 Task: Find connections with filter location Channapatna with filter topic #jobwith filter profile language Spanish with filter current company Quantiphi with filter school Abeda Inamdar Senior College - India with filter industry Freight and Package Transportation with filter service category Human Resources with filter keywords title Molecular Scientist
Action: Mouse moved to (735, 93)
Screenshot: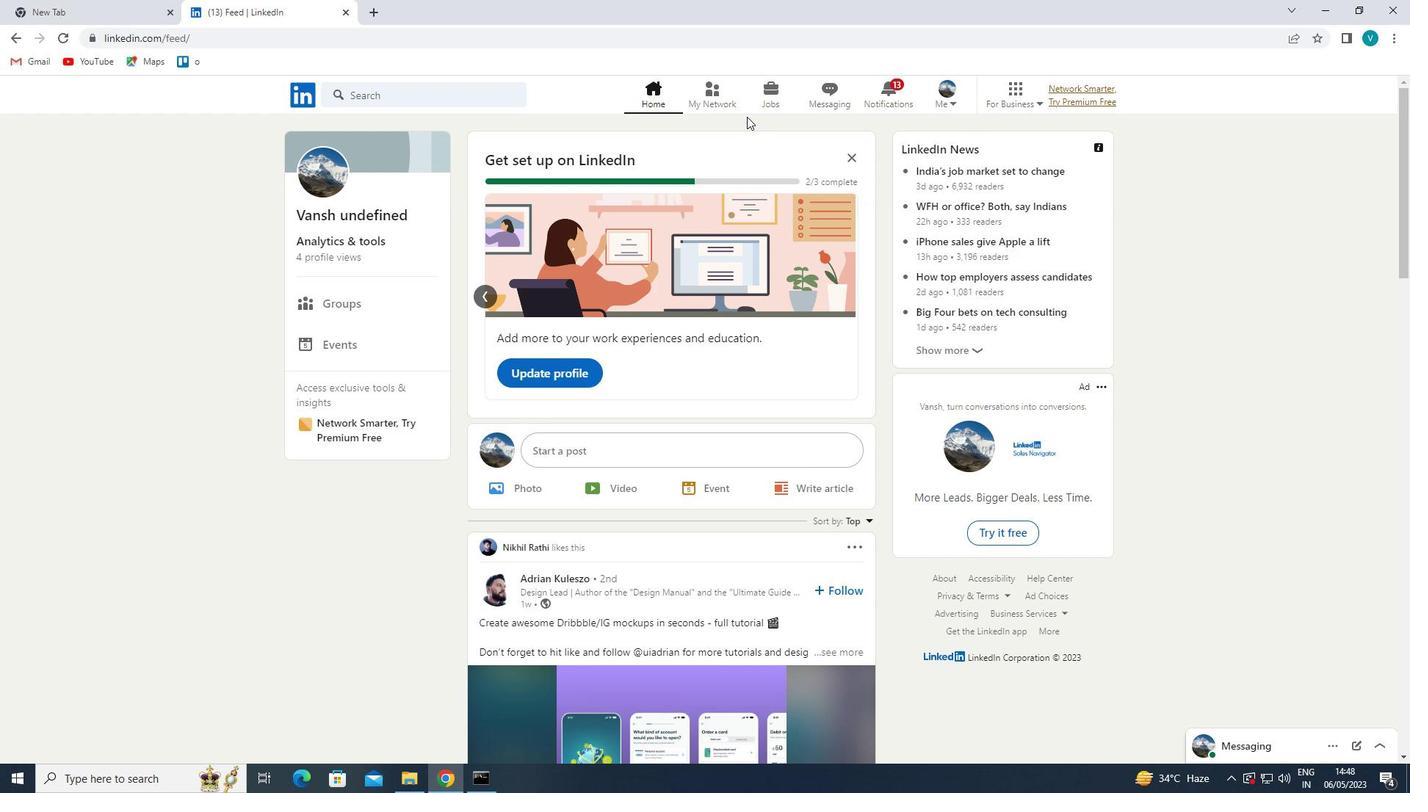 
Action: Mouse pressed left at (735, 93)
Screenshot: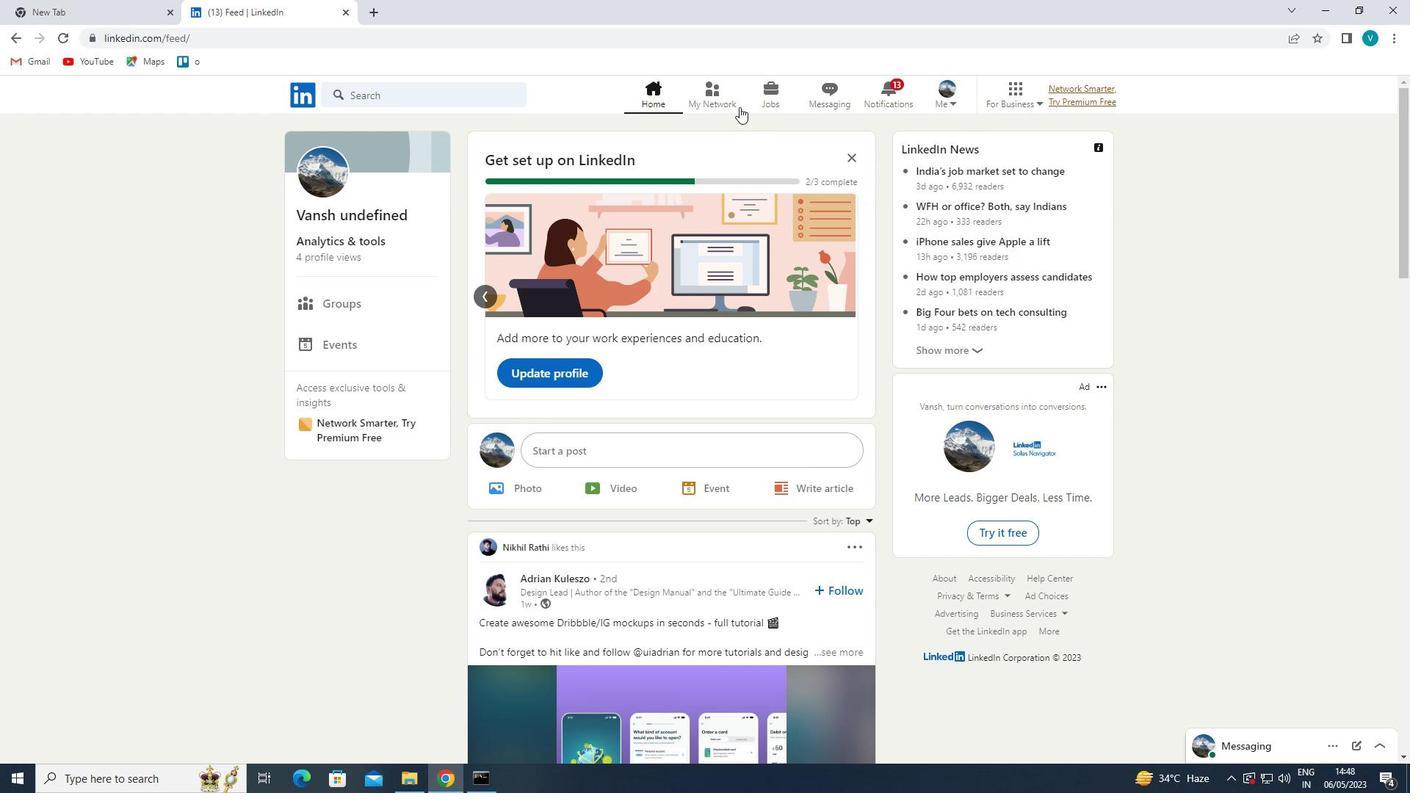 
Action: Mouse moved to (380, 182)
Screenshot: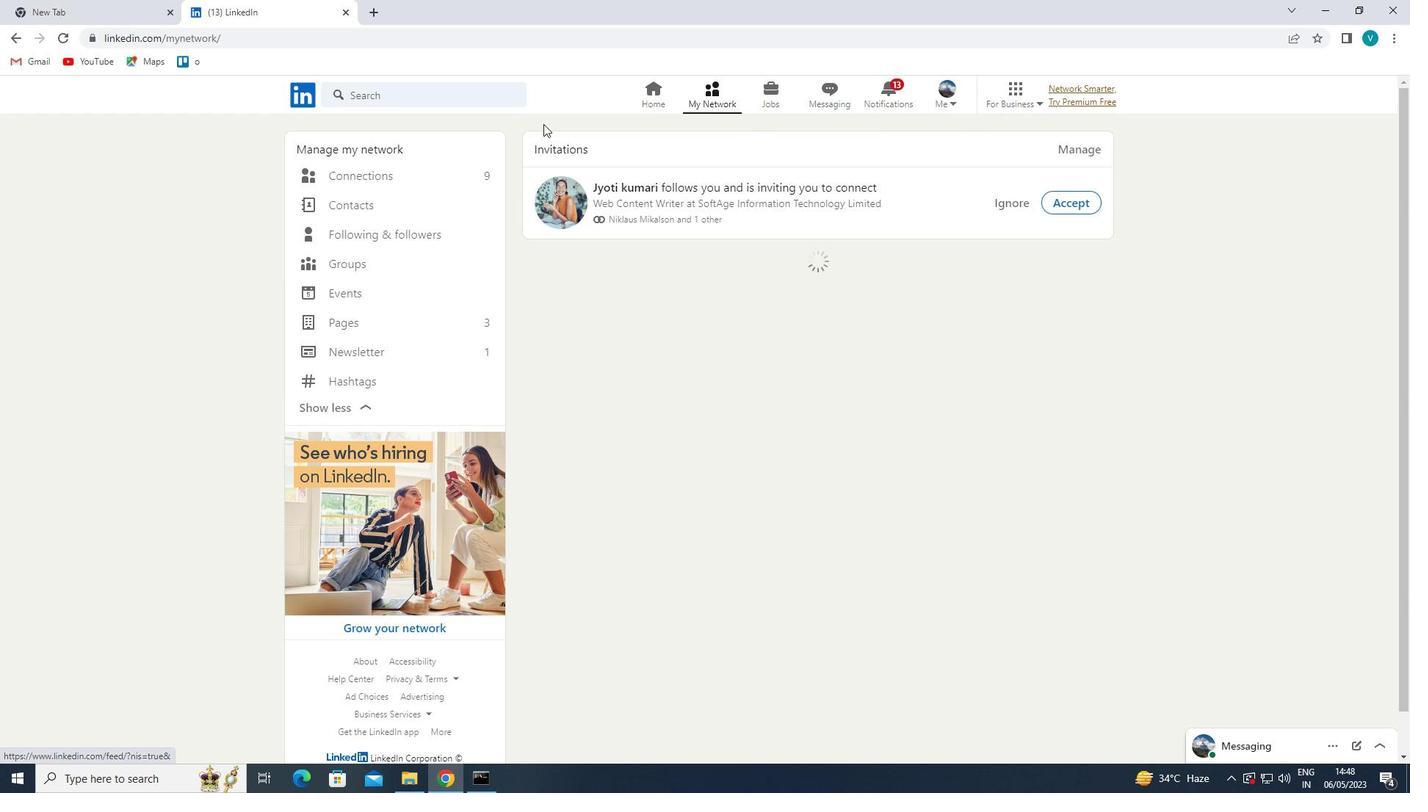 
Action: Mouse pressed left at (380, 182)
Screenshot: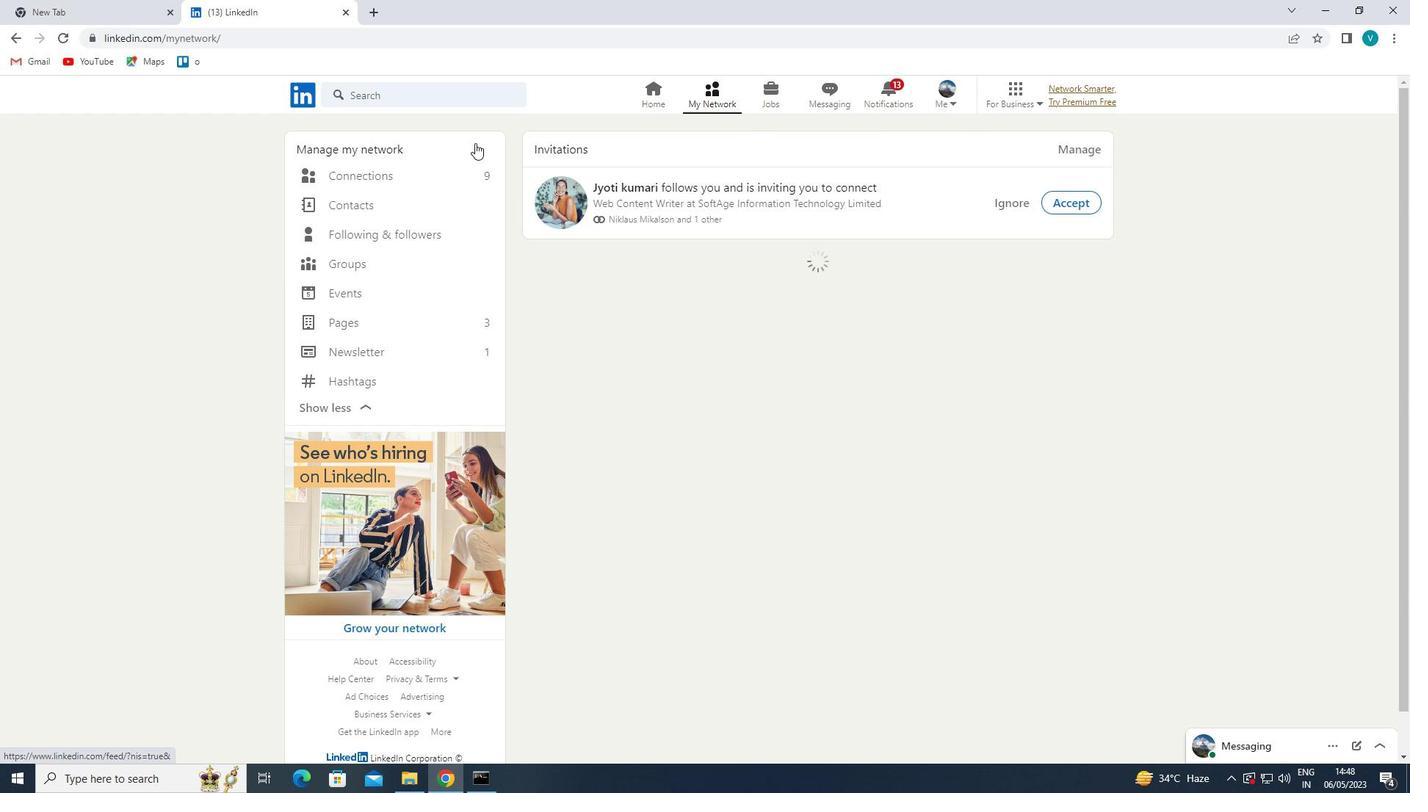 
Action: Mouse moved to (826, 166)
Screenshot: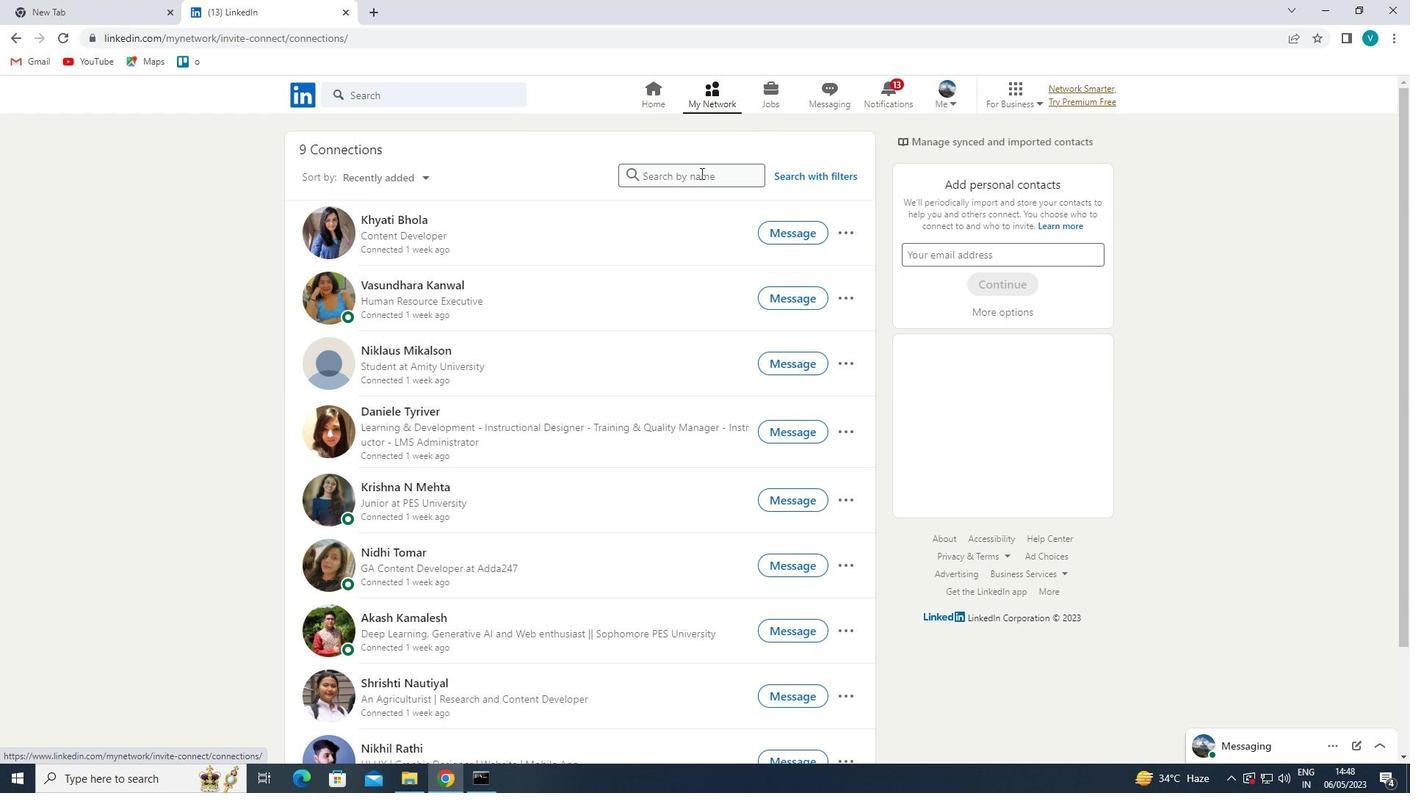 
Action: Mouse pressed left at (826, 166)
Screenshot: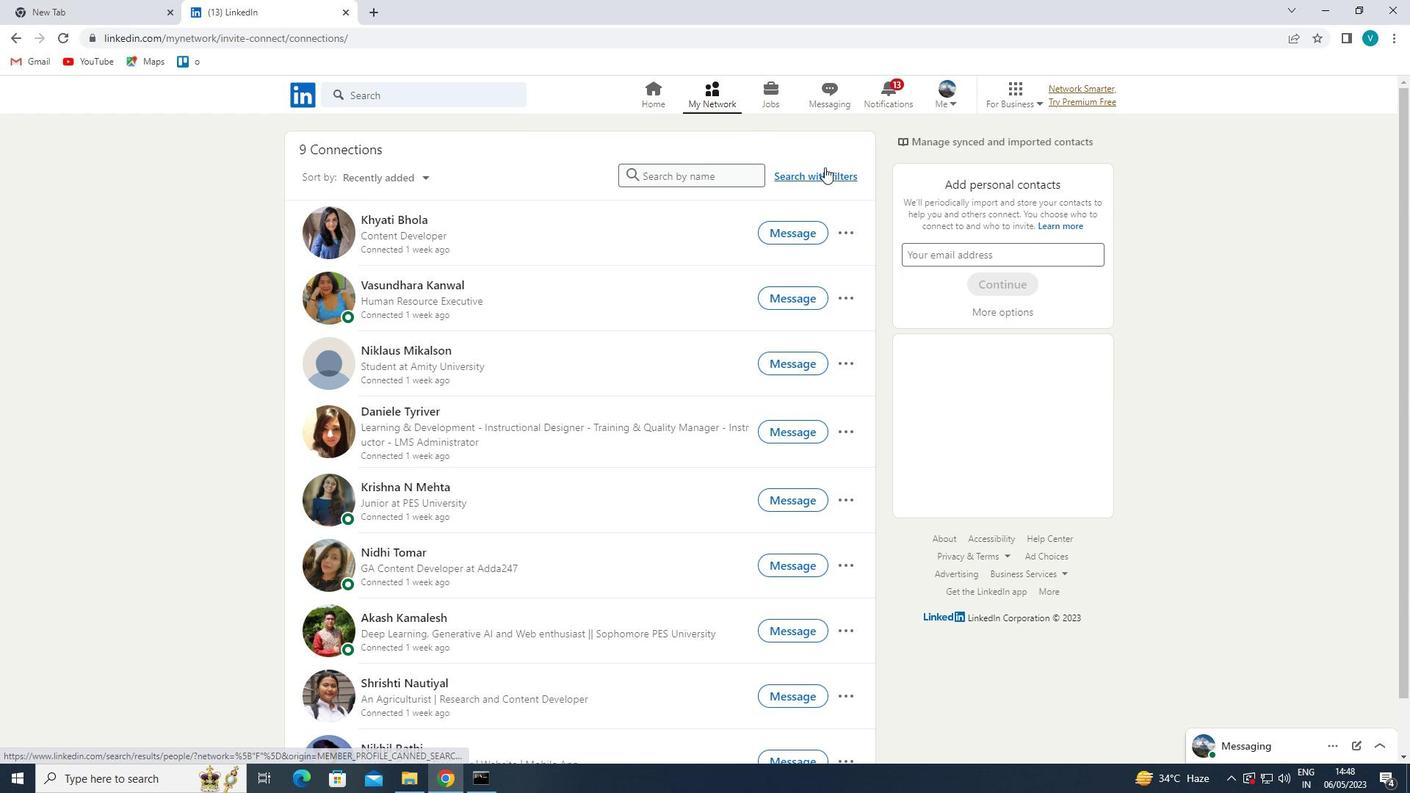 
Action: Mouse moved to (824, 172)
Screenshot: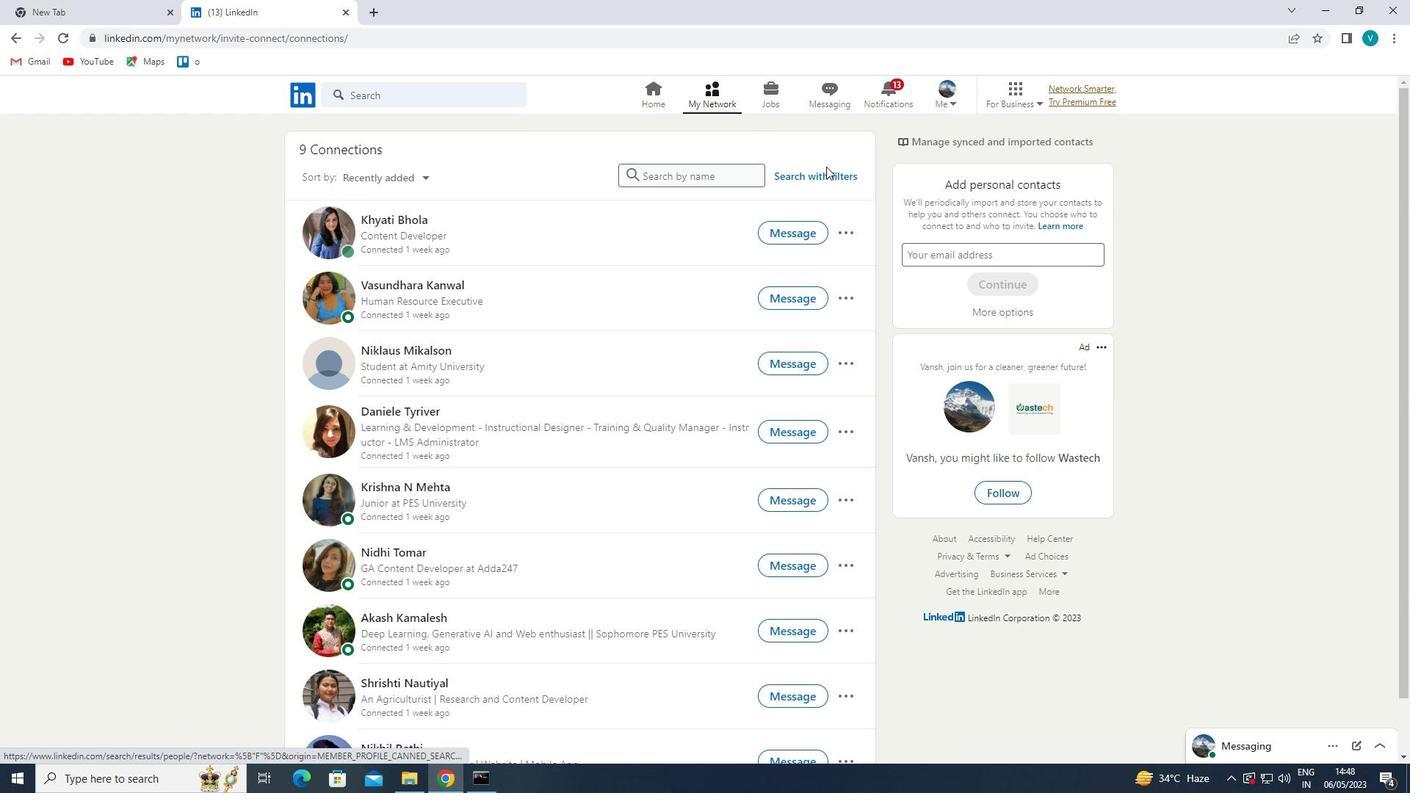 
Action: Mouse pressed left at (824, 172)
Screenshot: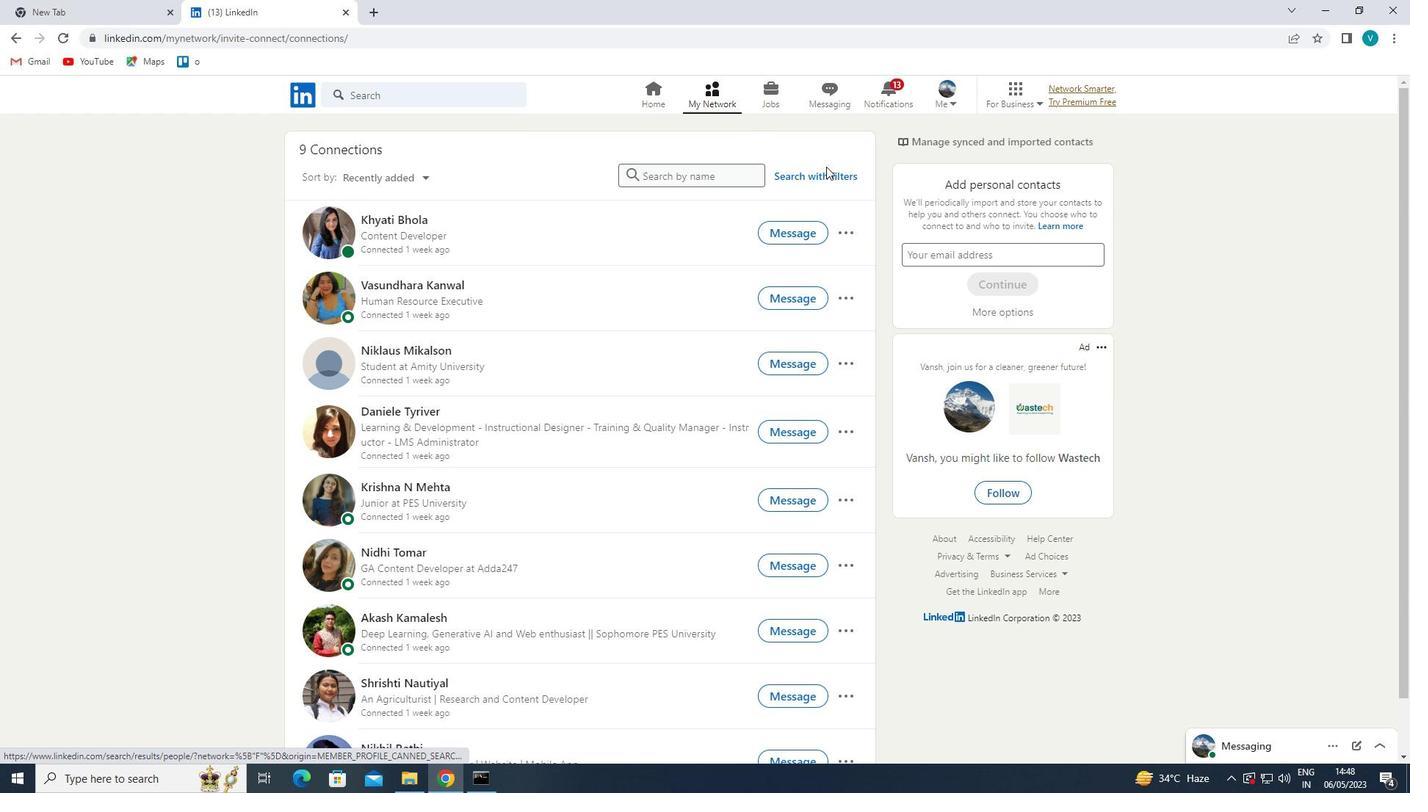 
Action: Mouse moved to (708, 138)
Screenshot: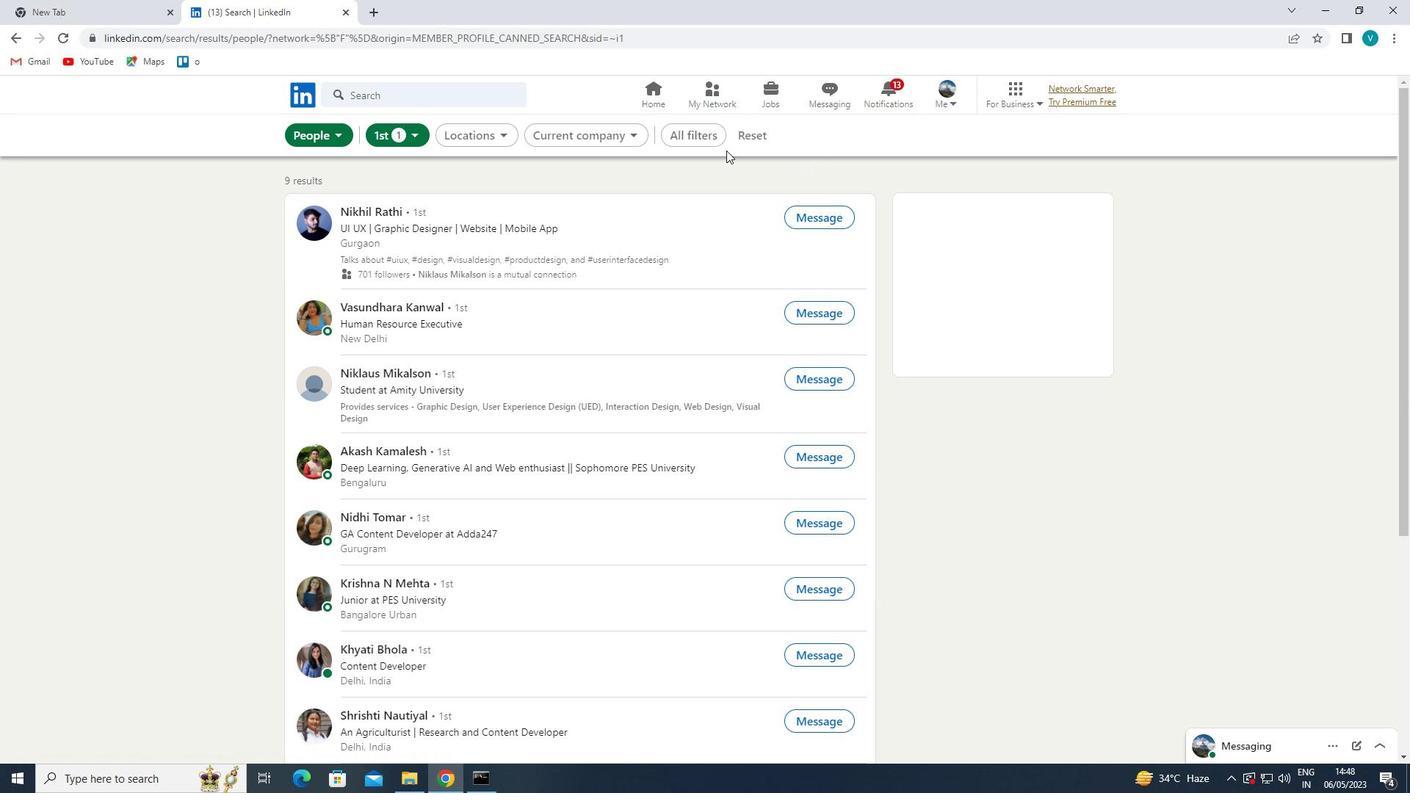 
Action: Mouse pressed left at (708, 138)
Screenshot: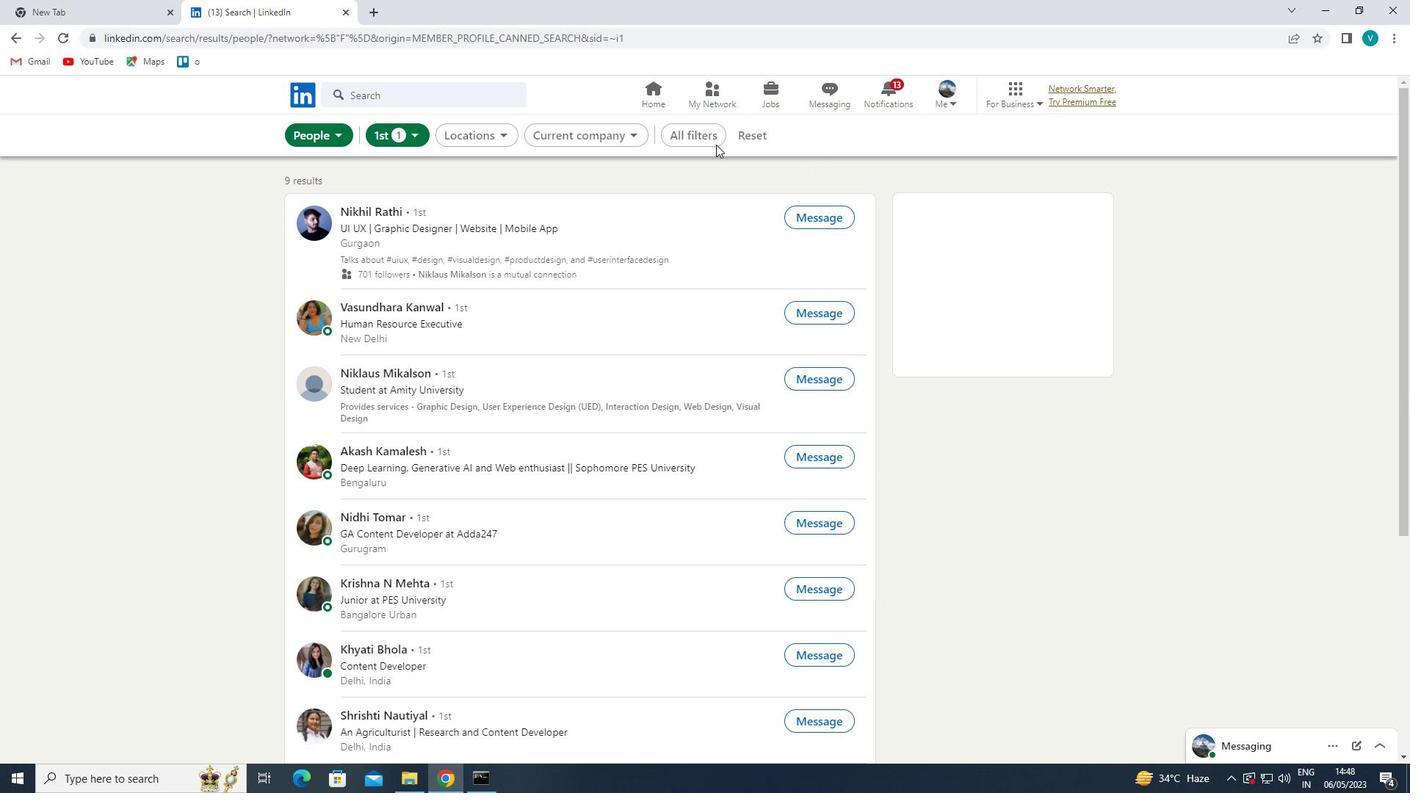 
Action: Mouse moved to (1180, 310)
Screenshot: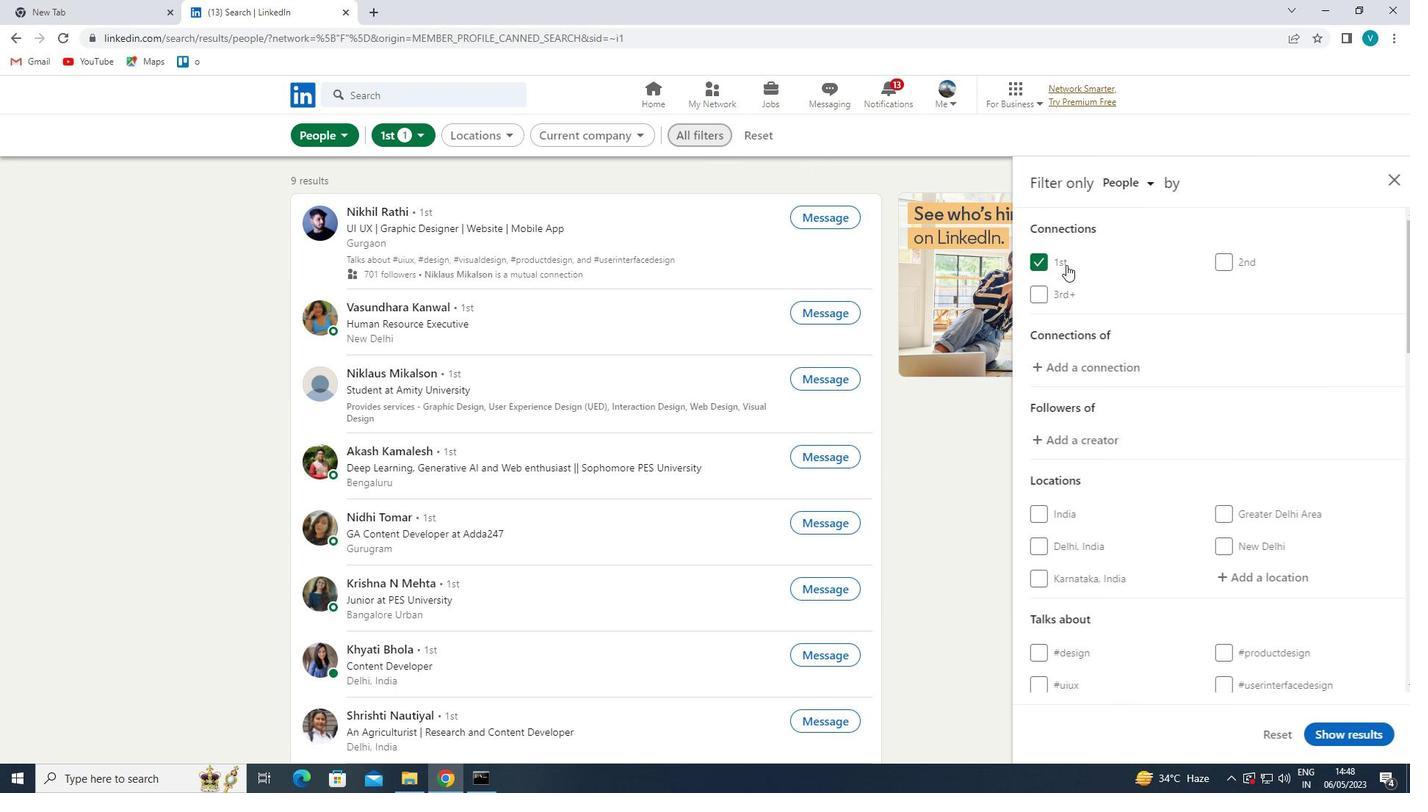 
Action: Mouse scrolled (1180, 309) with delta (0, 0)
Screenshot: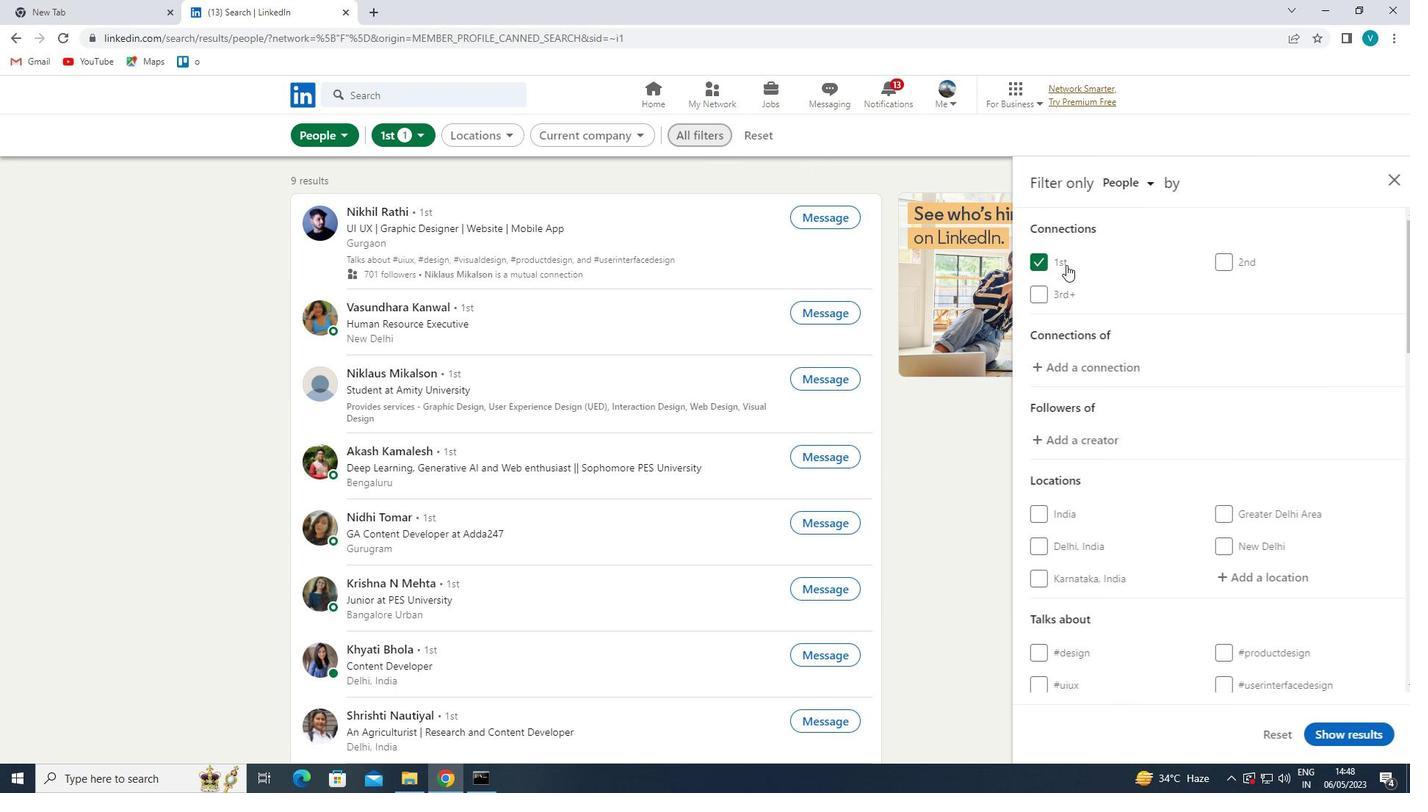 
Action: Mouse moved to (1190, 315)
Screenshot: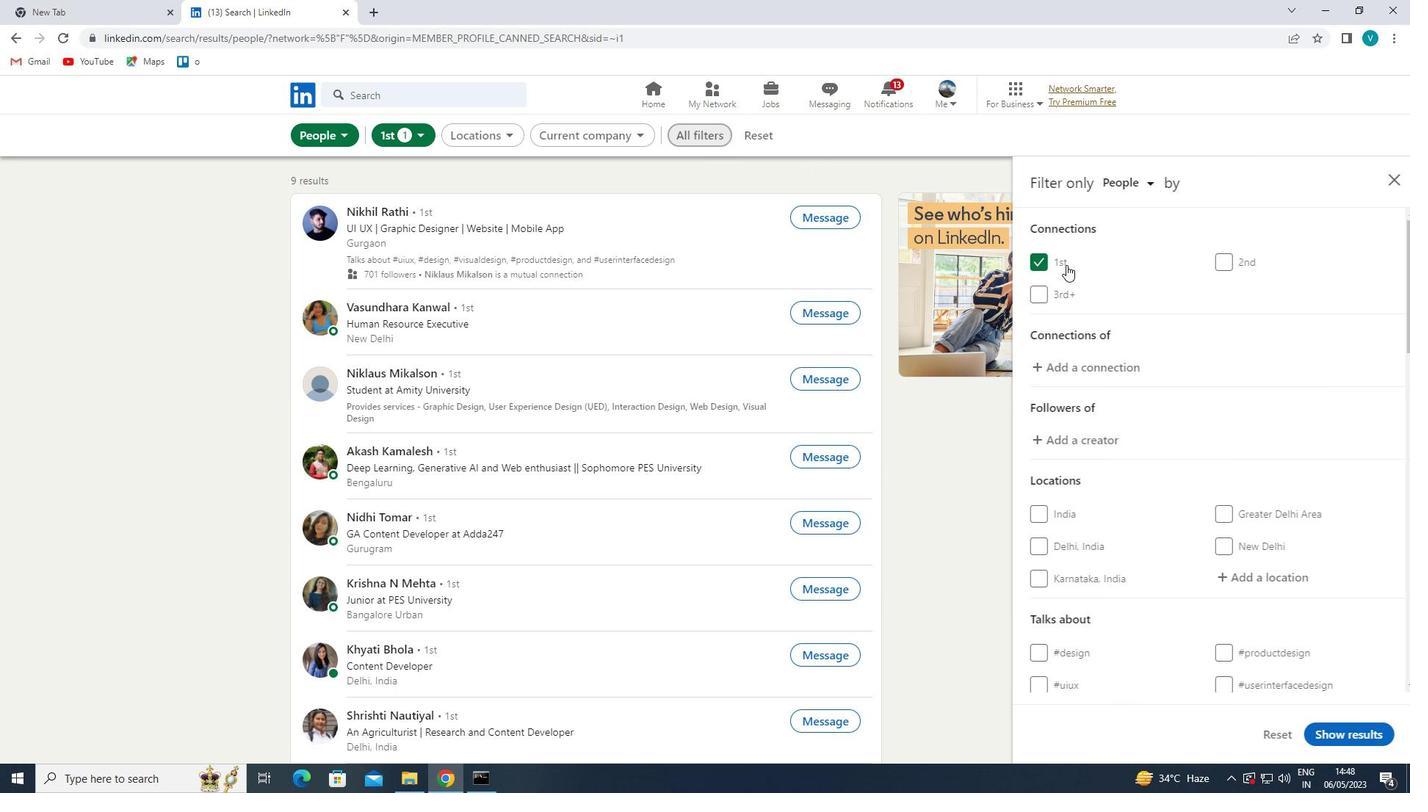 
Action: Mouse scrolled (1190, 315) with delta (0, 0)
Screenshot: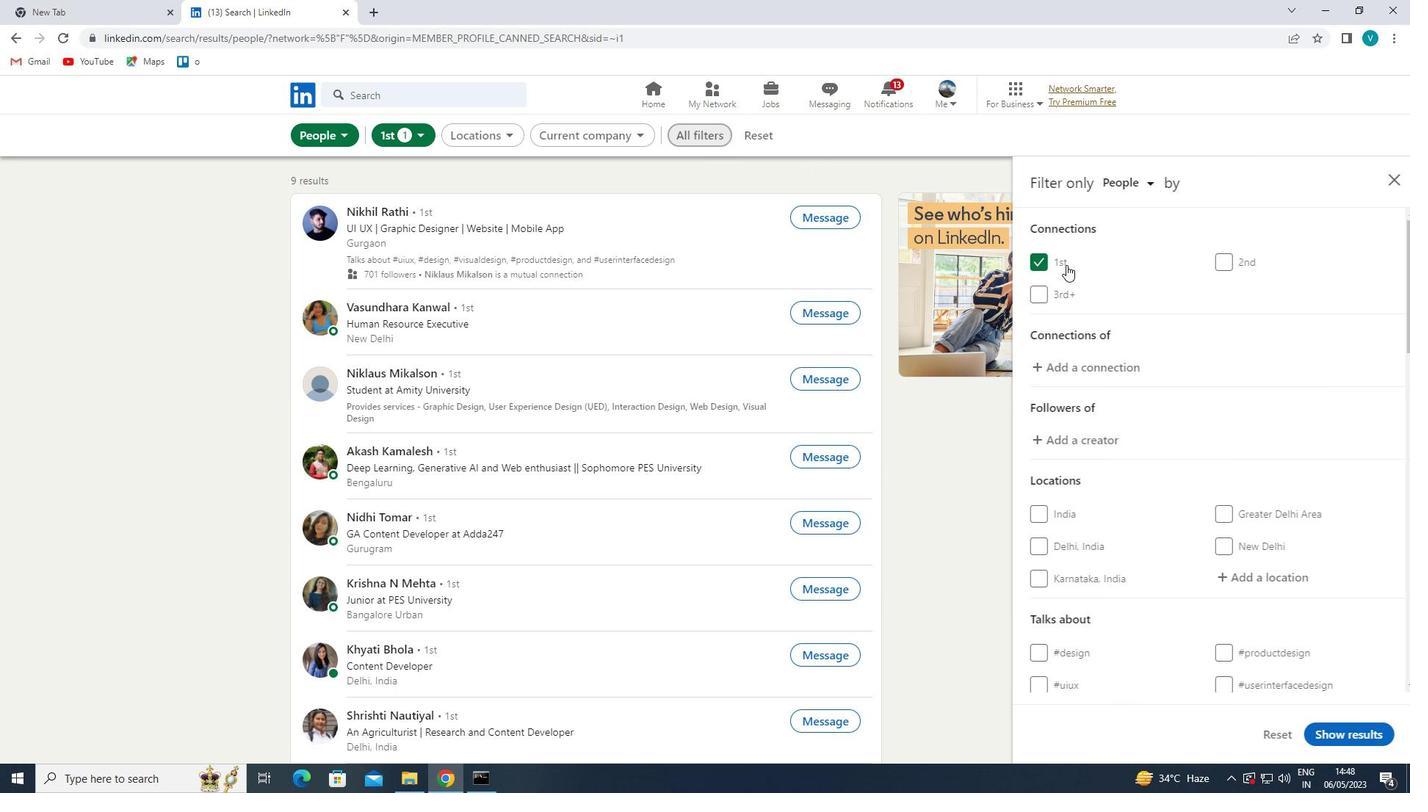 
Action: Mouse moved to (1249, 426)
Screenshot: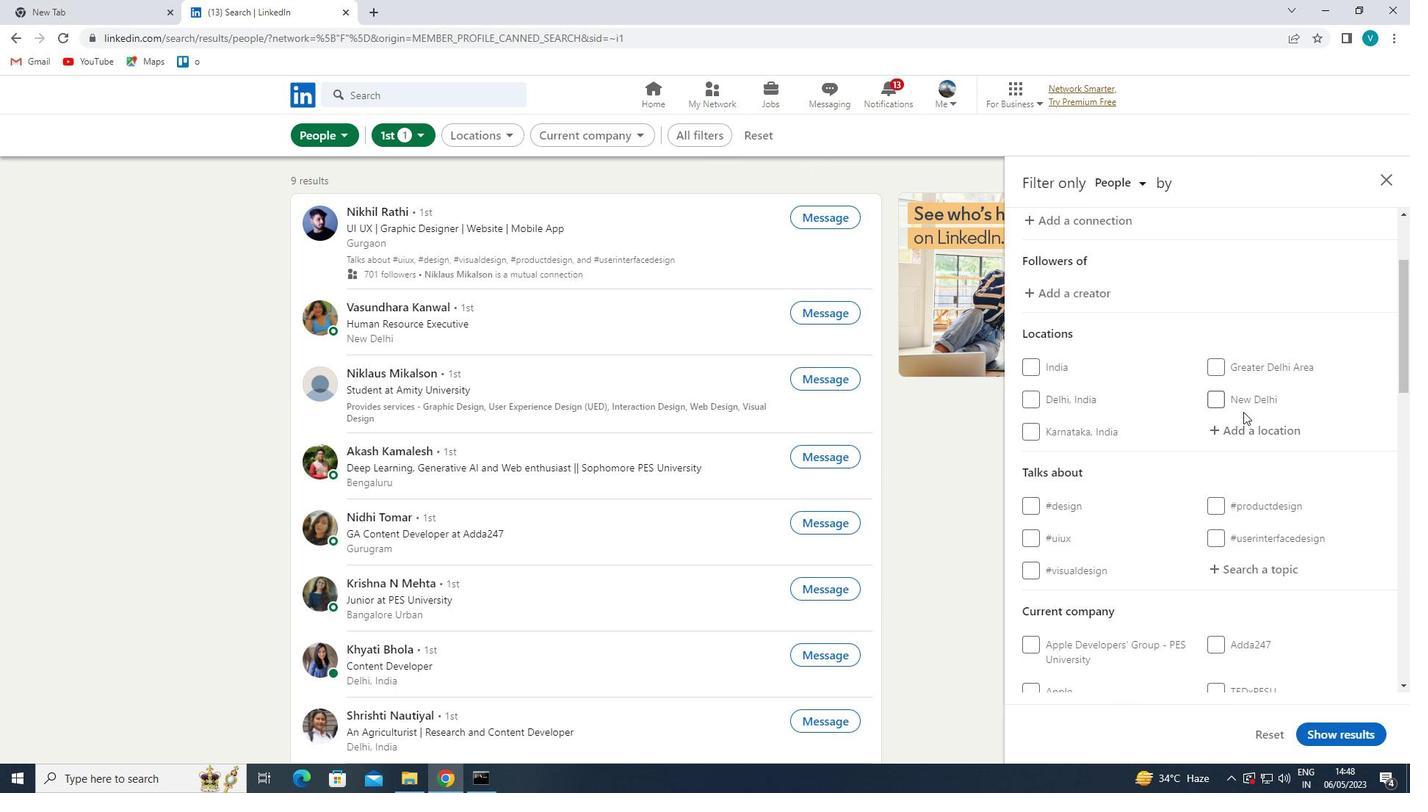 
Action: Mouse pressed left at (1249, 426)
Screenshot: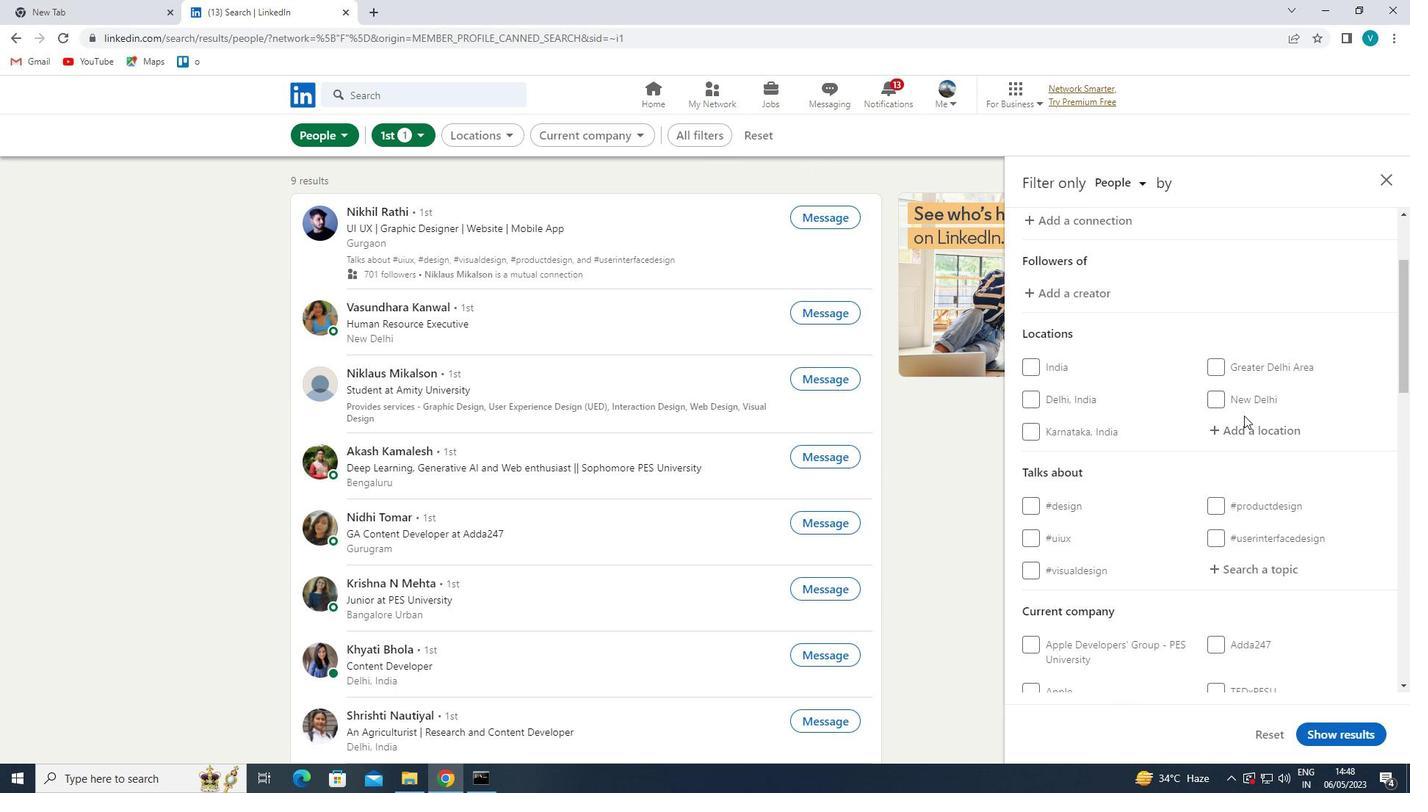 
Action: Mouse moved to (897, 224)
Screenshot: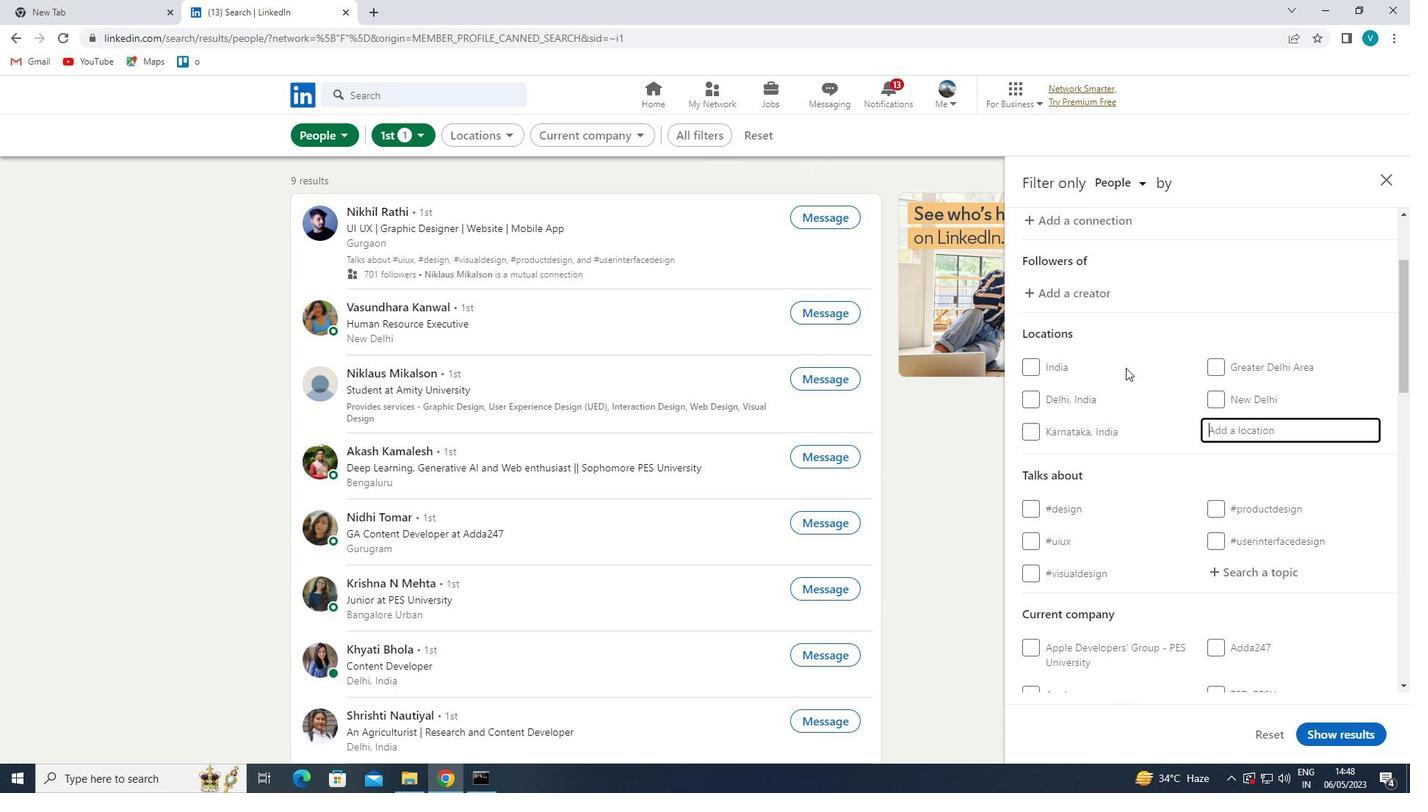 
Action: Key pressed <Key.shift>CHANNAPATNA
Screenshot: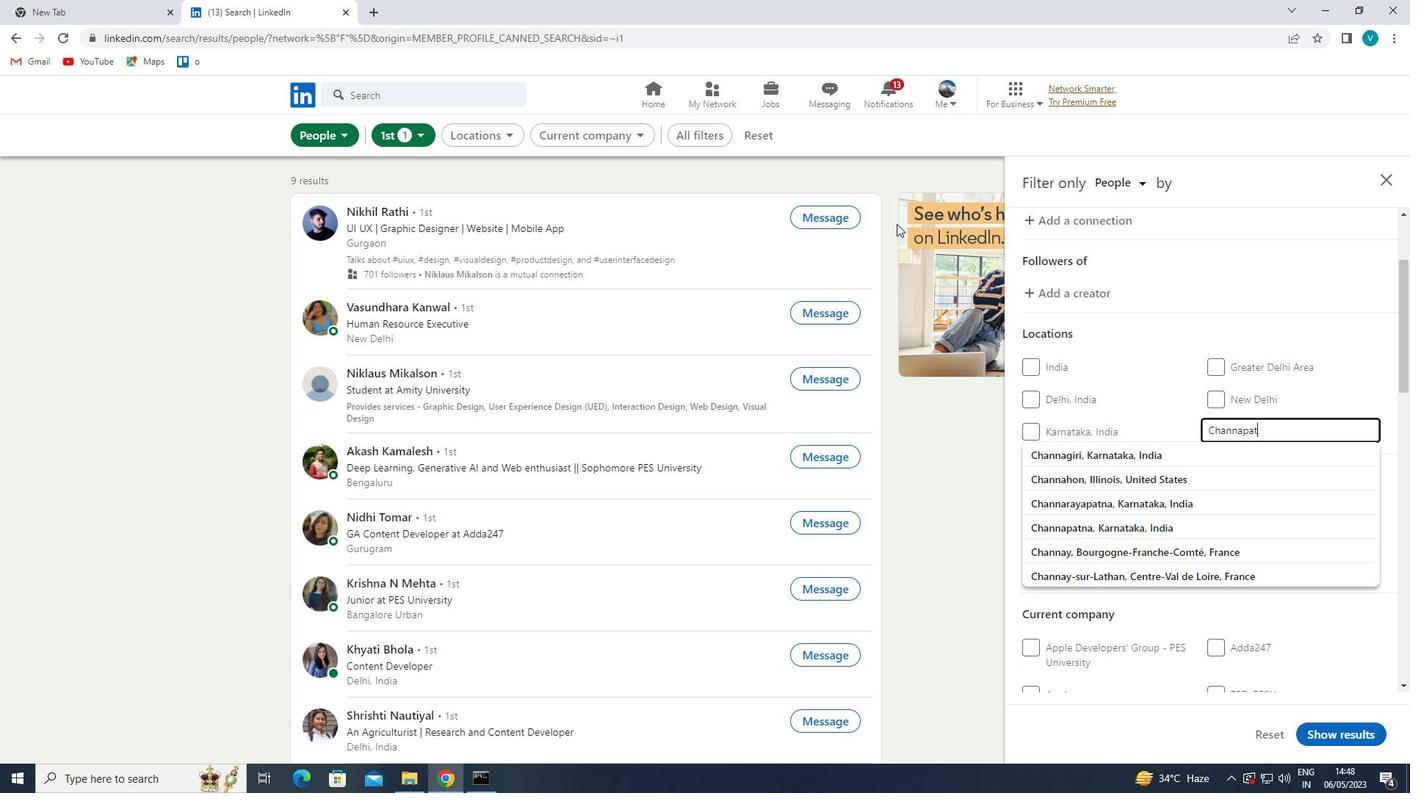 
Action: Mouse moved to (1202, 460)
Screenshot: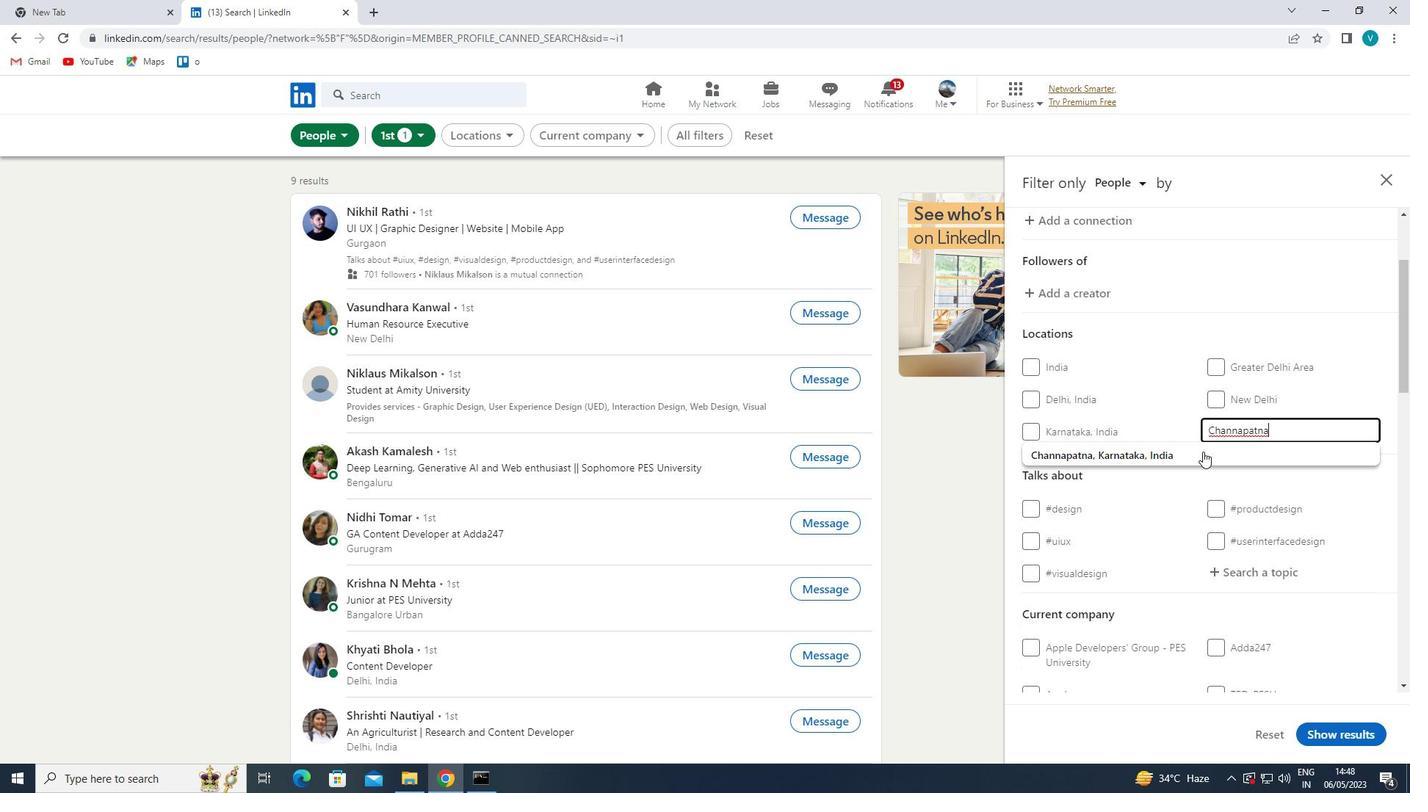 
Action: Mouse pressed left at (1202, 460)
Screenshot: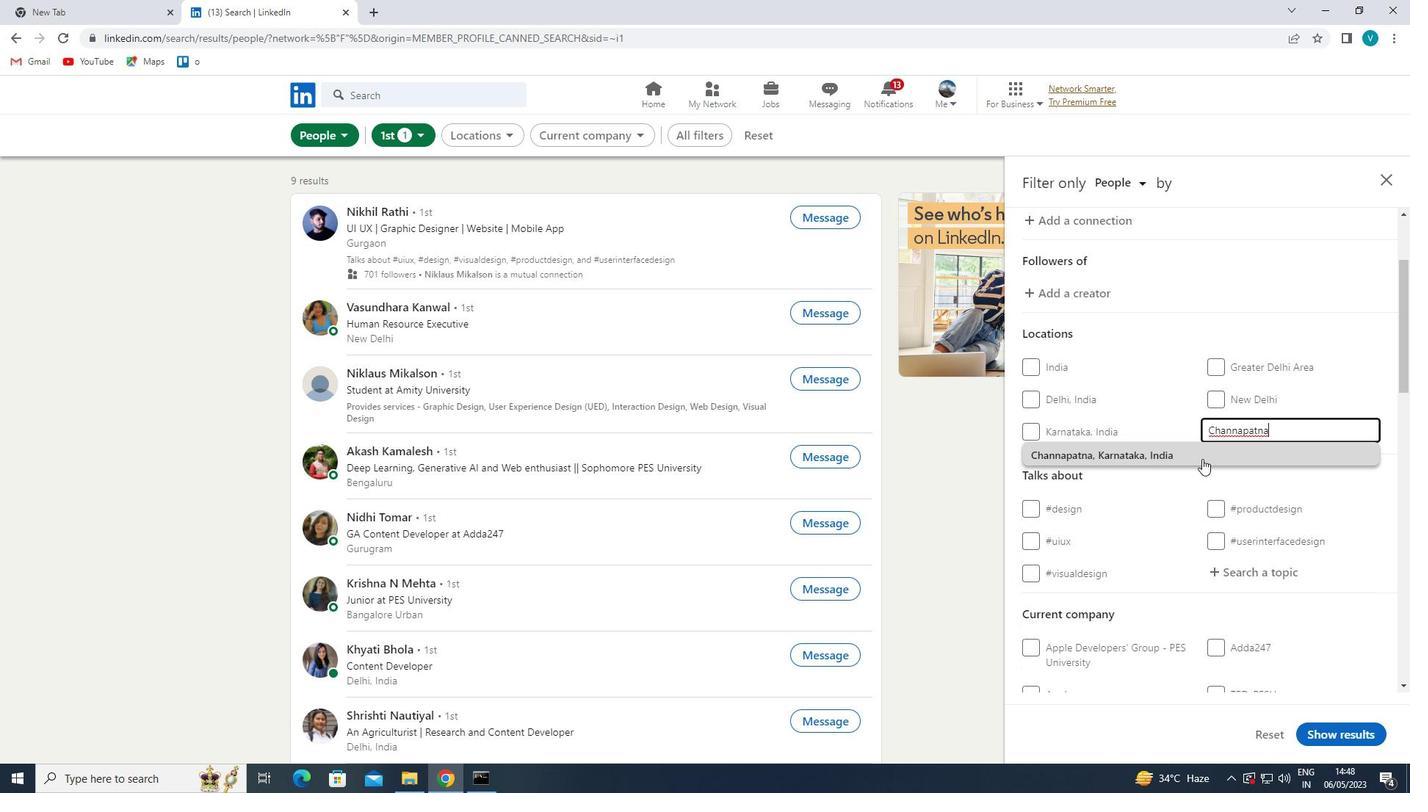 
Action: Mouse moved to (1214, 468)
Screenshot: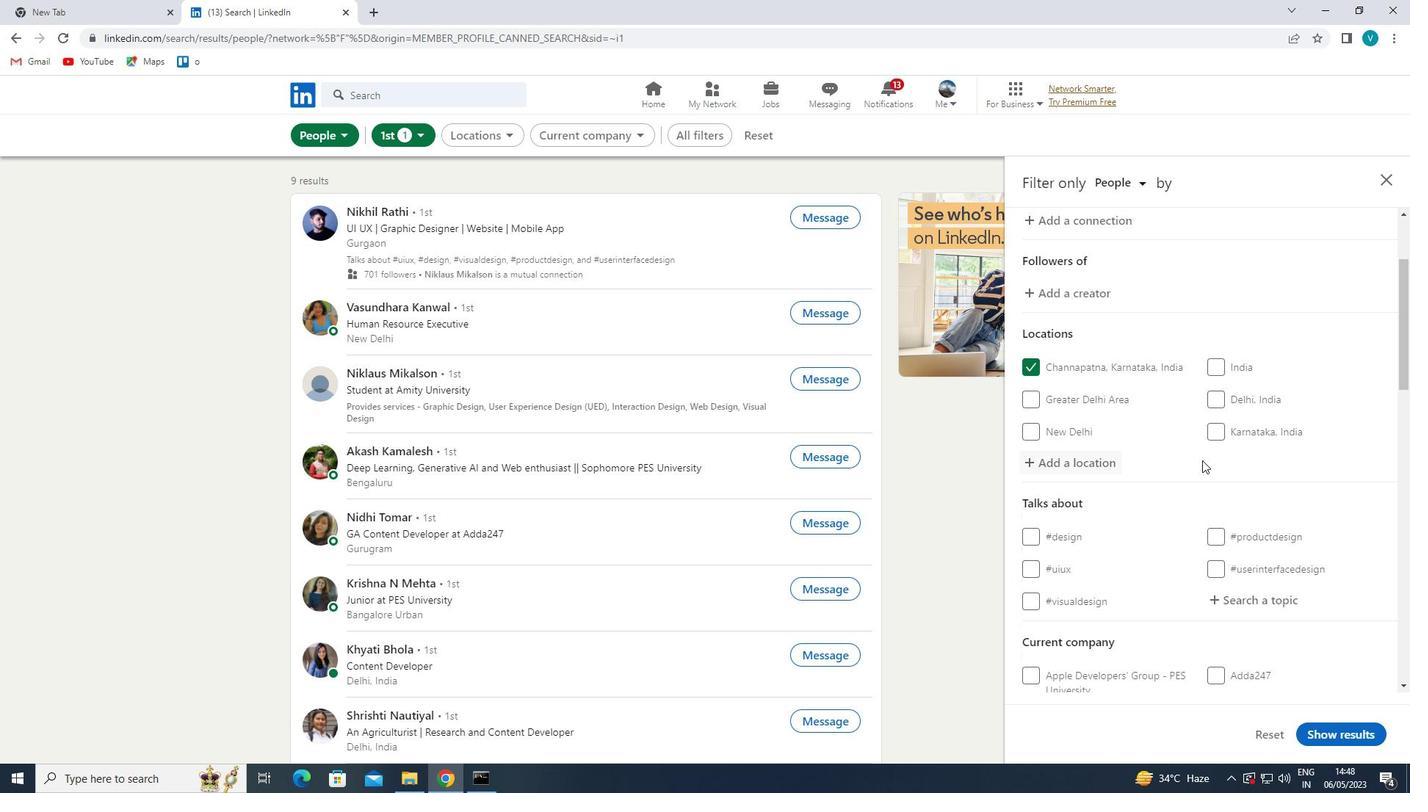 
Action: Mouse scrolled (1214, 468) with delta (0, 0)
Screenshot: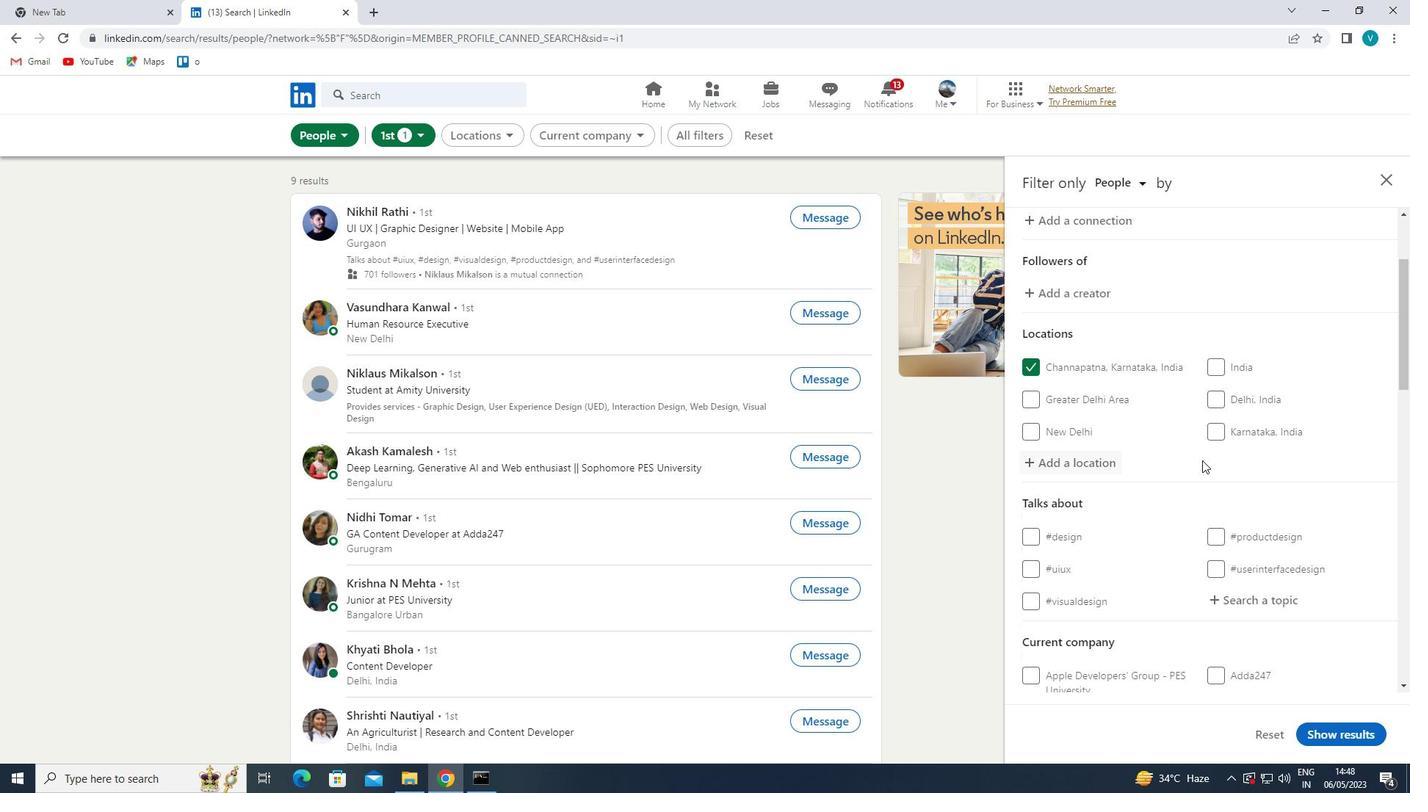 
Action: Mouse moved to (1219, 471)
Screenshot: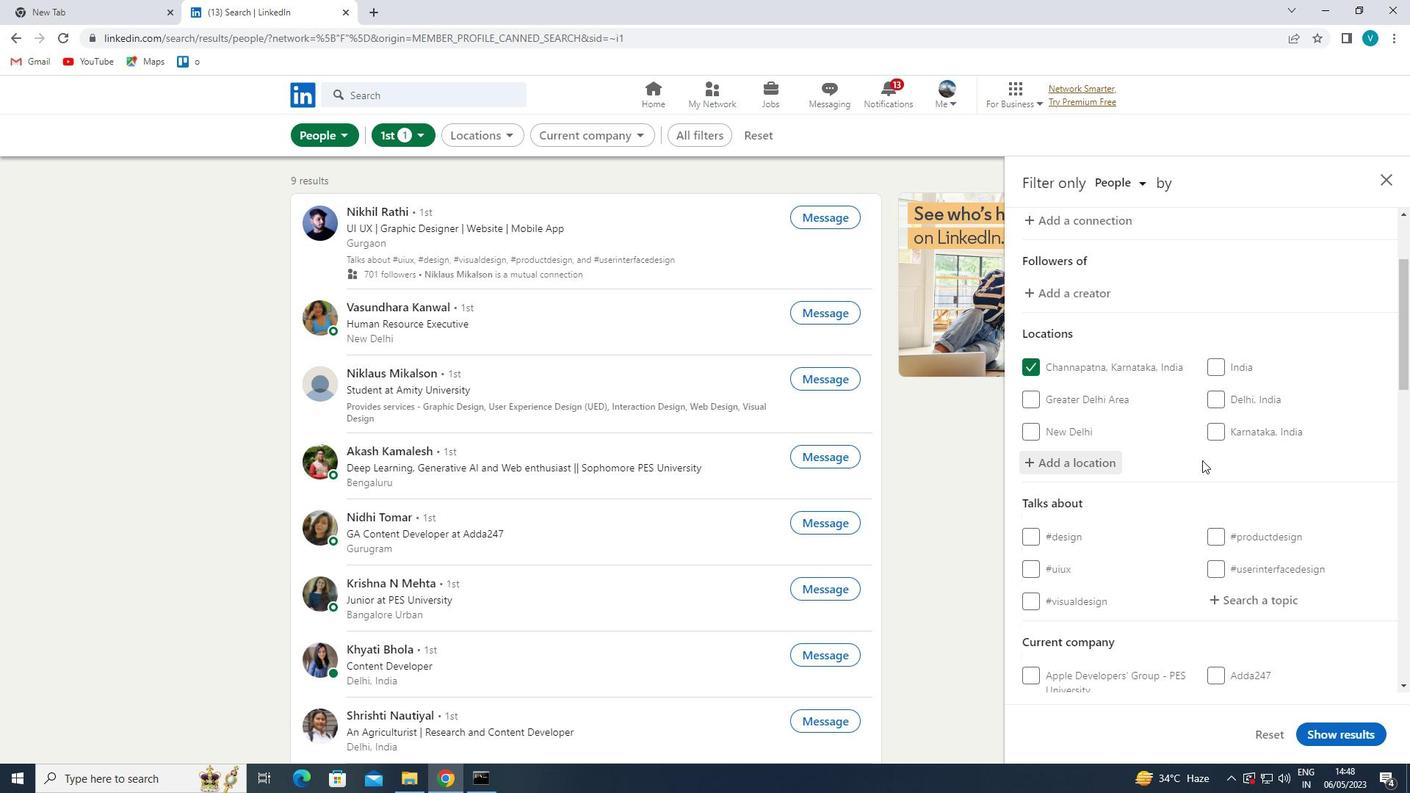 
Action: Mouse scrolled (1219, 471) with delta (0, 0)
Screenshot: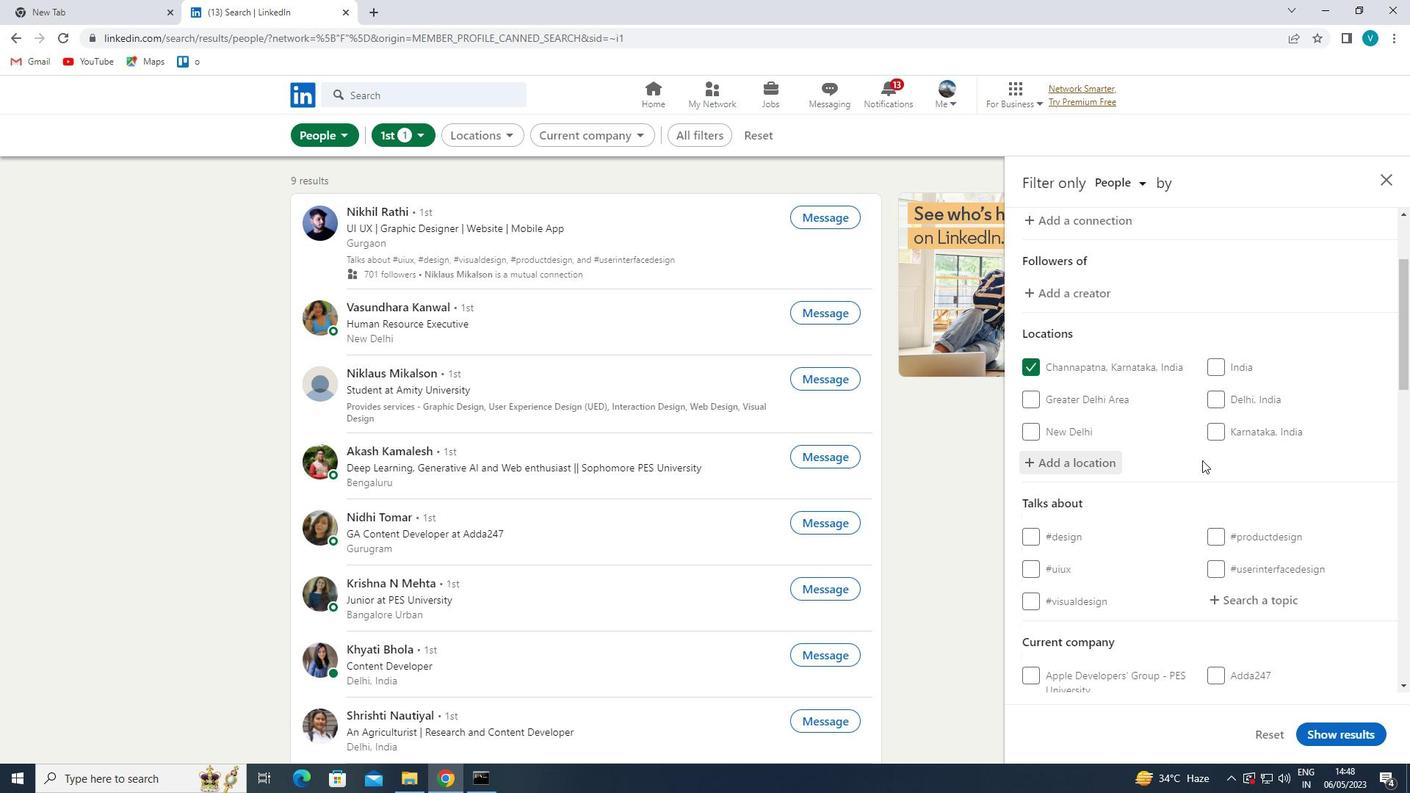
Action: Mouse moved to (1253, 453)
Screenshot: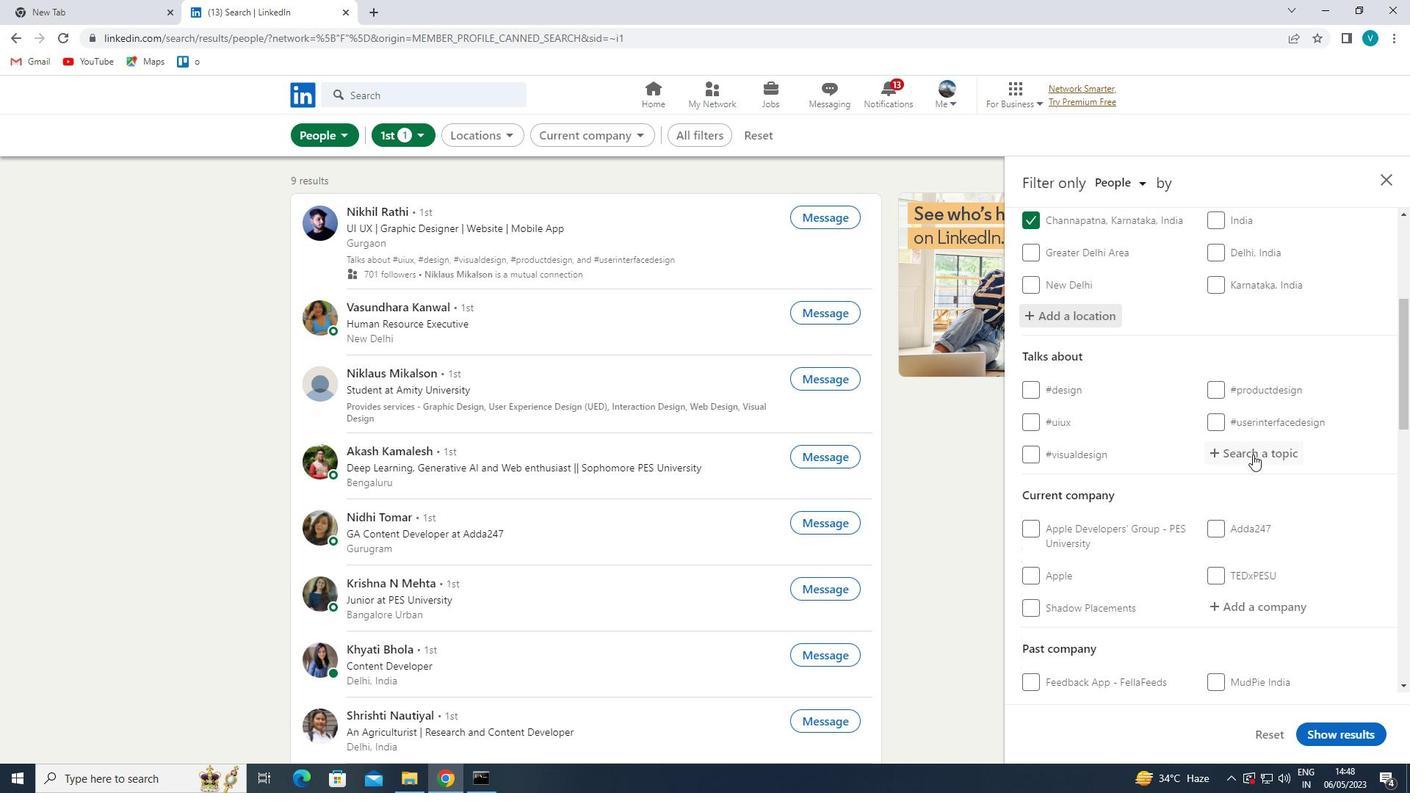 
Action: Mouse pressed left at (1253, 453)
Screenshot: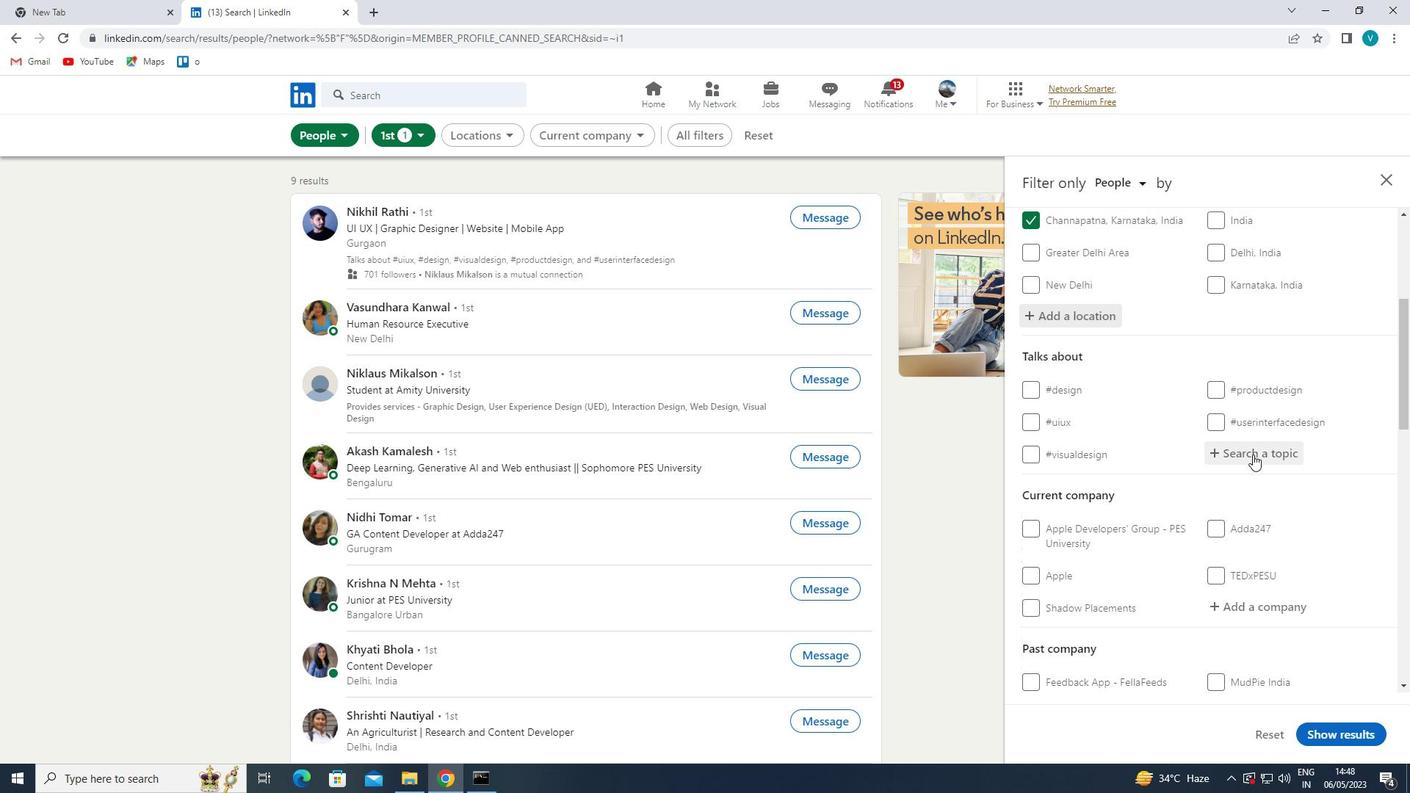 
Action: Mouse moved to (973, 260)
Screenshot: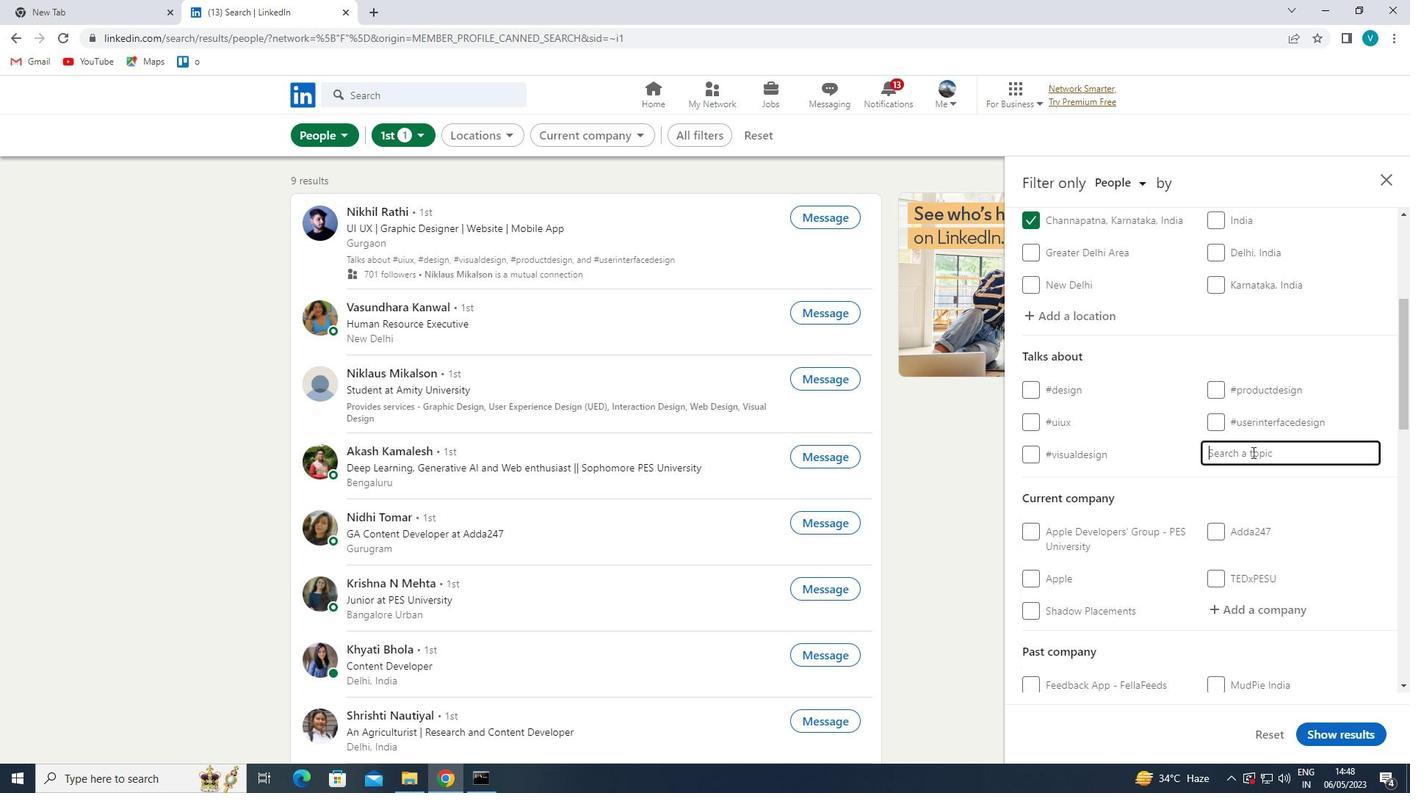 
Action: Key pressed JOB
Screenshot: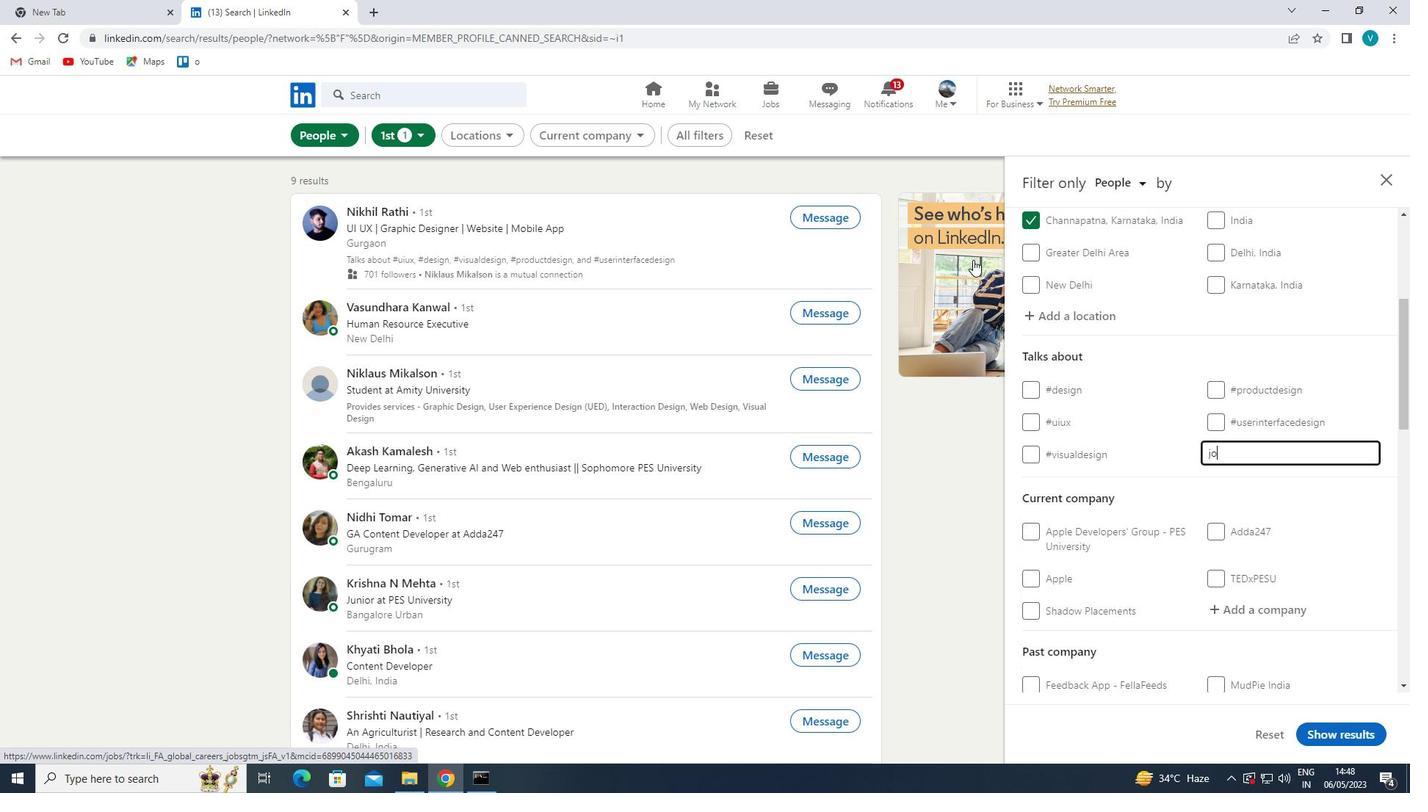 
Action: Mouse moved to (1089, 482)
Screenshot: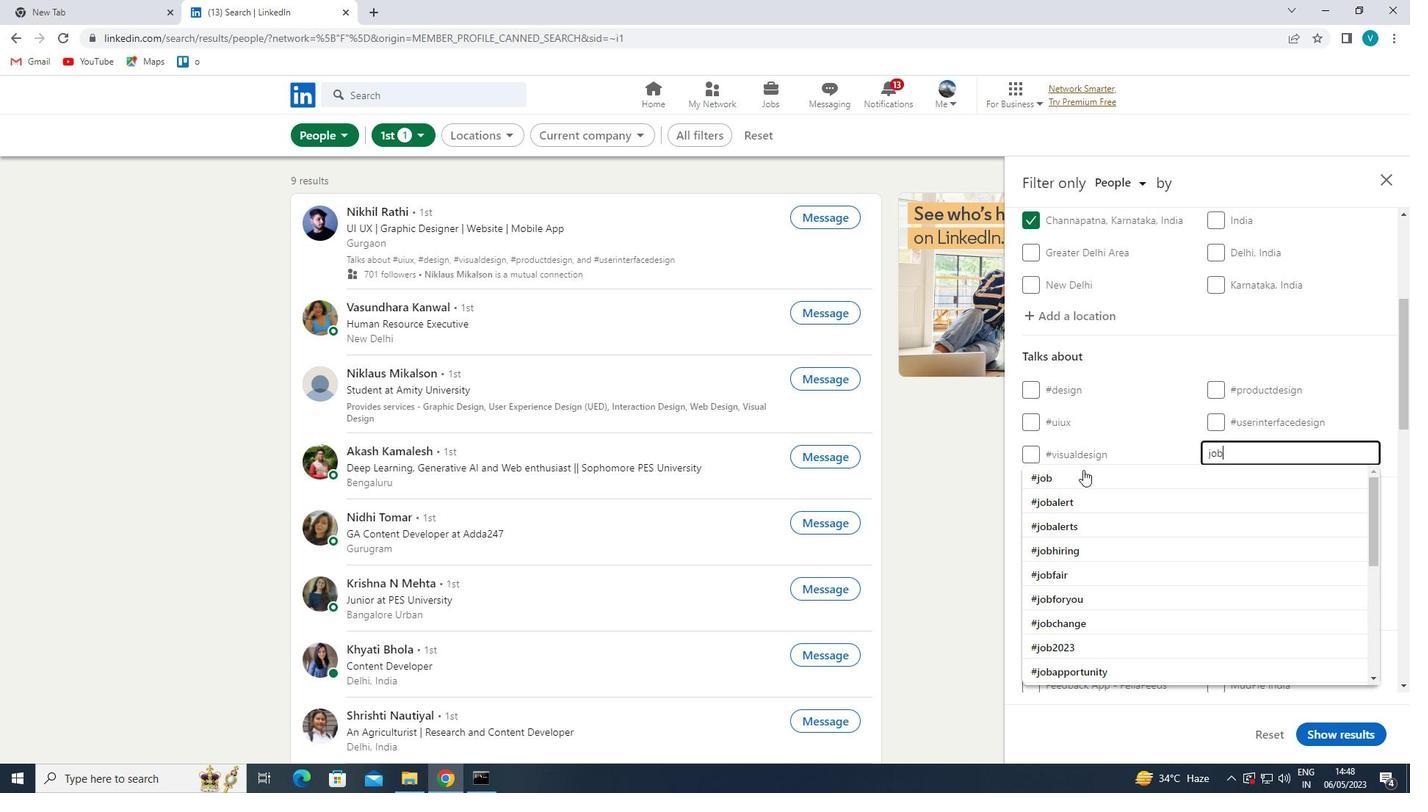 
Action: Mouse pressed left at (1089, 482)
Screenshot: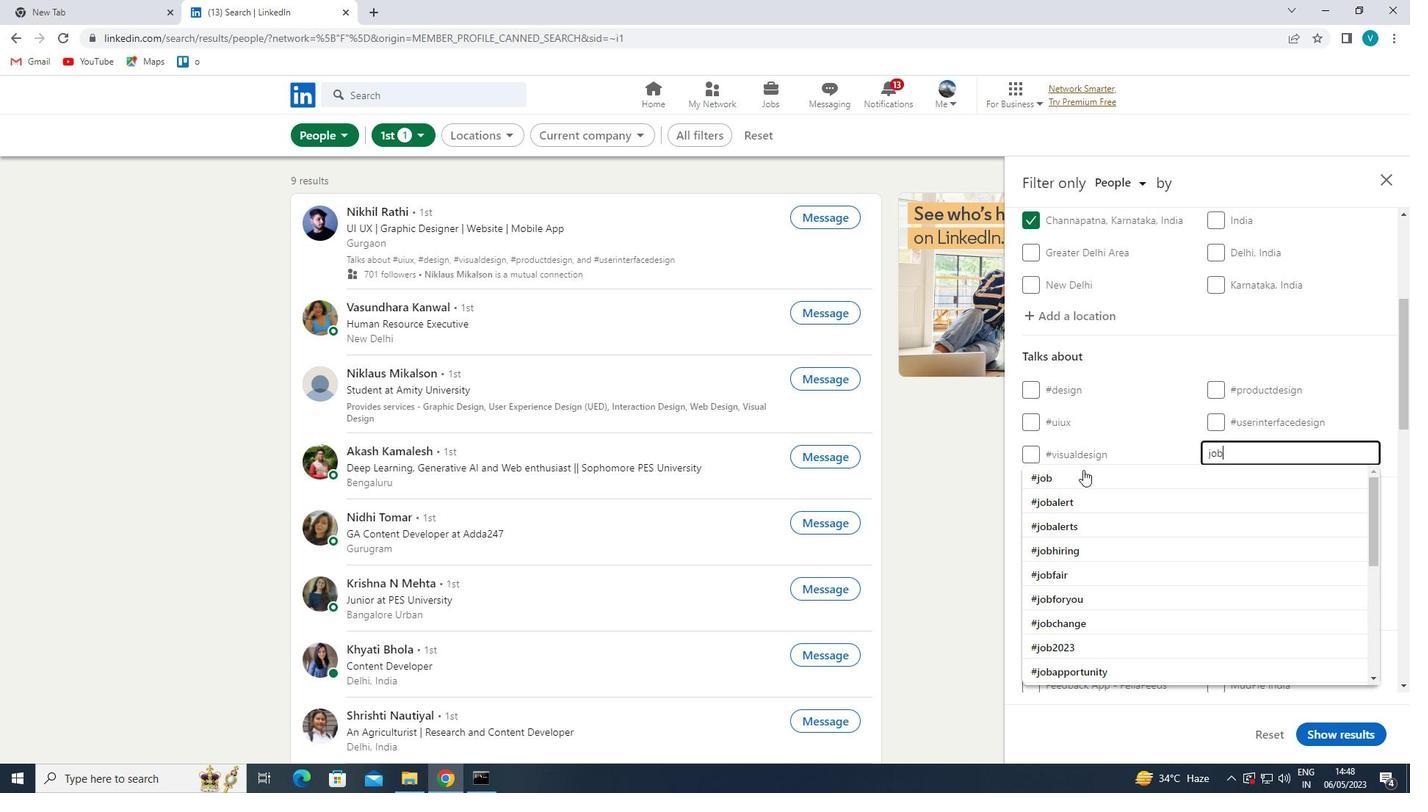 
Action: Mouse moved to (1139, 510)
Screenshot: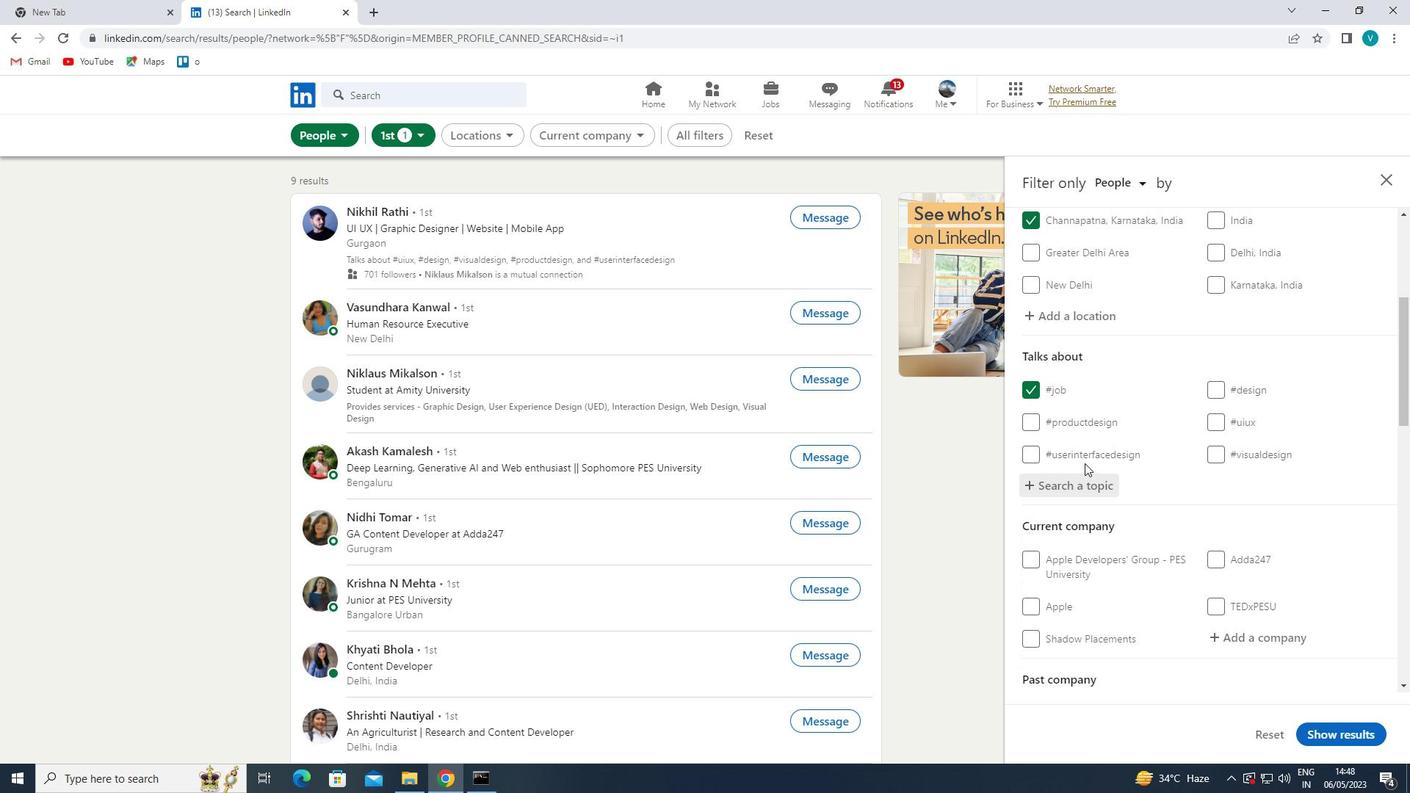 
Action: Mouse scrolled (1139, 510) with delta (0, 0)
Screenshot: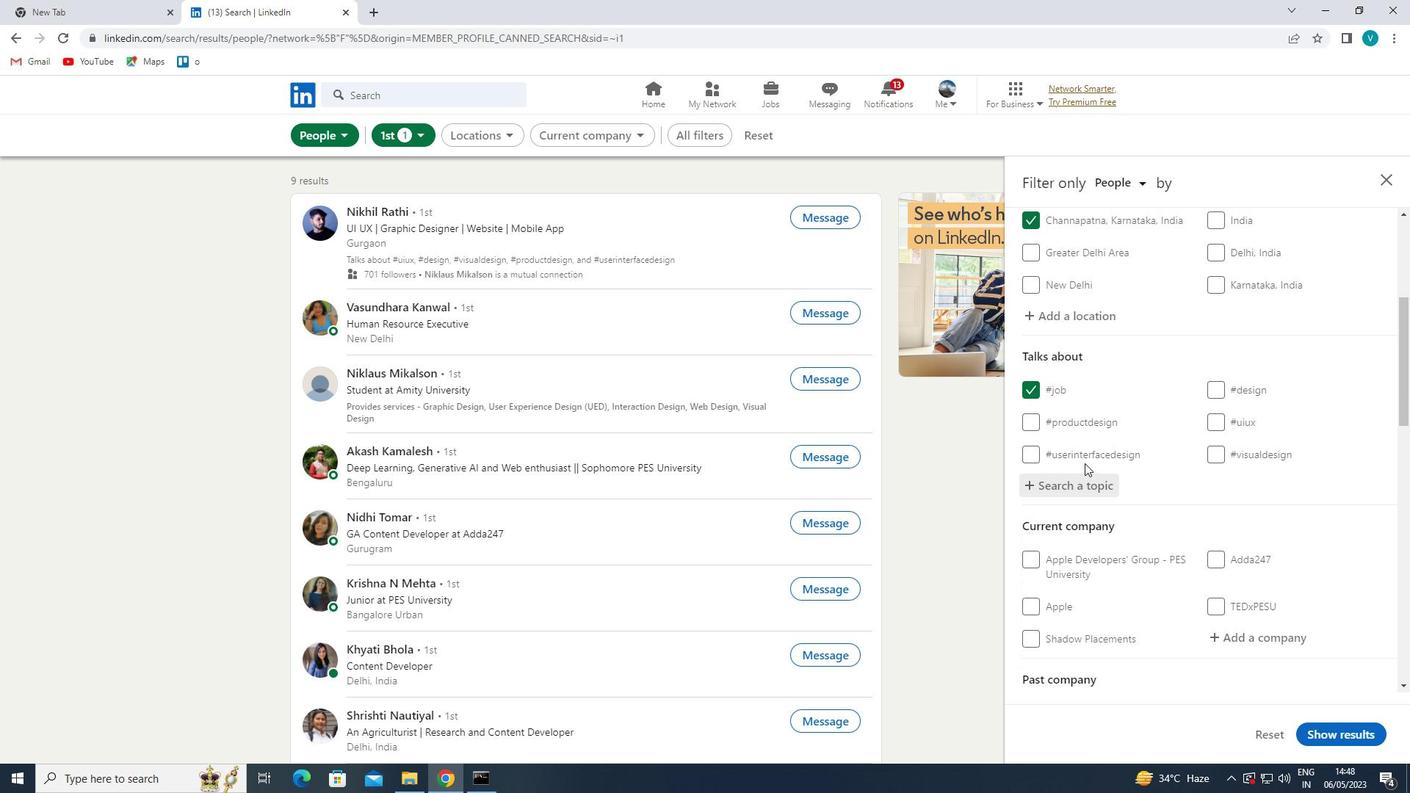 
Action: Mouse moved to (1191, 543)
Screenshot: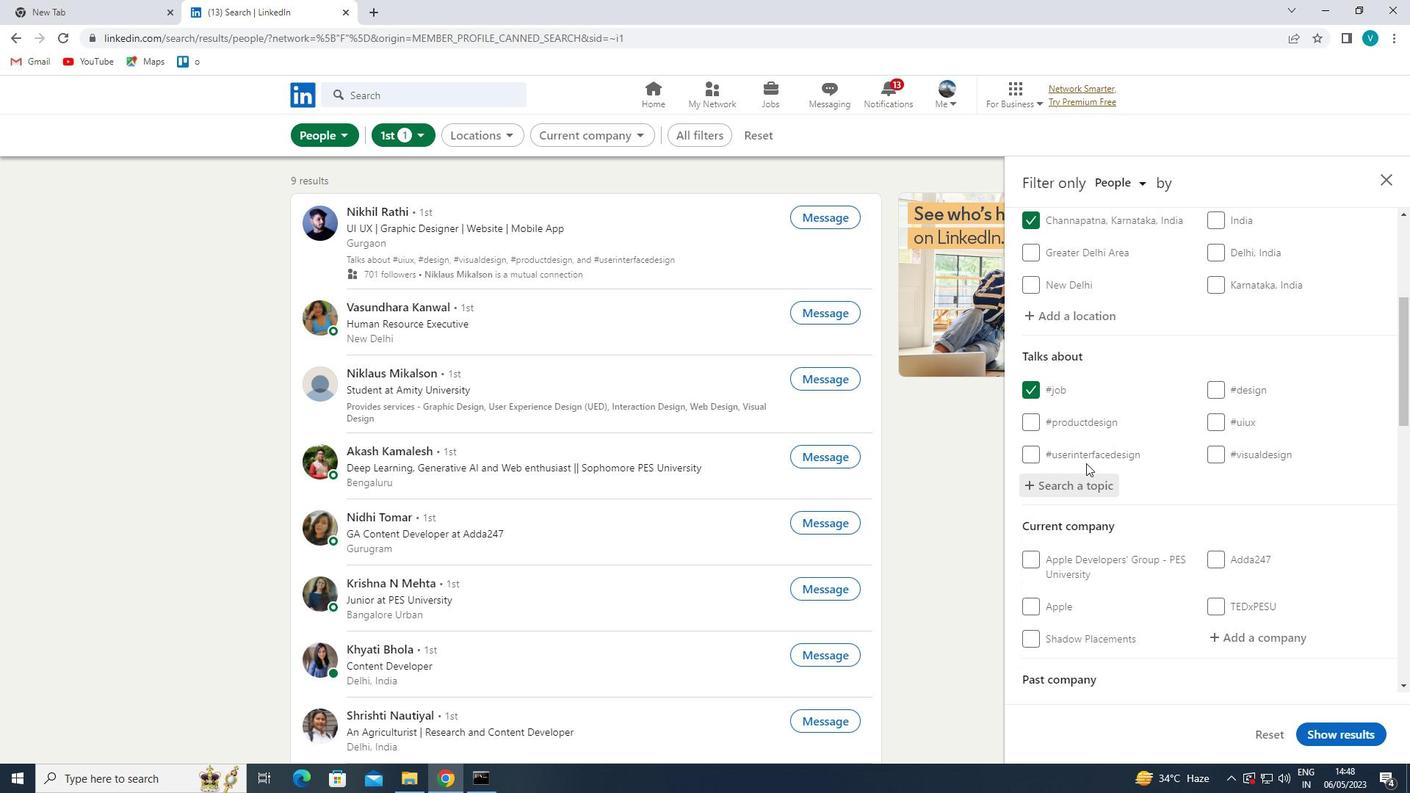 
Action: Mouse scrolled (1191, 542) with delta (0, 0)
Screenshot: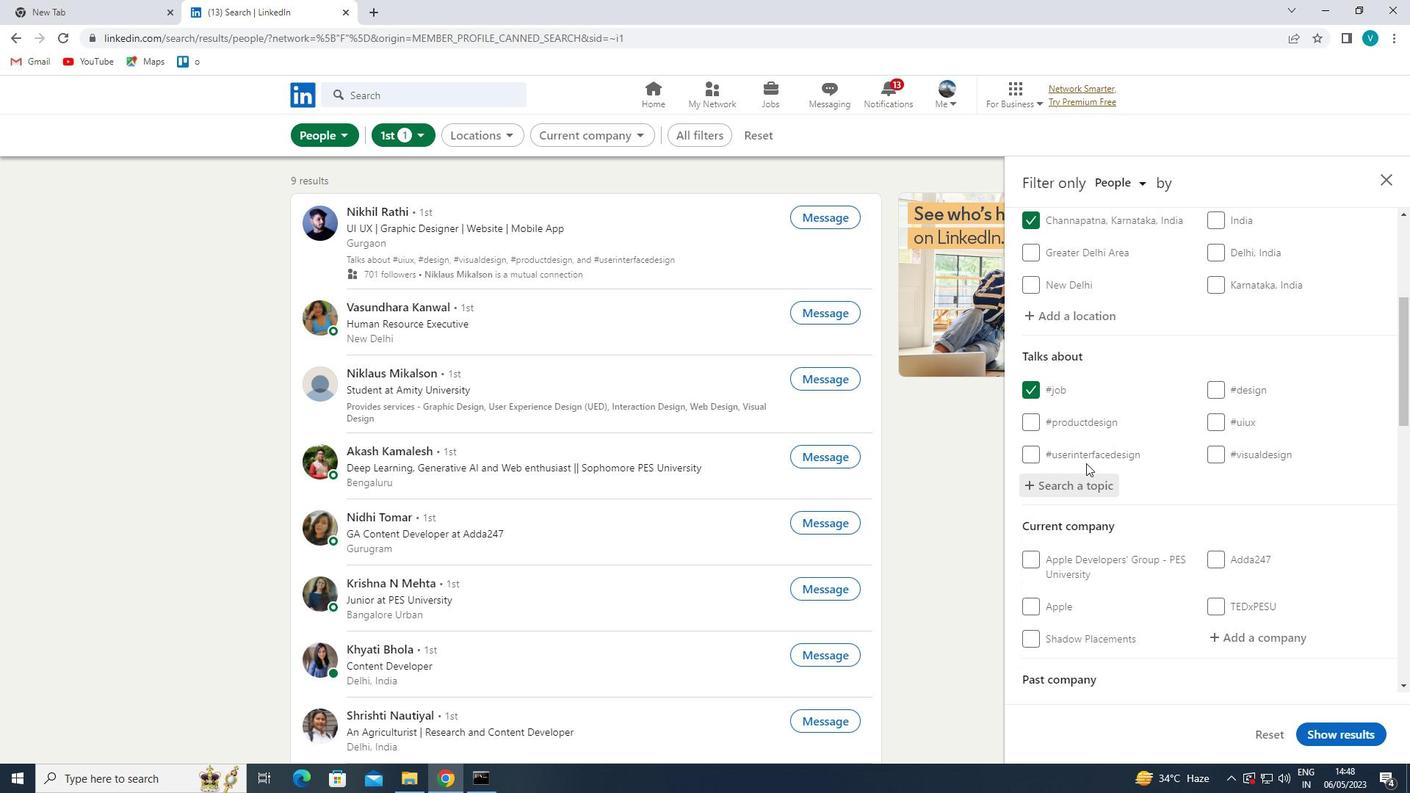 
Action: Mouse moved to (1266, 497)
Screenshot: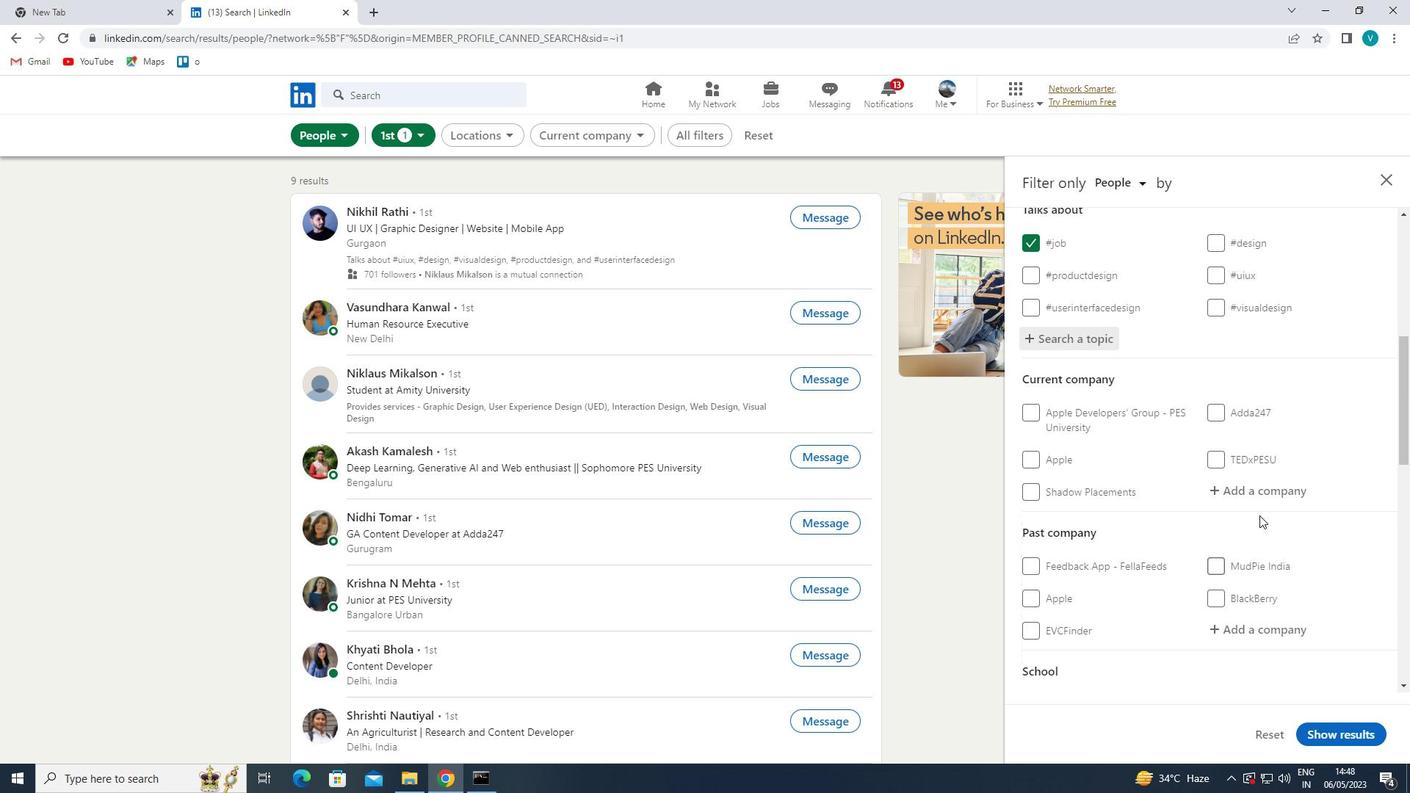 
Action: Mouse pressed left at (1266, 497)
Screenshot: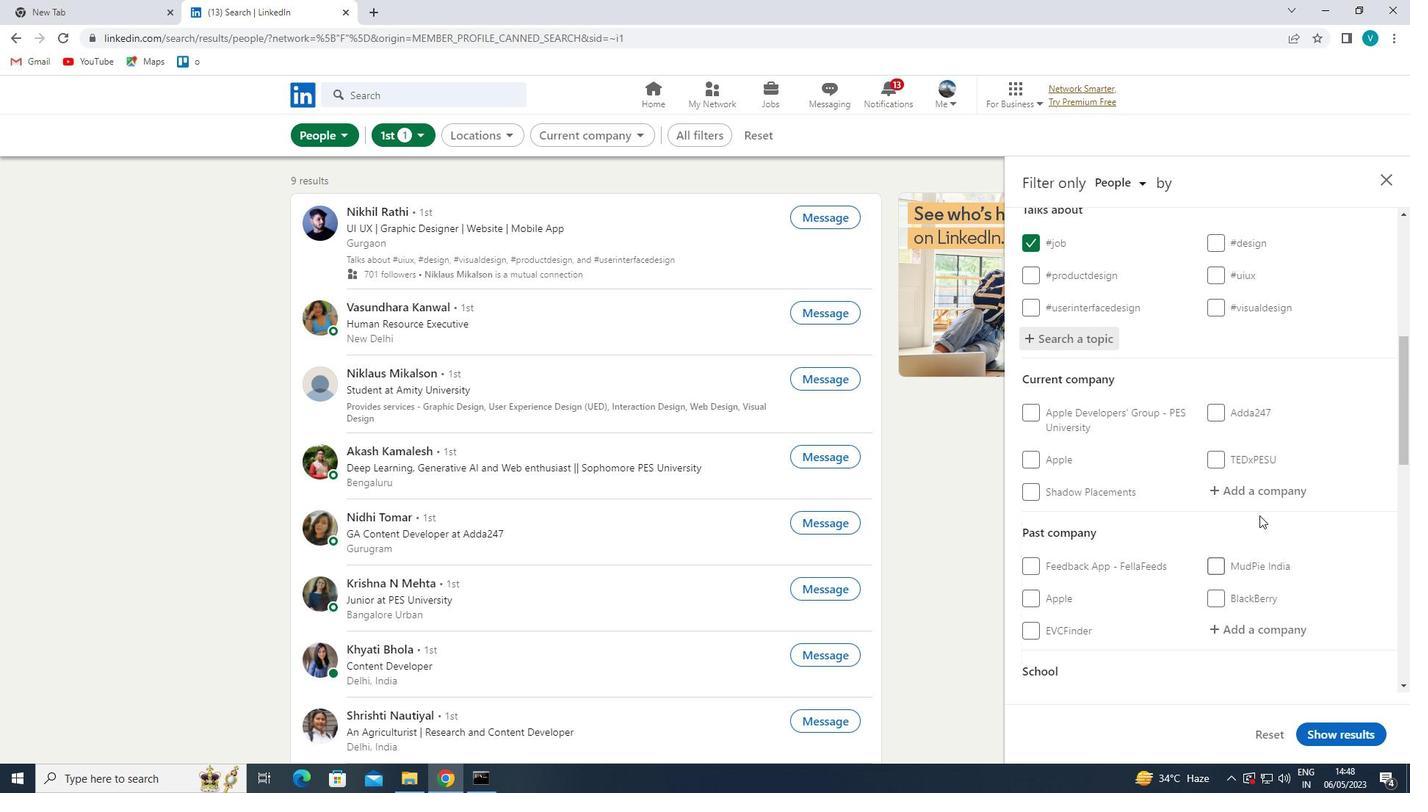 
Action: Mouse moved to (1173, 440)
Screenshot: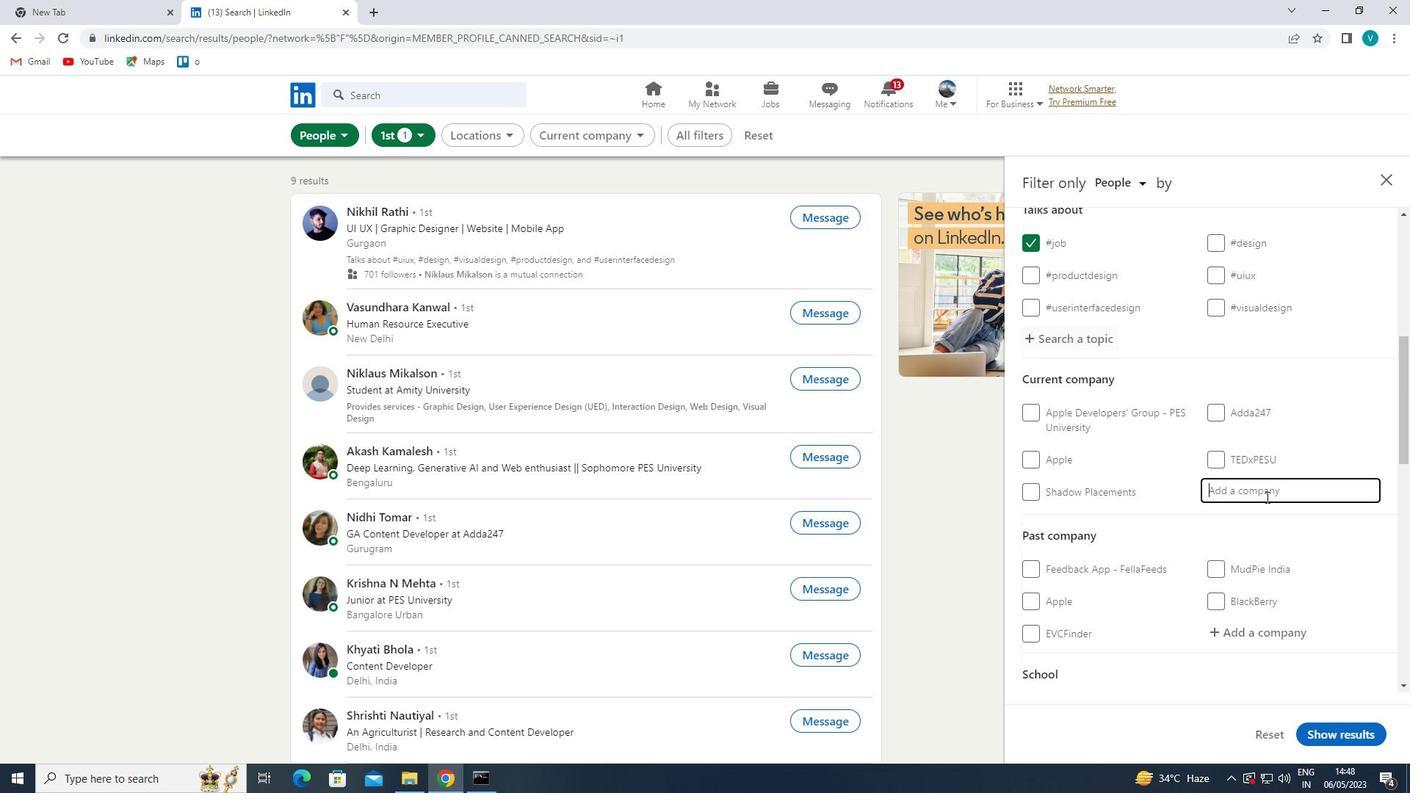 
Action: Key pressed <Key.shift>QUANTIPHI
Screenshot: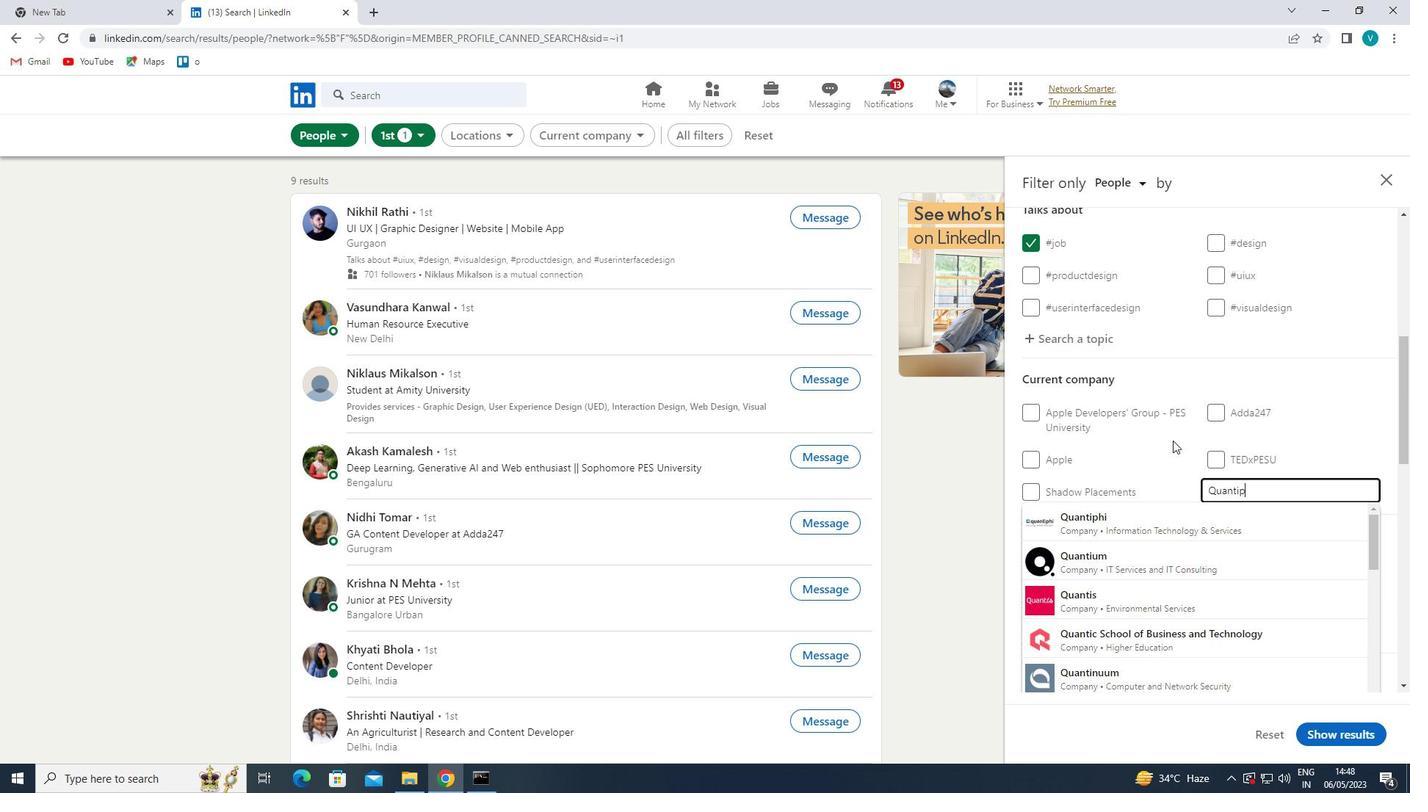 
Action: Mouse moved to (1177, 514)
Screenshot: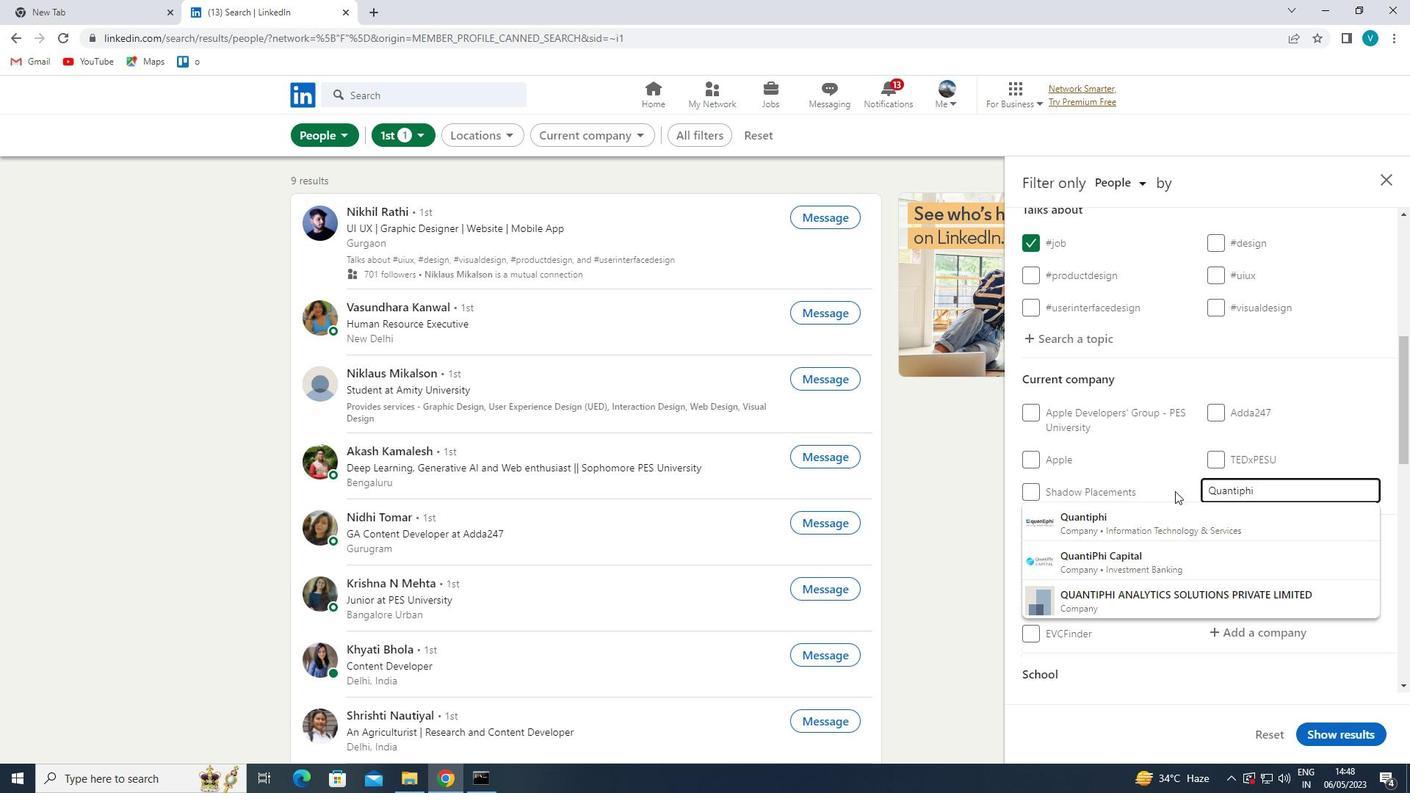 
Action: Mouse pressed left at (1177, 514)
Screenshot: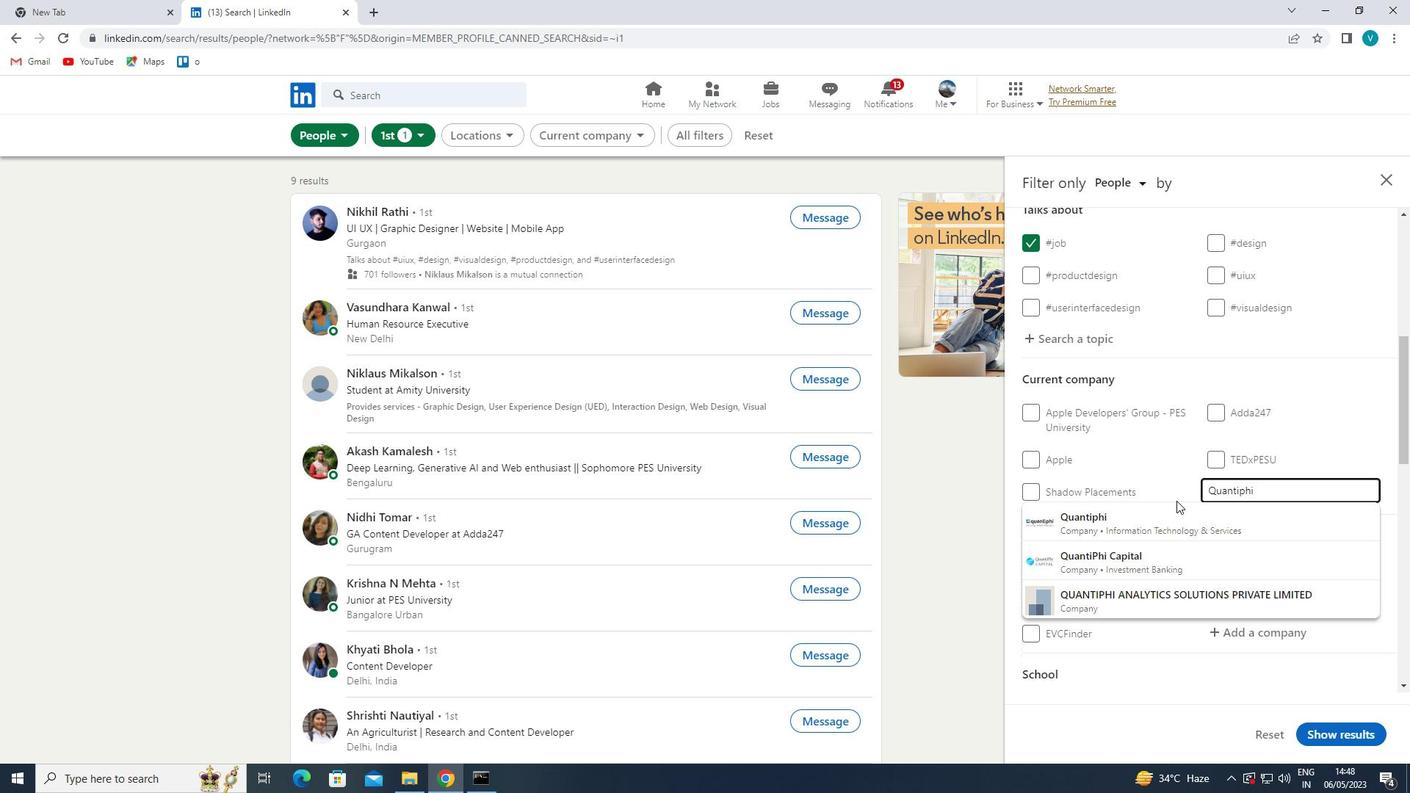 
Action: Mouse scrolled (1177, 513) with delta (0, 0)
Screenshot: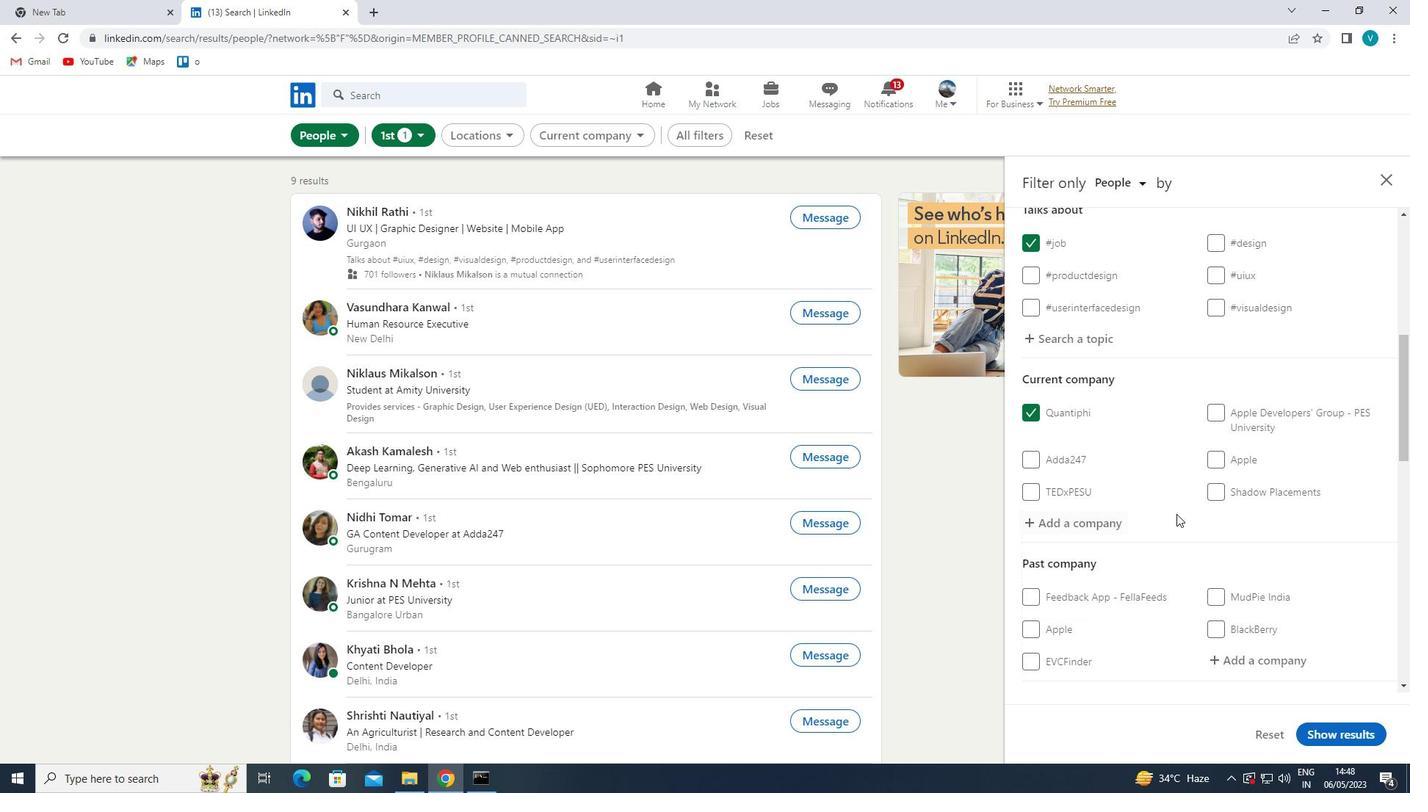 
Action: Mouse scrolled (1177, 513) with delta (0, 0)
Screenshot: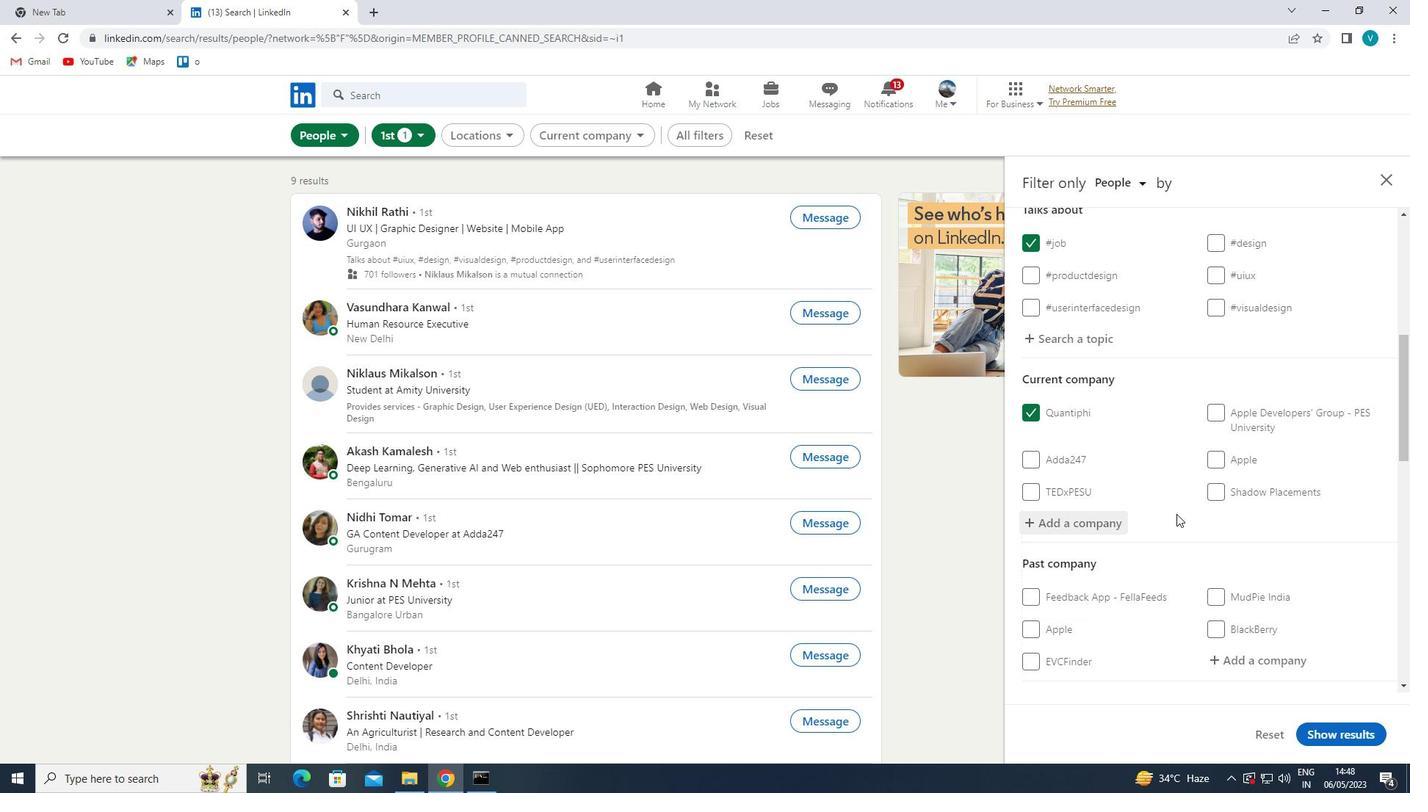 
Action: Mouse moved to (1177, 514)
Screenshot: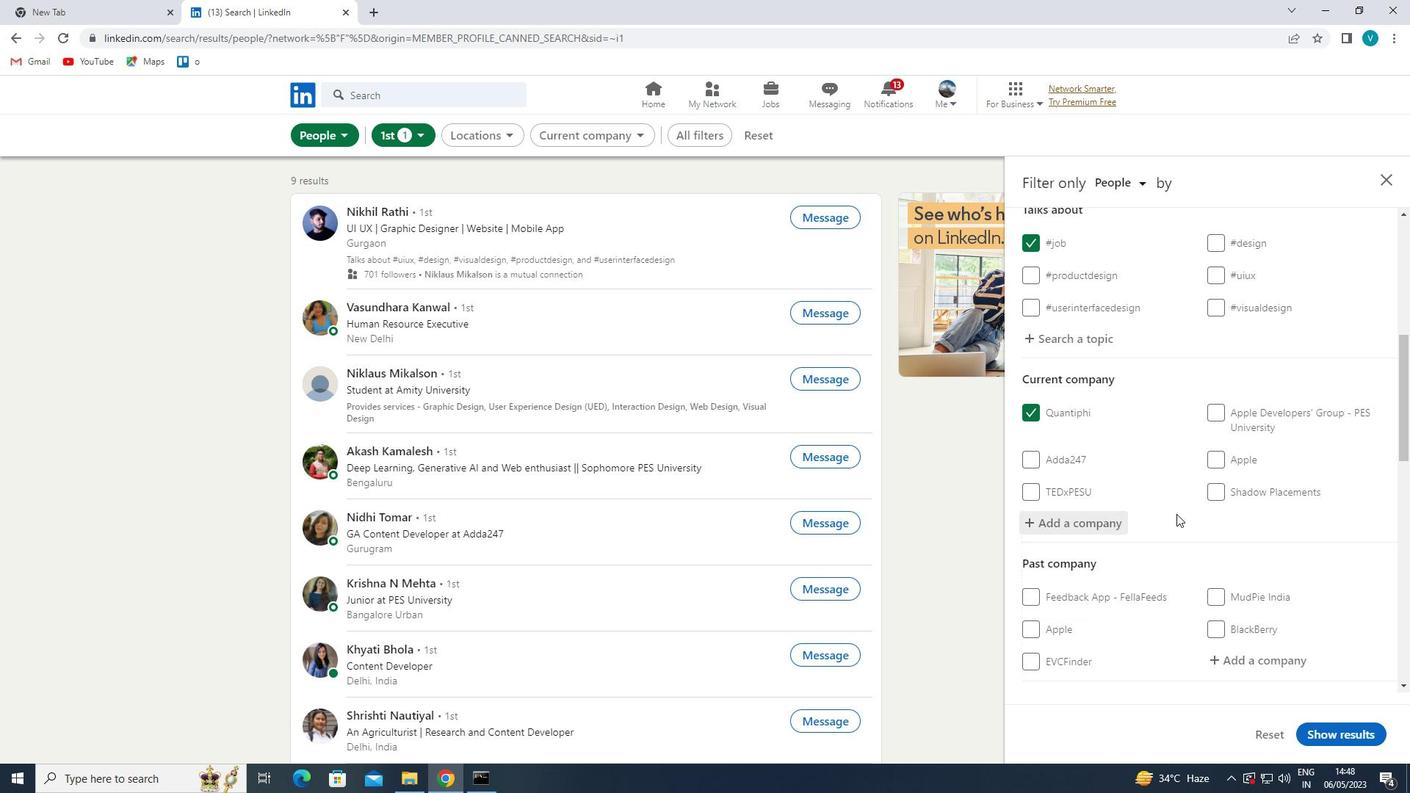 
Action: Mouse scrolled (1177, 513) with delta (0, 0)
Screenshot: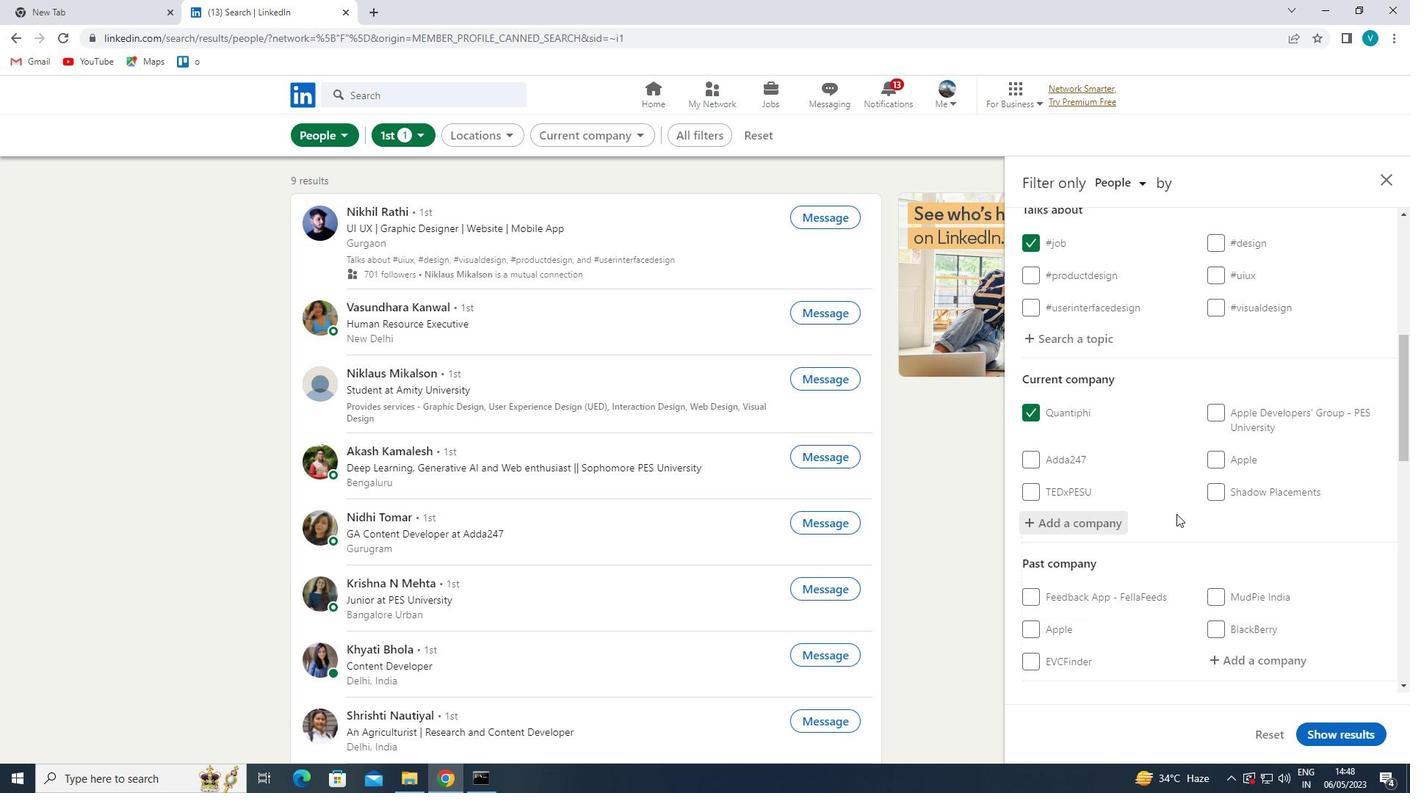 
Action: Mouse moved to (1178, 515)
Screenshot: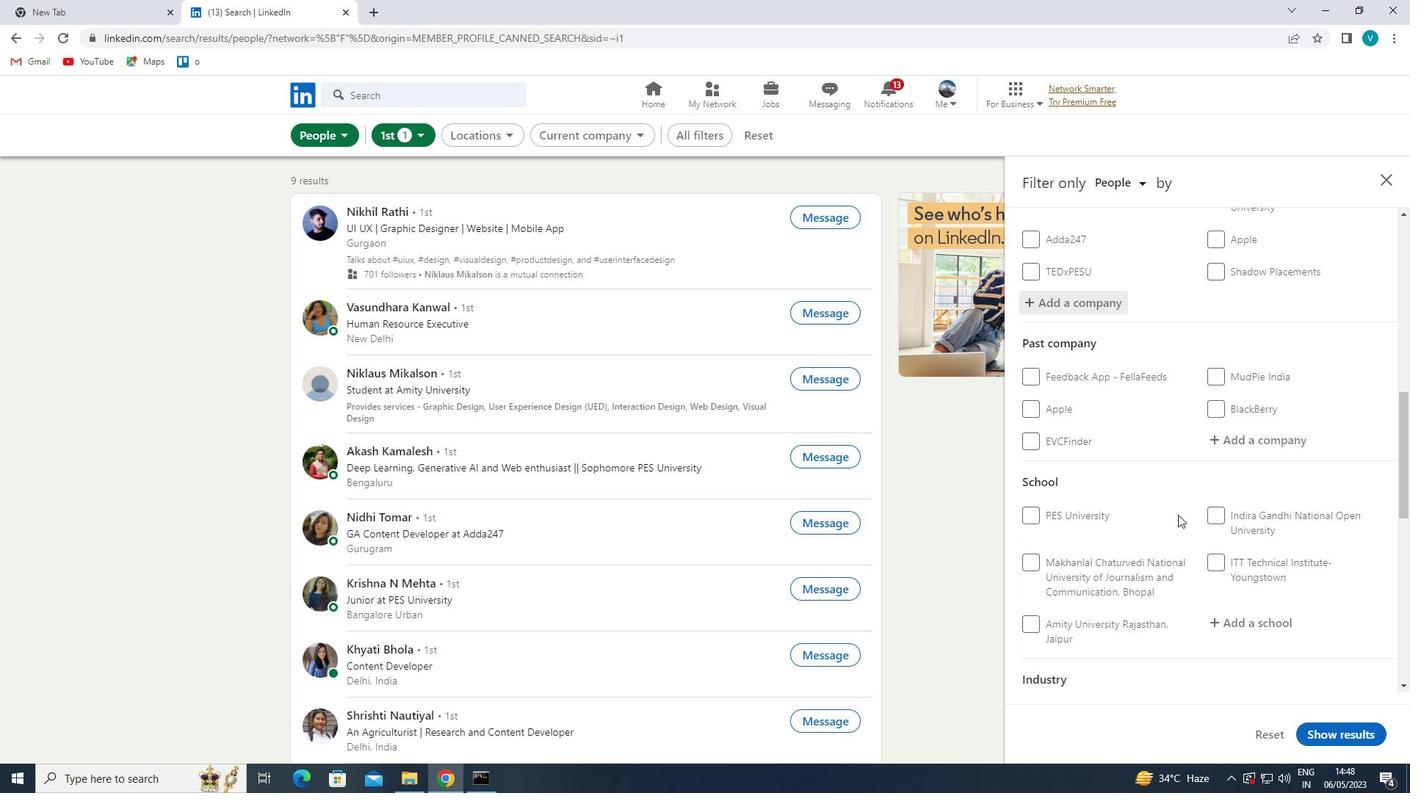 
Action: Mouse scrolled (1178, 514) with delta (0, 0)
Screenshot: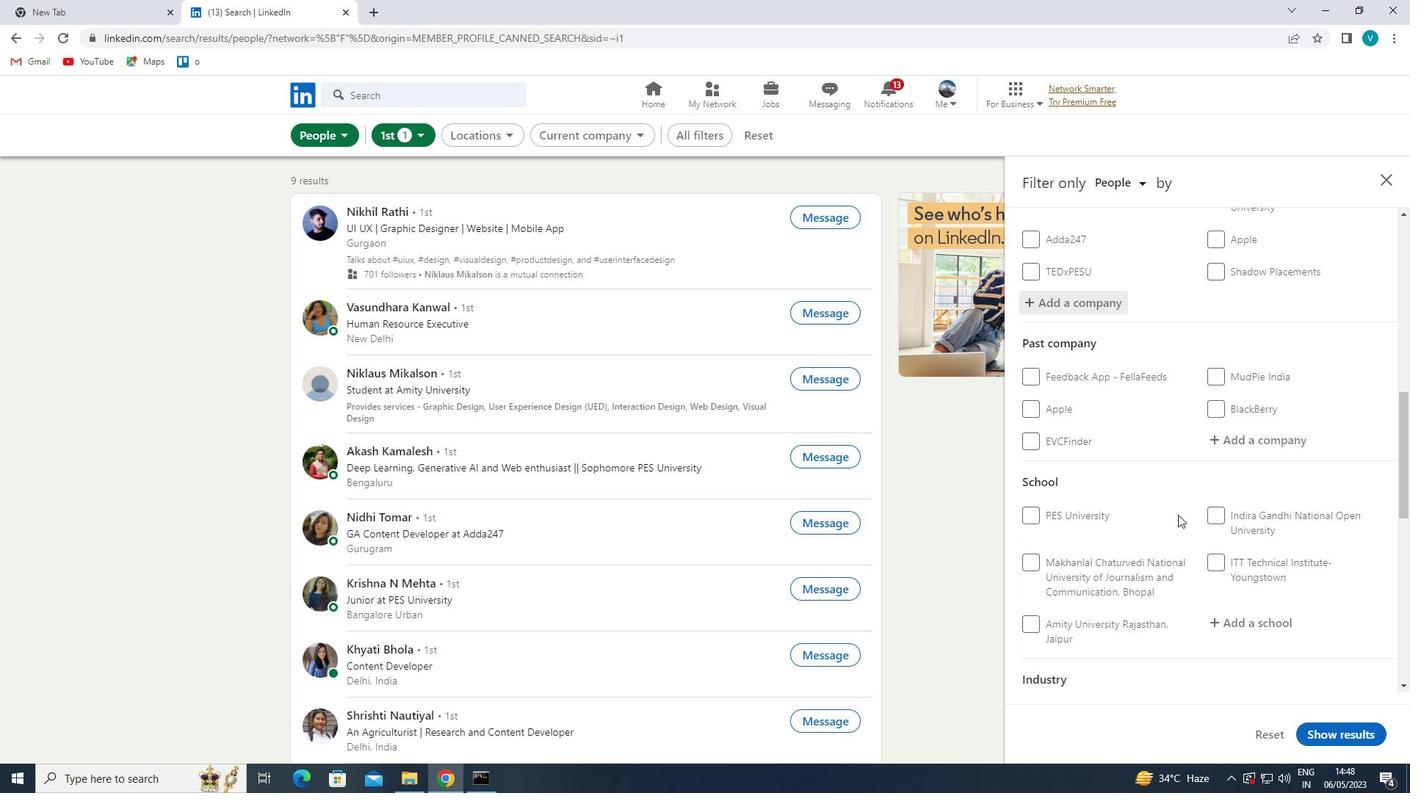 
Action: Mouse moved to (1246, 547)
Screenshot: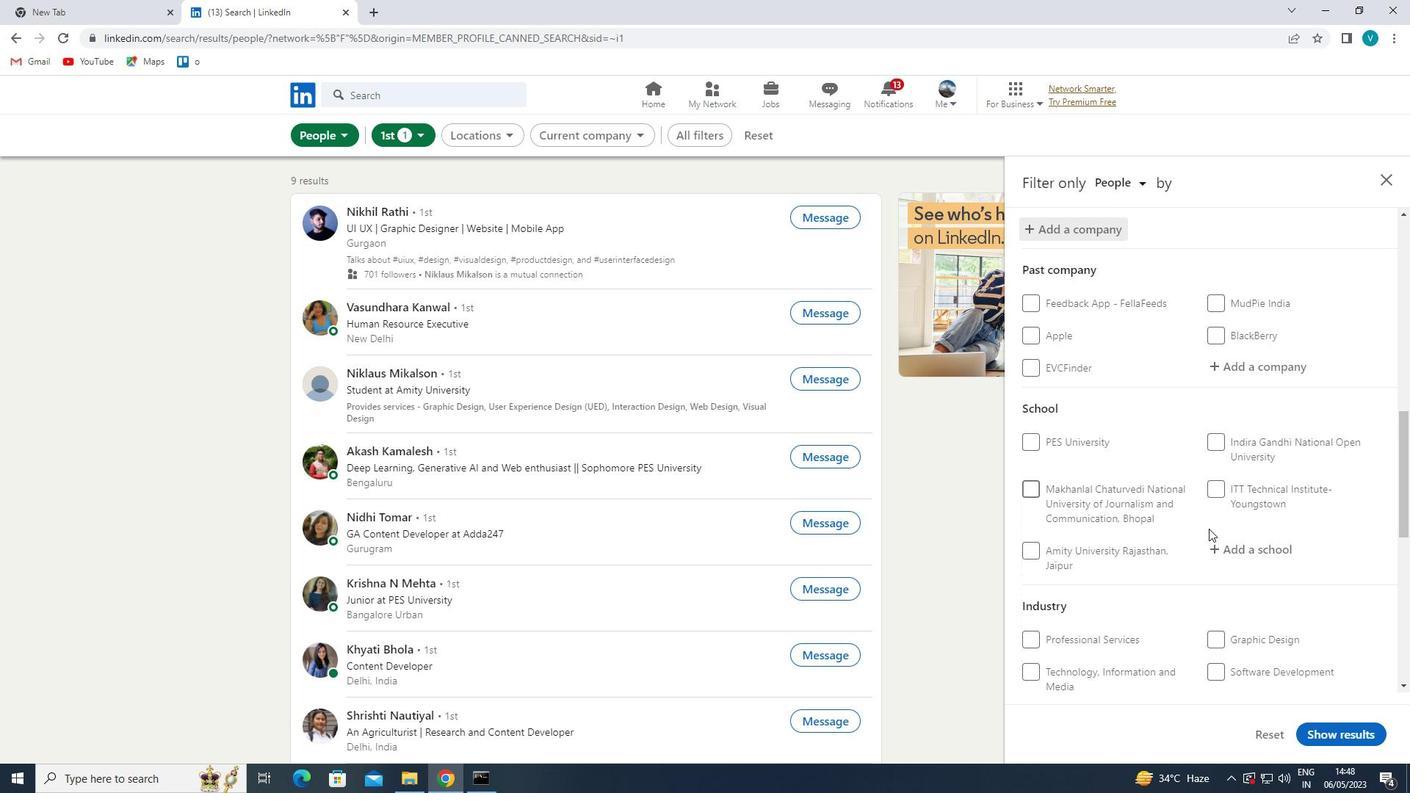 
Action: Mouse pressed left at (1246, 547)
Screenshot: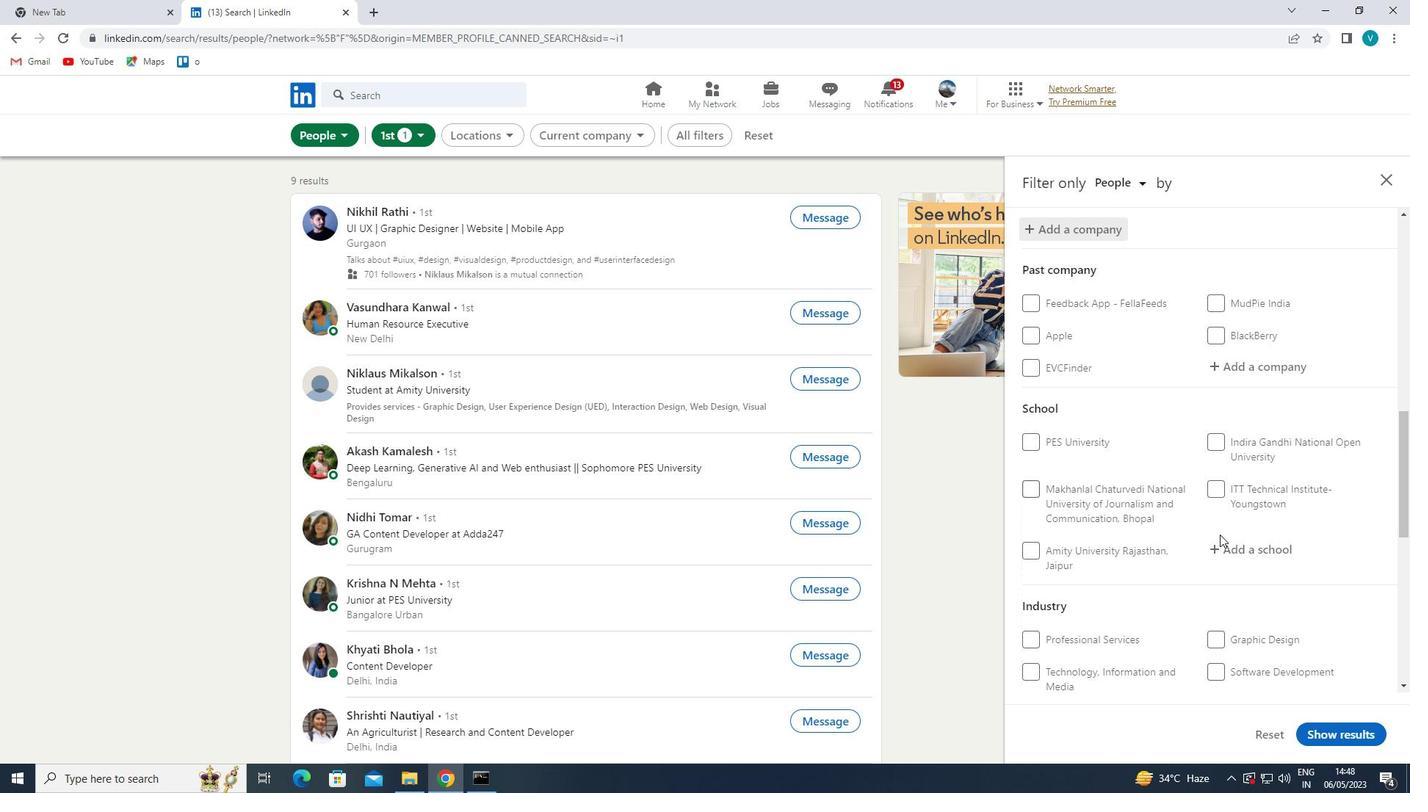
Action: Key pressed <Key.shift>A
Screenshot: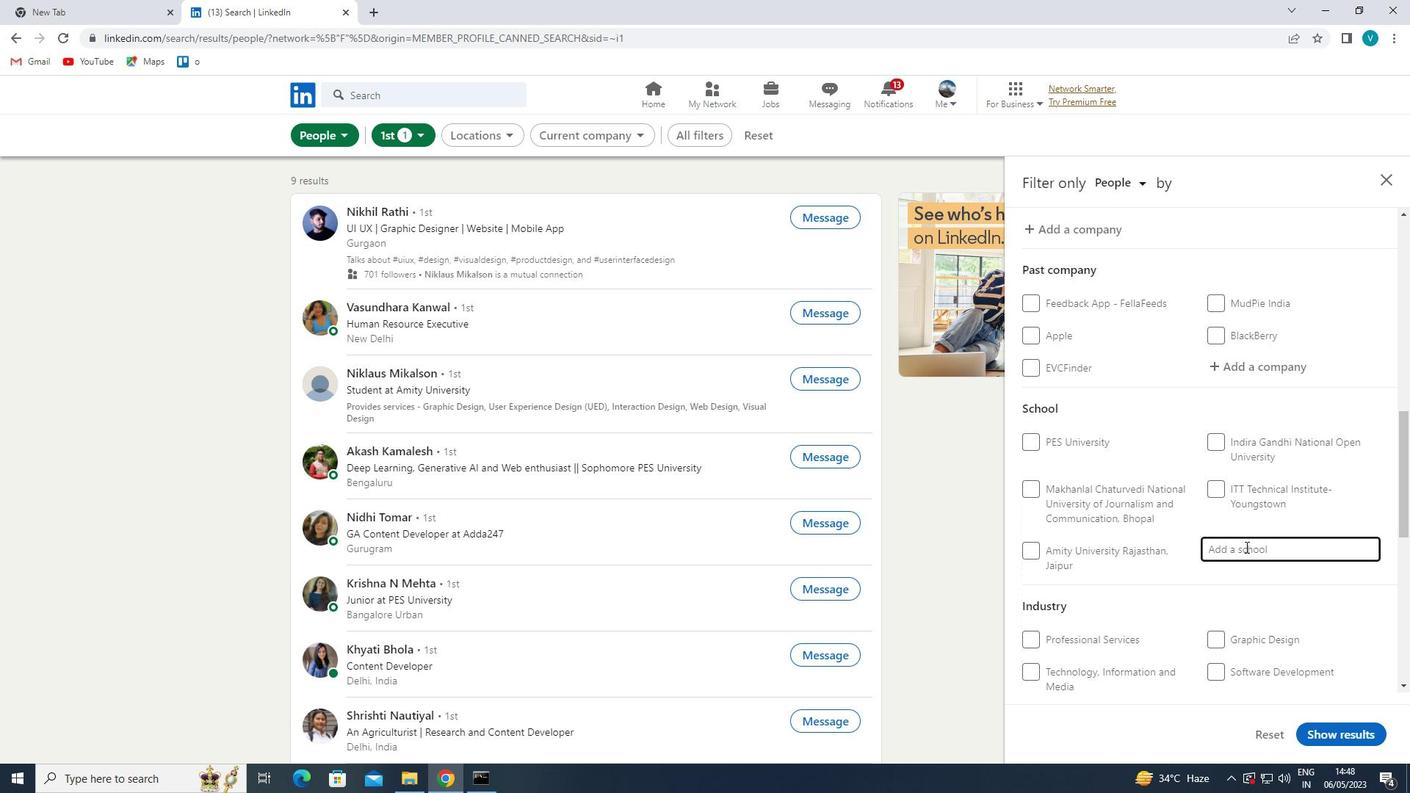 
Action: Mouse moved to (1243, 546)
Screenshot: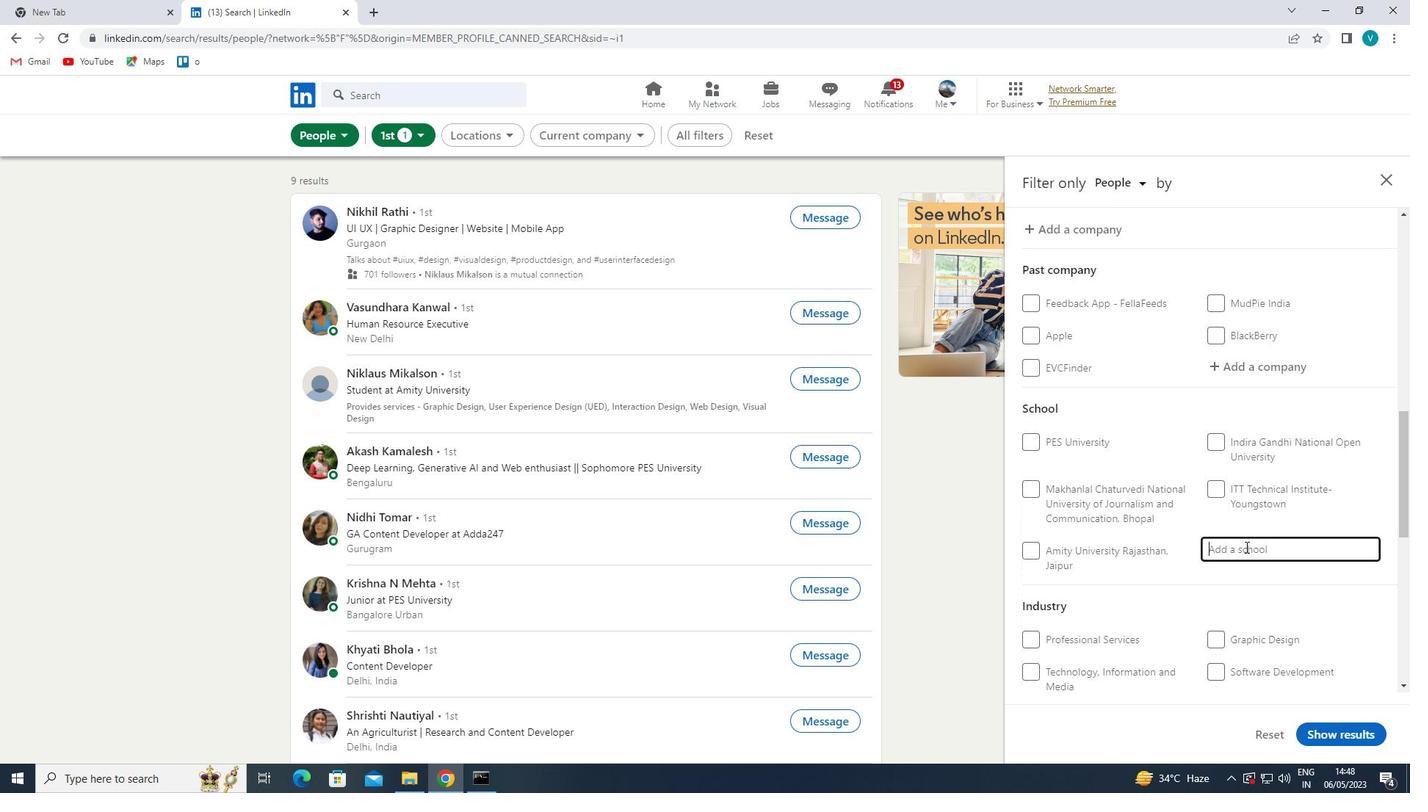 
Action: Key pressed BE
Screenshot: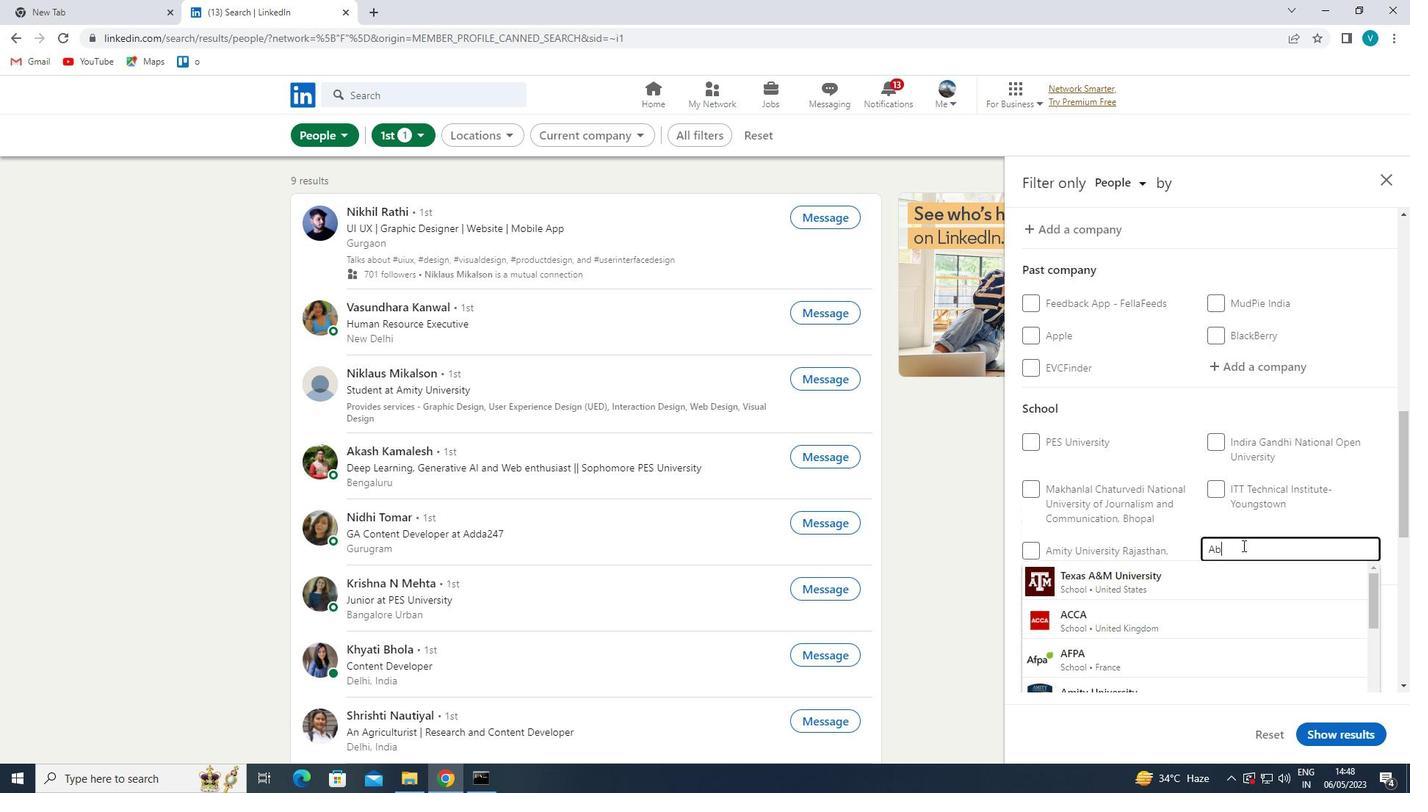 
Action: Mouse moved to (1242, 545)
Screenshot: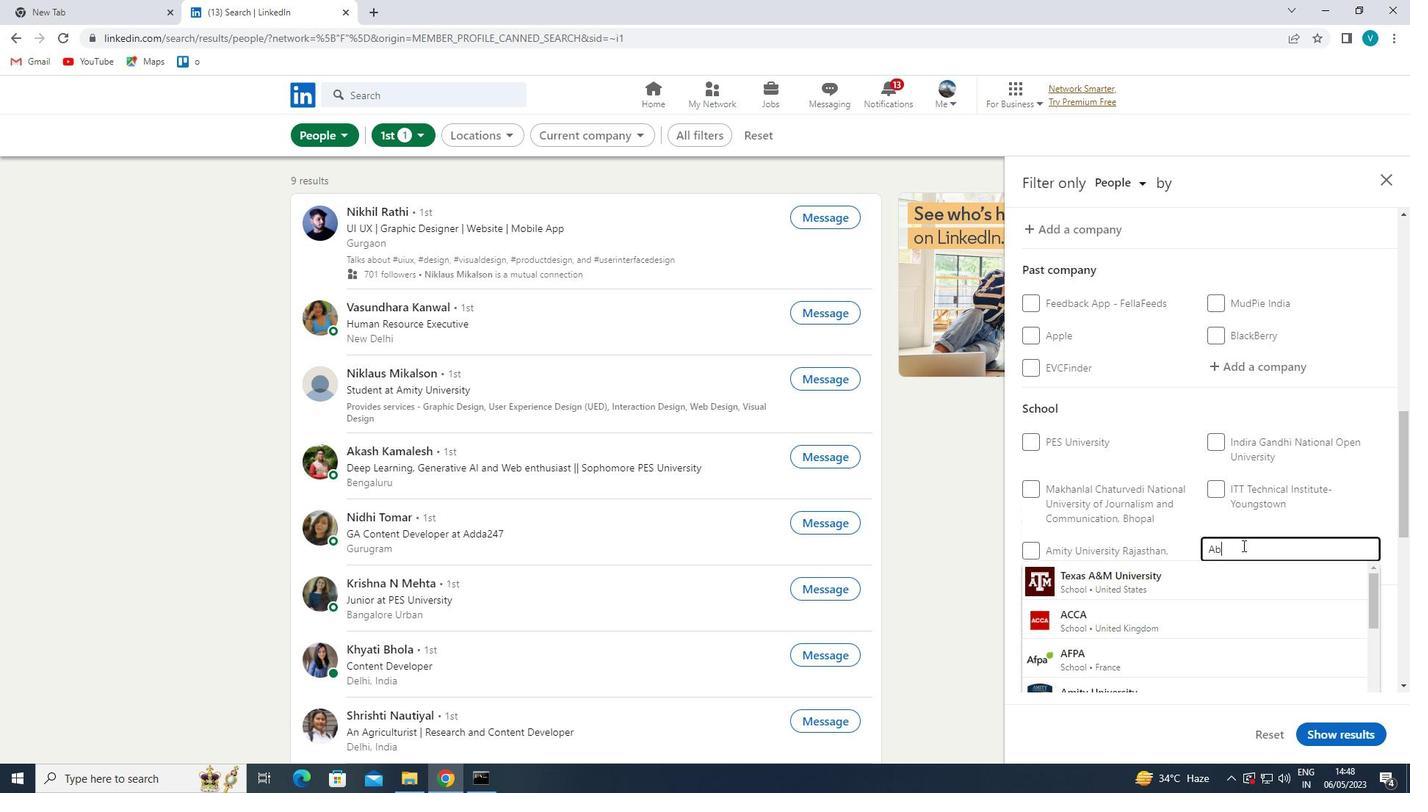 
Action: Key pressed D
Screenshot: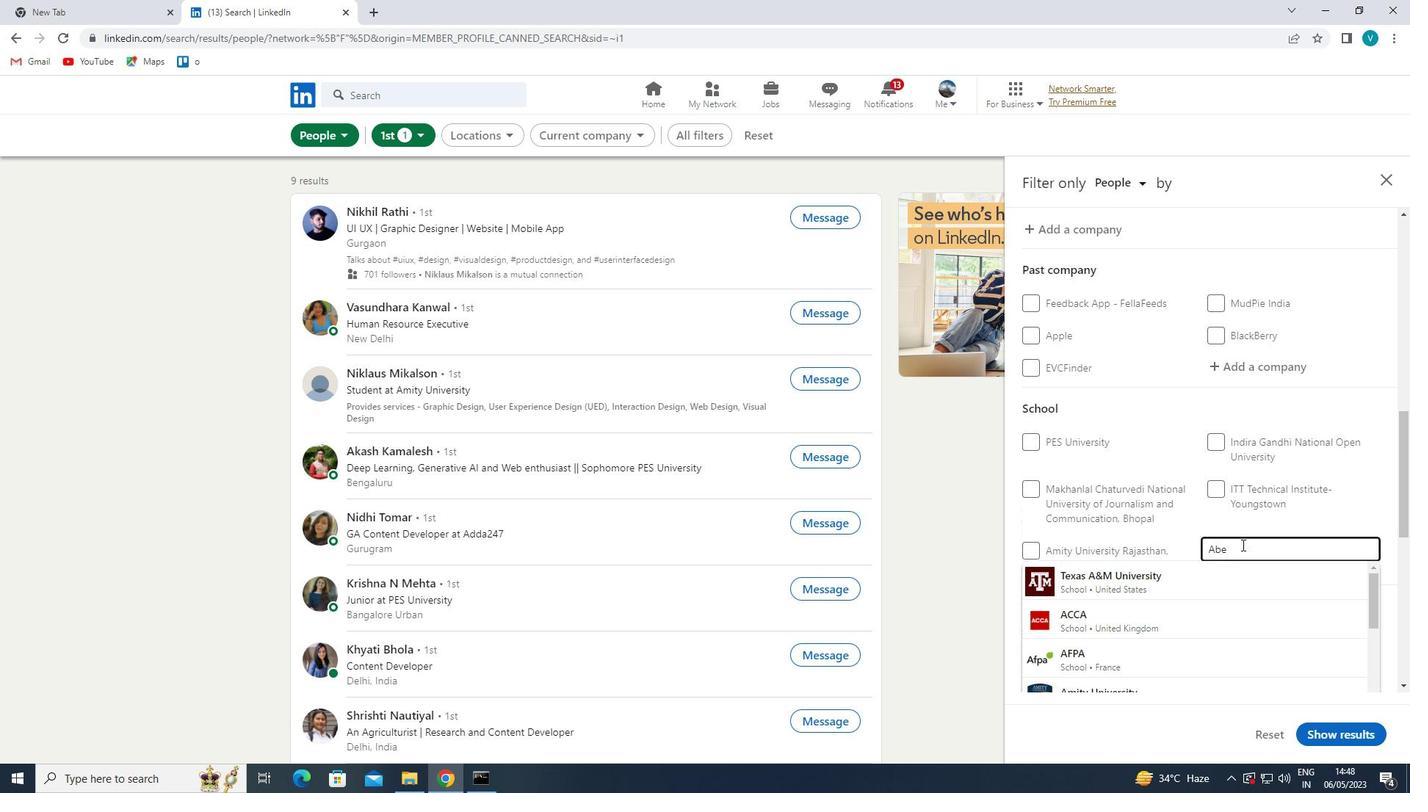 
Action: Mouse moved to (1241, 545)
Screenshot: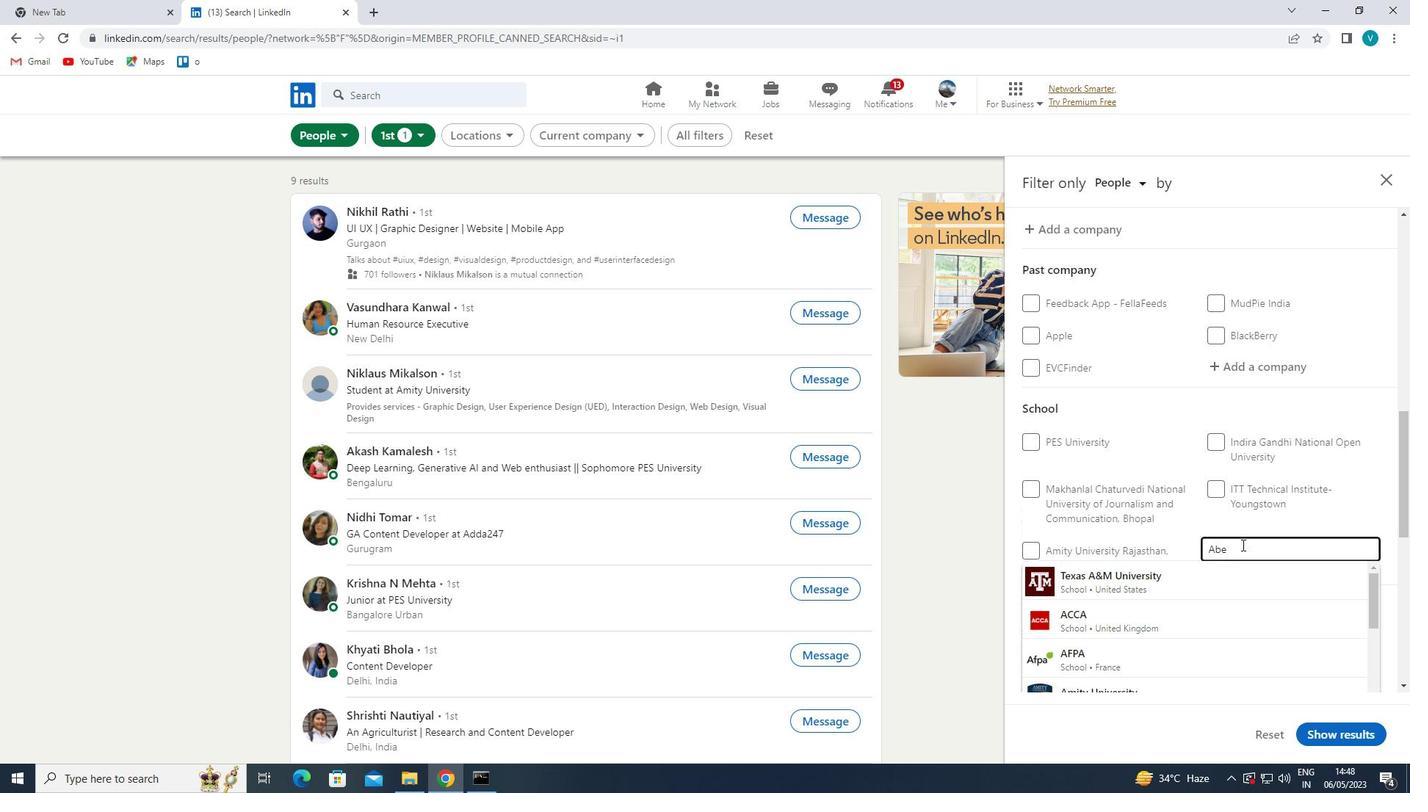 
Action: Key pressed A
Screenshot: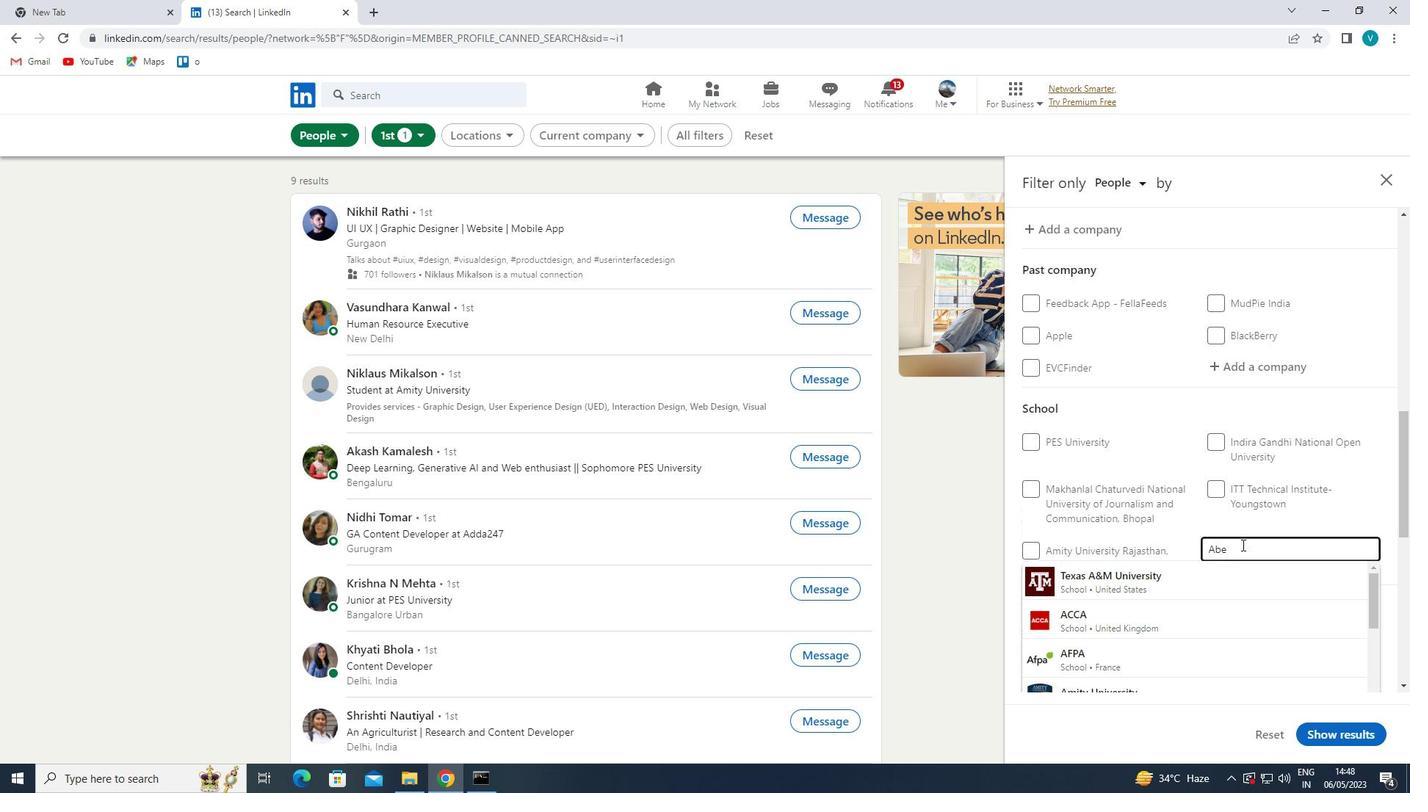 
Action: Mouse moved to (1202, 559)
Screenshot: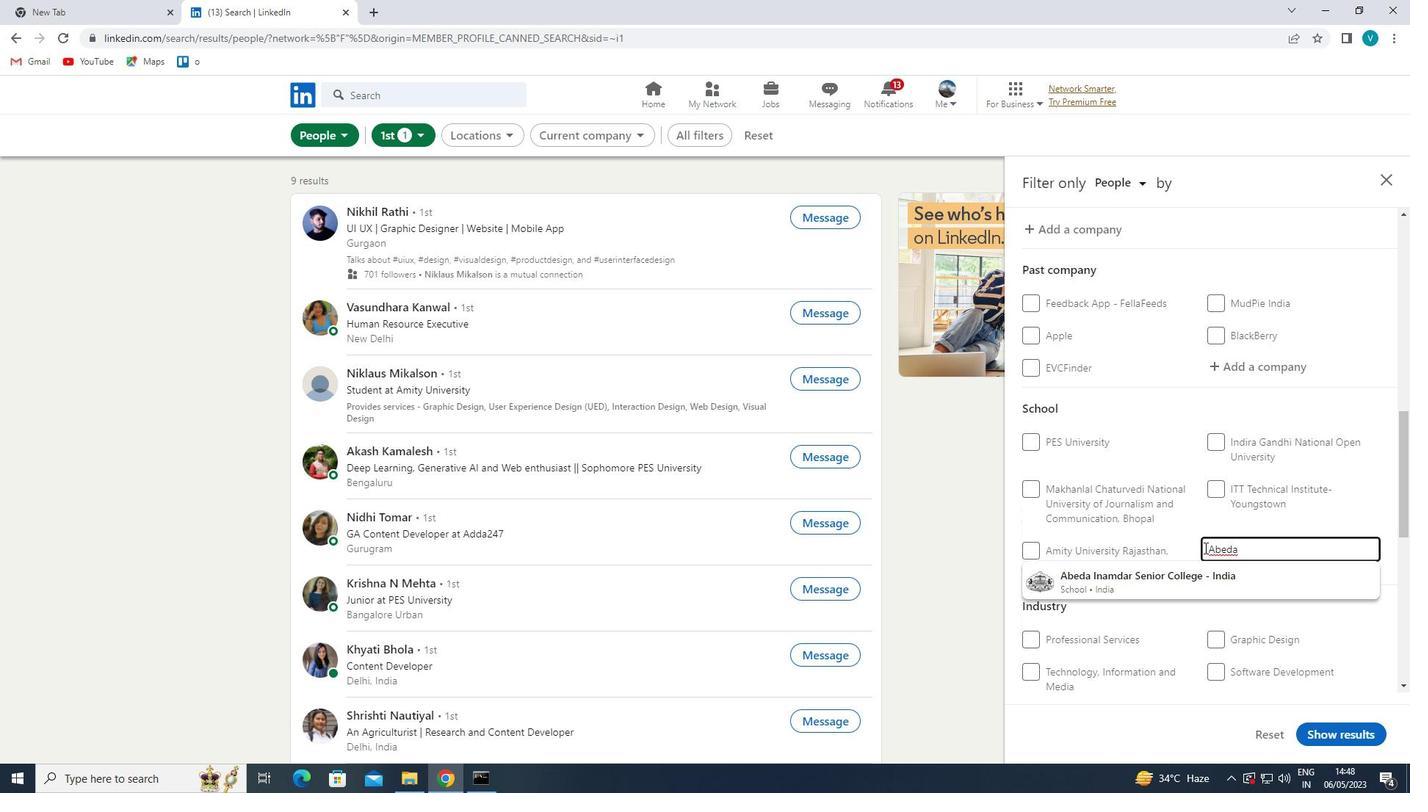 
Action: Mouse pressed left at (1202, 559)
Screenshot: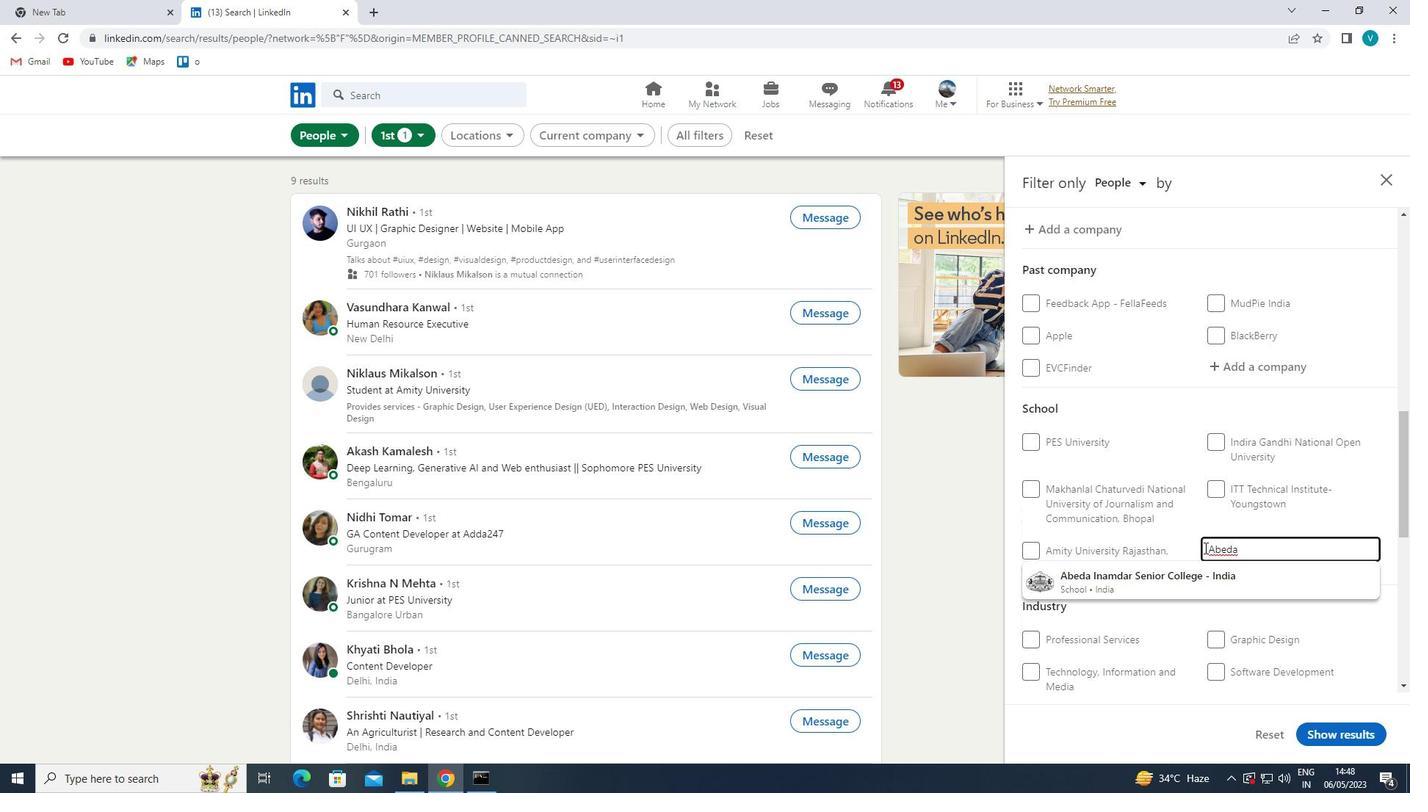 
Action: Mouse moved to (1202, 576)
Screenshot: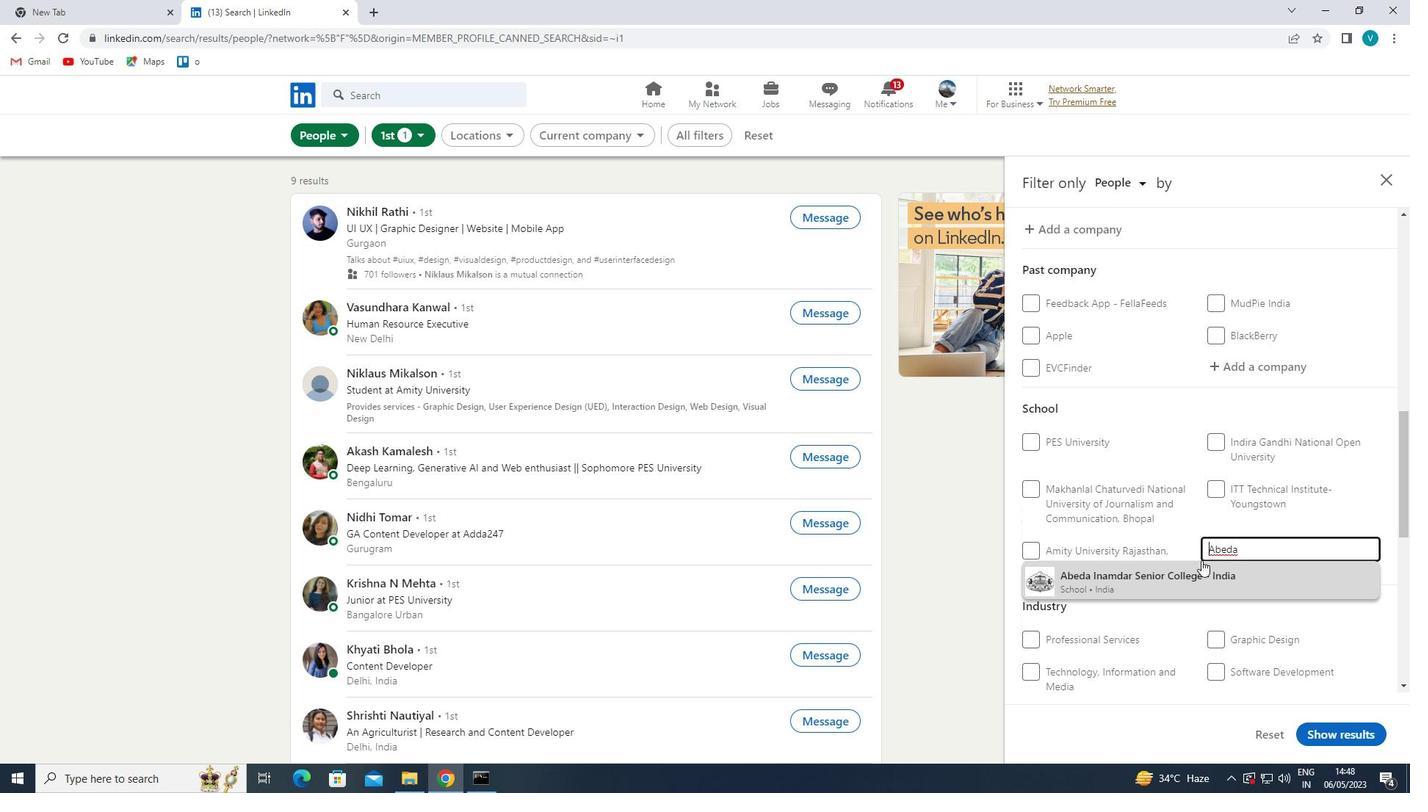 
Action: Mouse pressed left at (1202, 576)
Screenshot: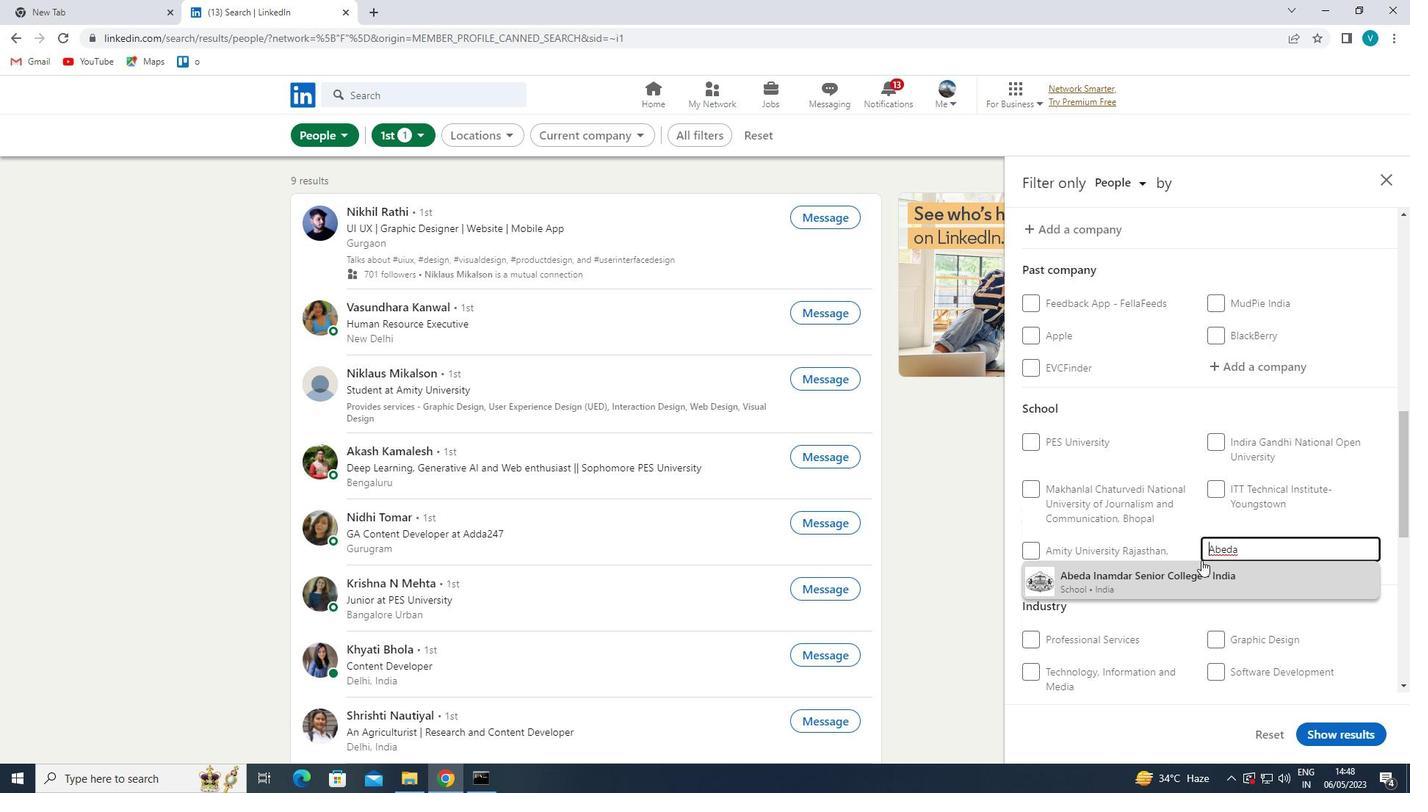 
Action: Mouse moved to (1207, 577)
Screenshot: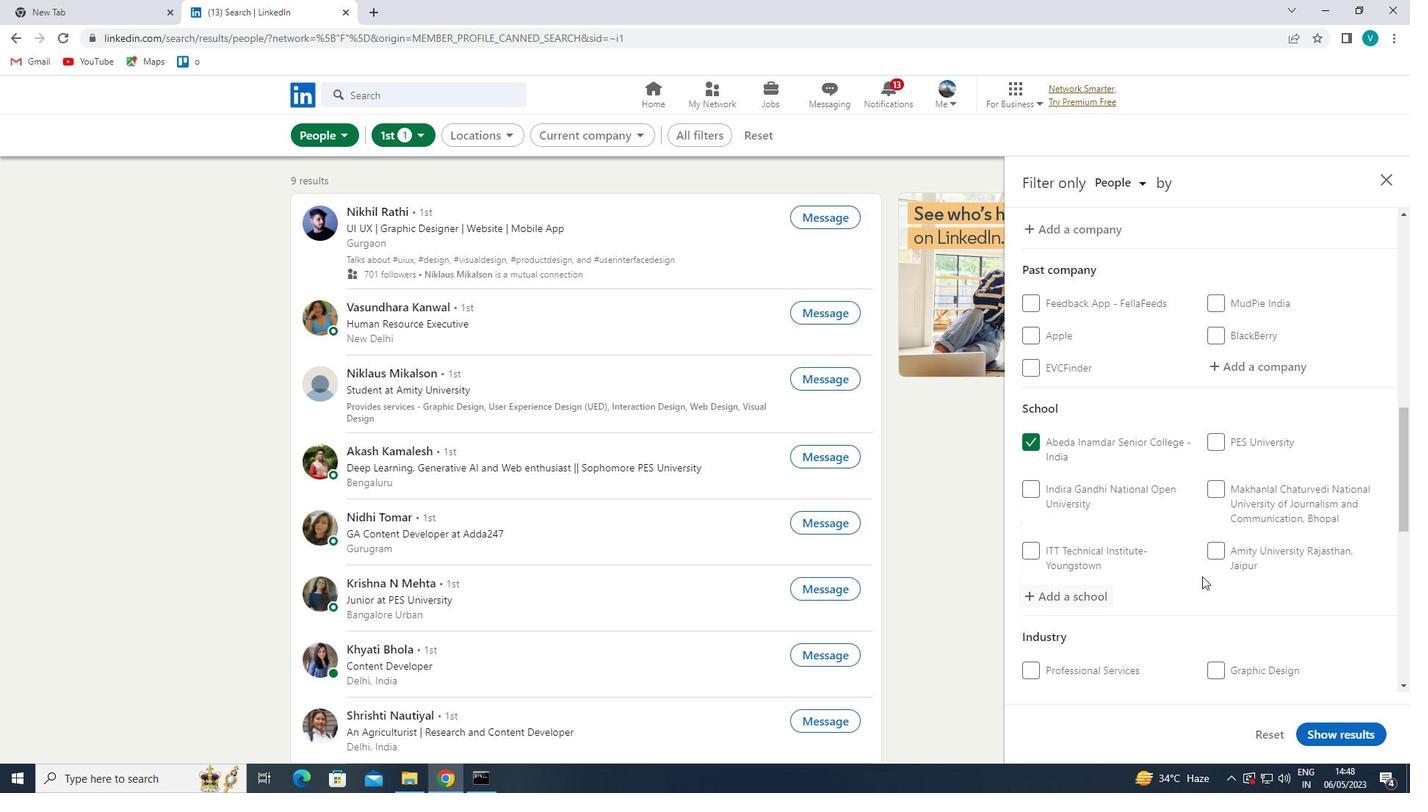 
Action: Mouse scrolled (1207, 576) with delta (0, 0)
Screenshot: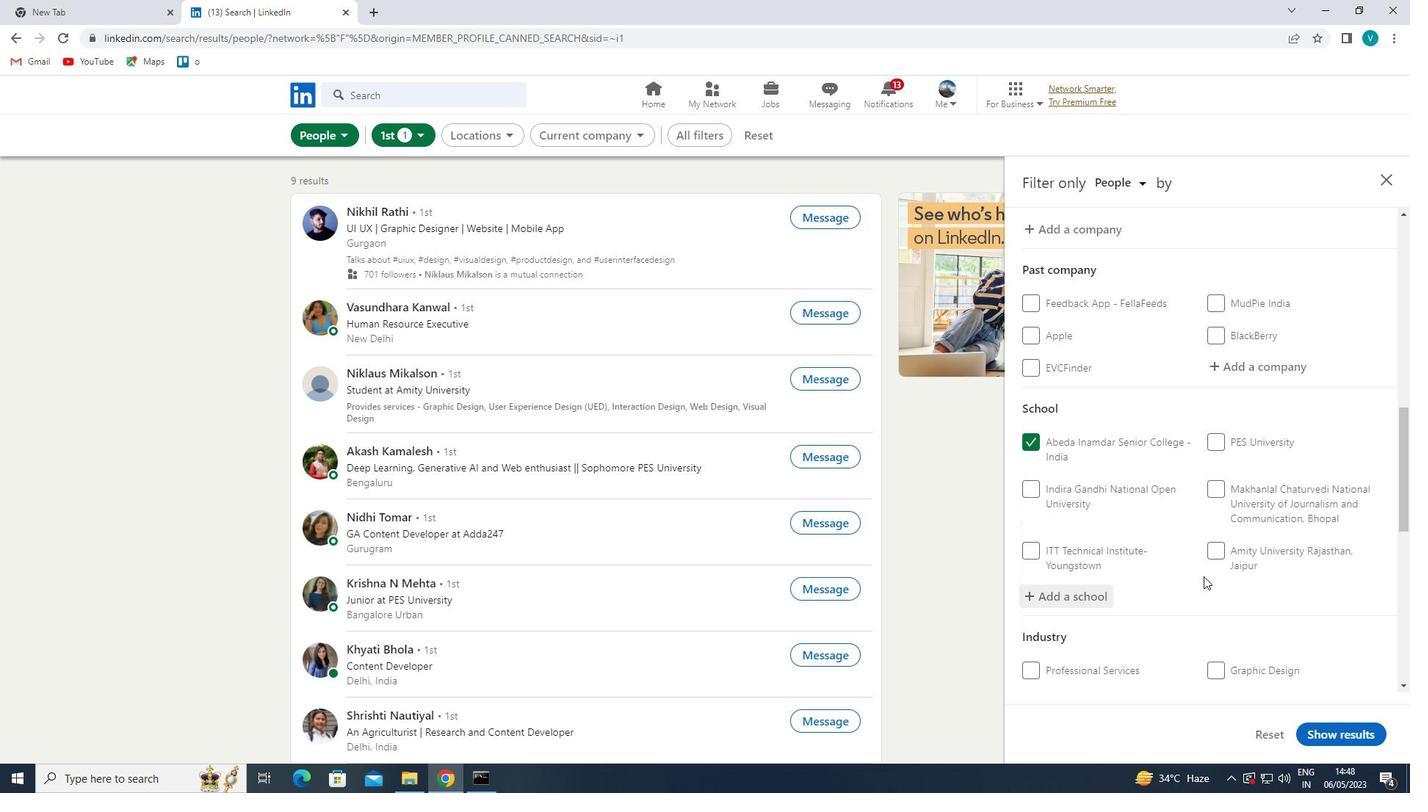 
Action: Mouse moved to (1207, 577)
Screenshot: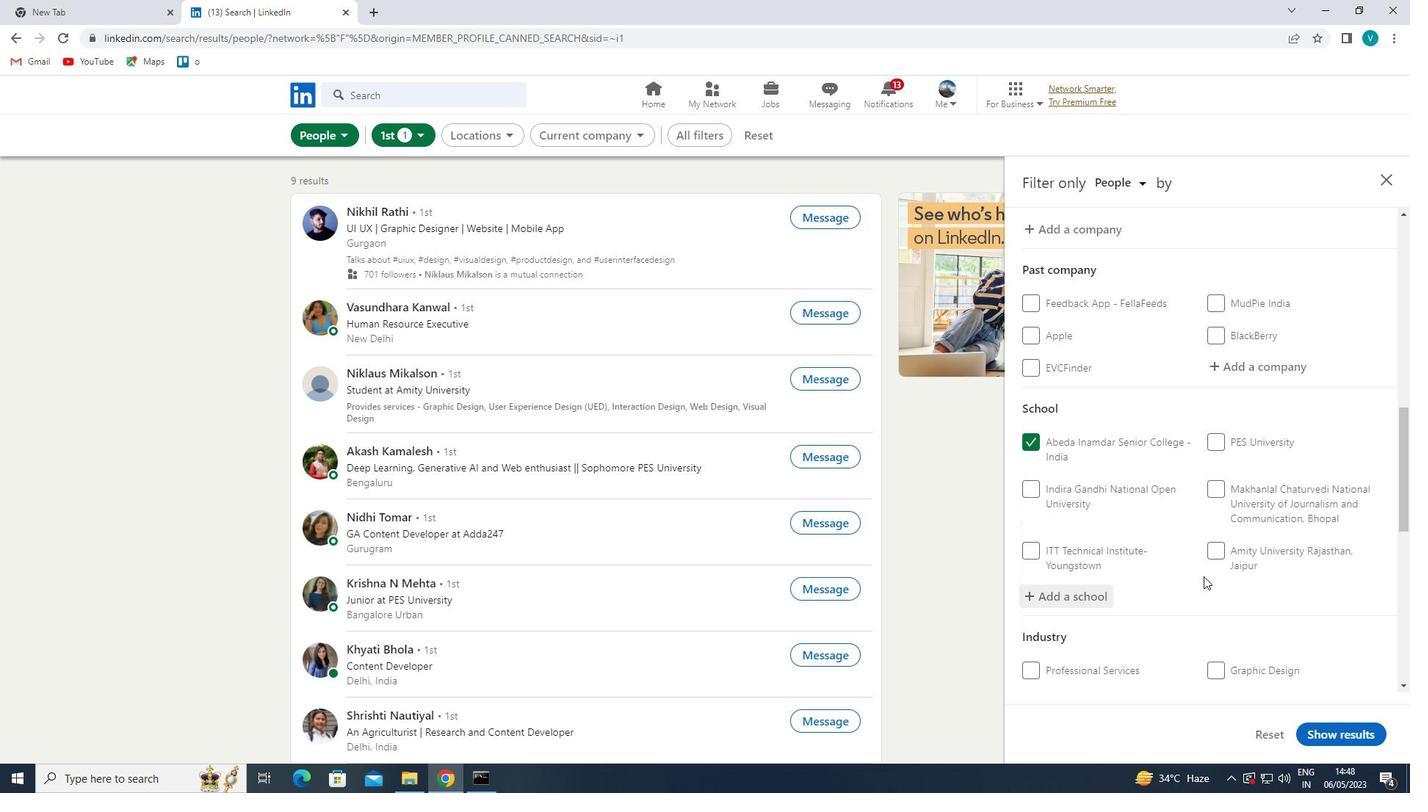 
Action: Mouse scrolled (1207, 576) with delta (0, 0)
Screenshot: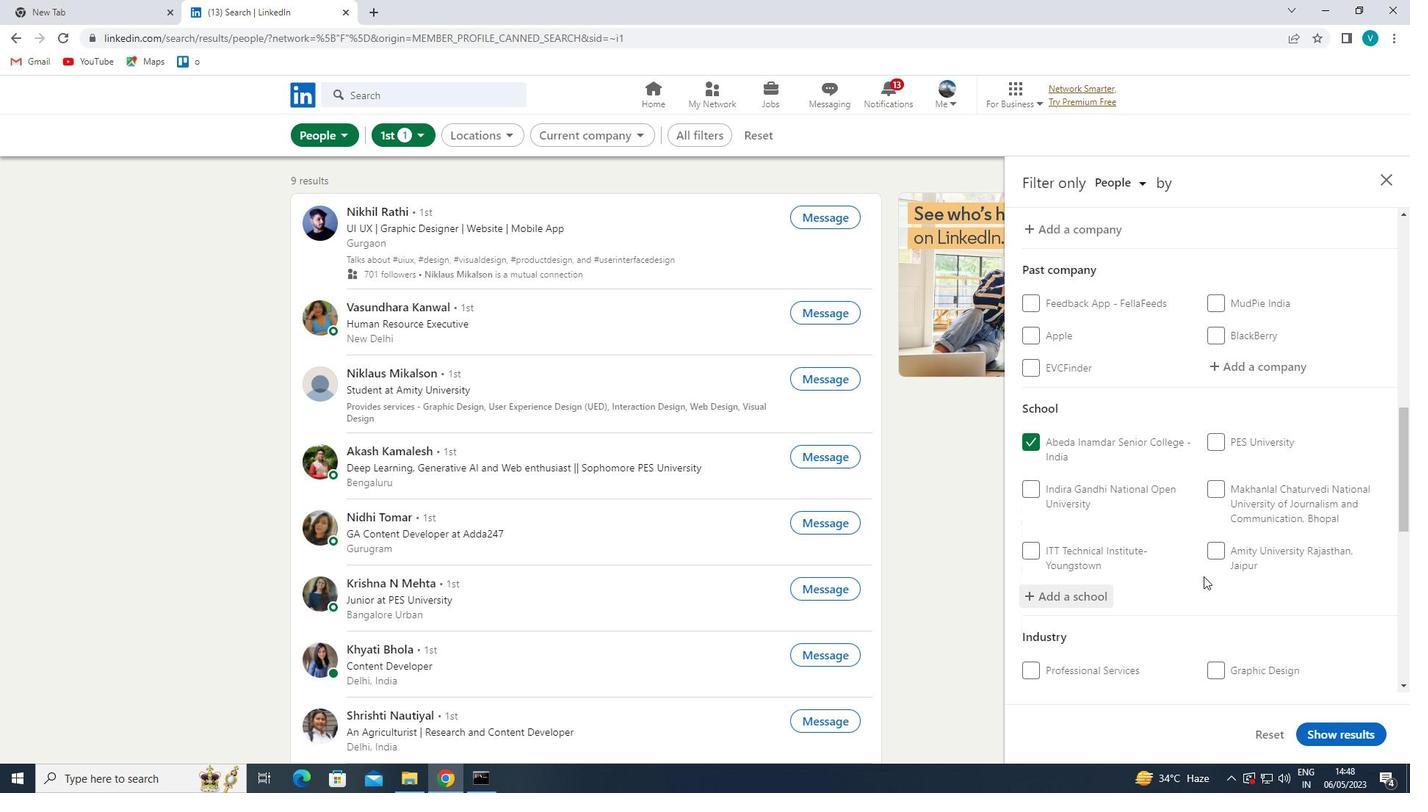 
Action: Mouse moved to (1208, 579)
Screenshot: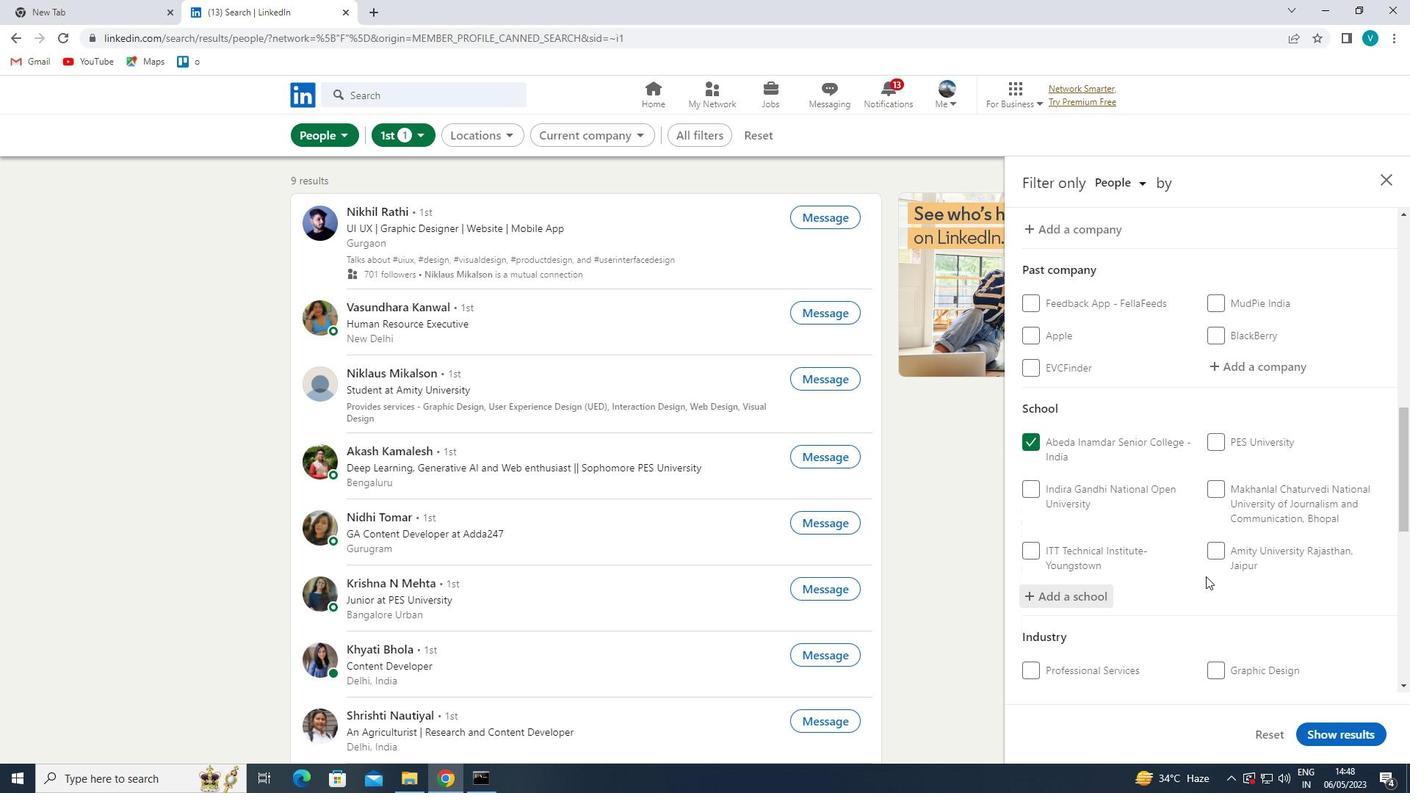 
Action: Mouse scrolled (1208, 578) with delta (0, 0)
Screenshot: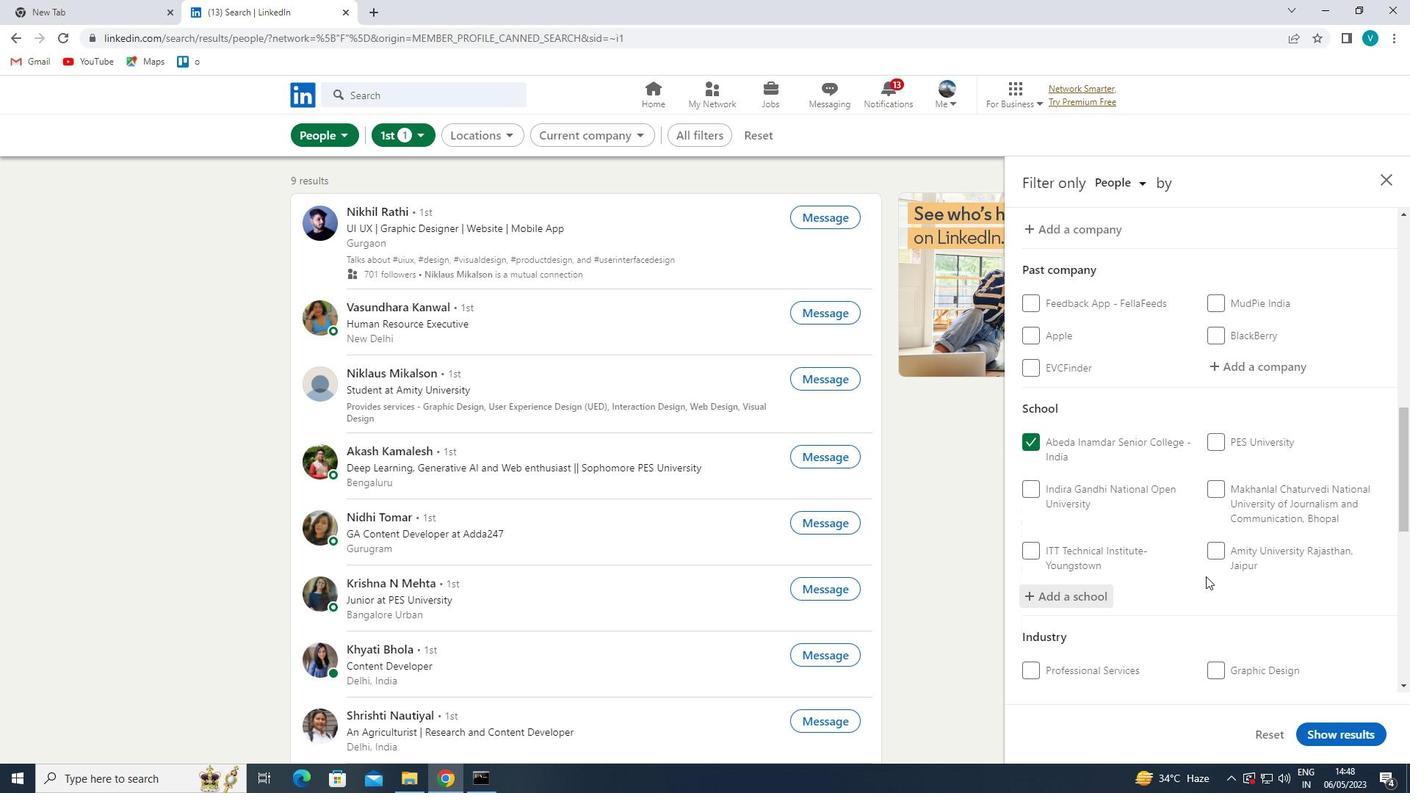 
Action: Mouse moved to (1269, 518)
Screenshot: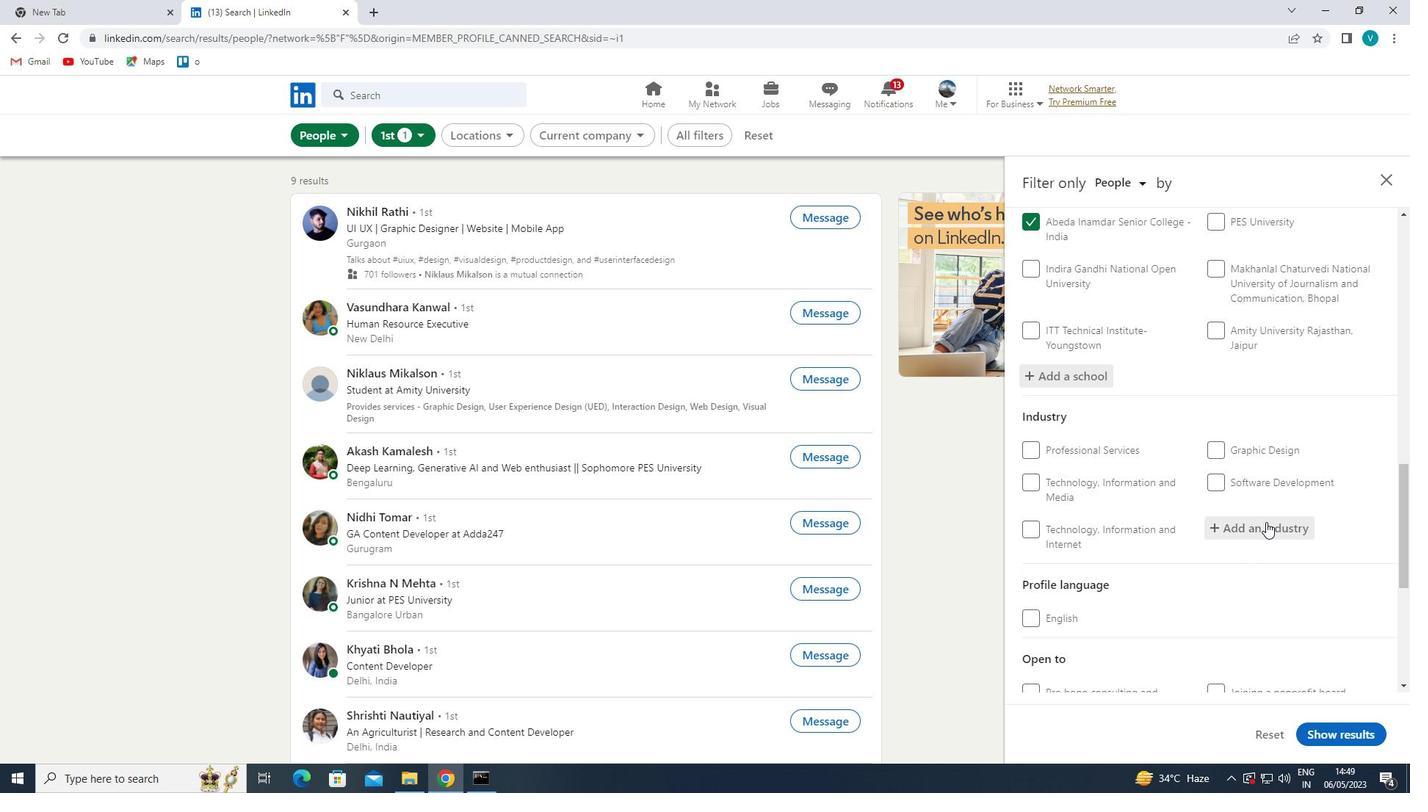 
Action: Mouse pressed left at (1269, 518)
Screenshot: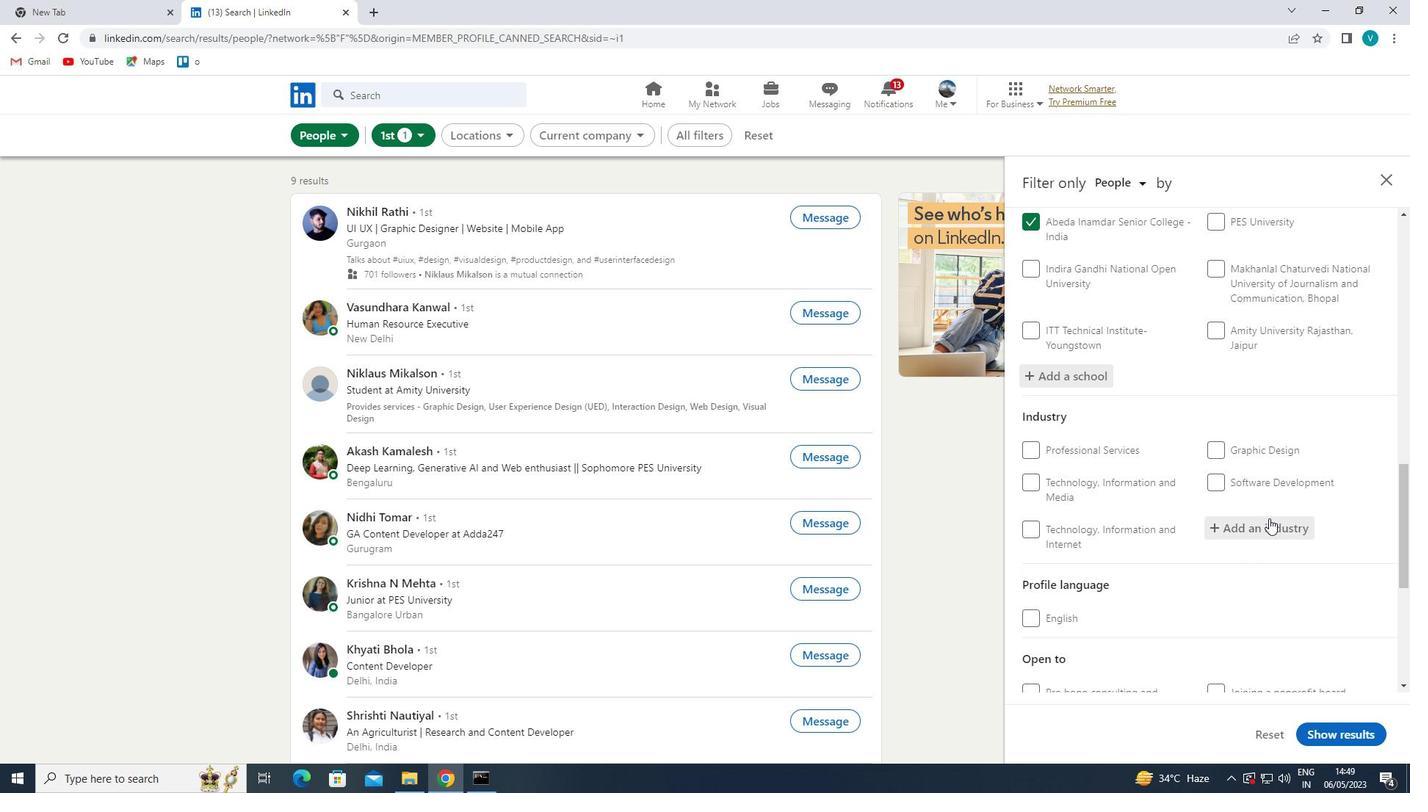 
Action: Mouse moved to (1255, 511)
Screenshot: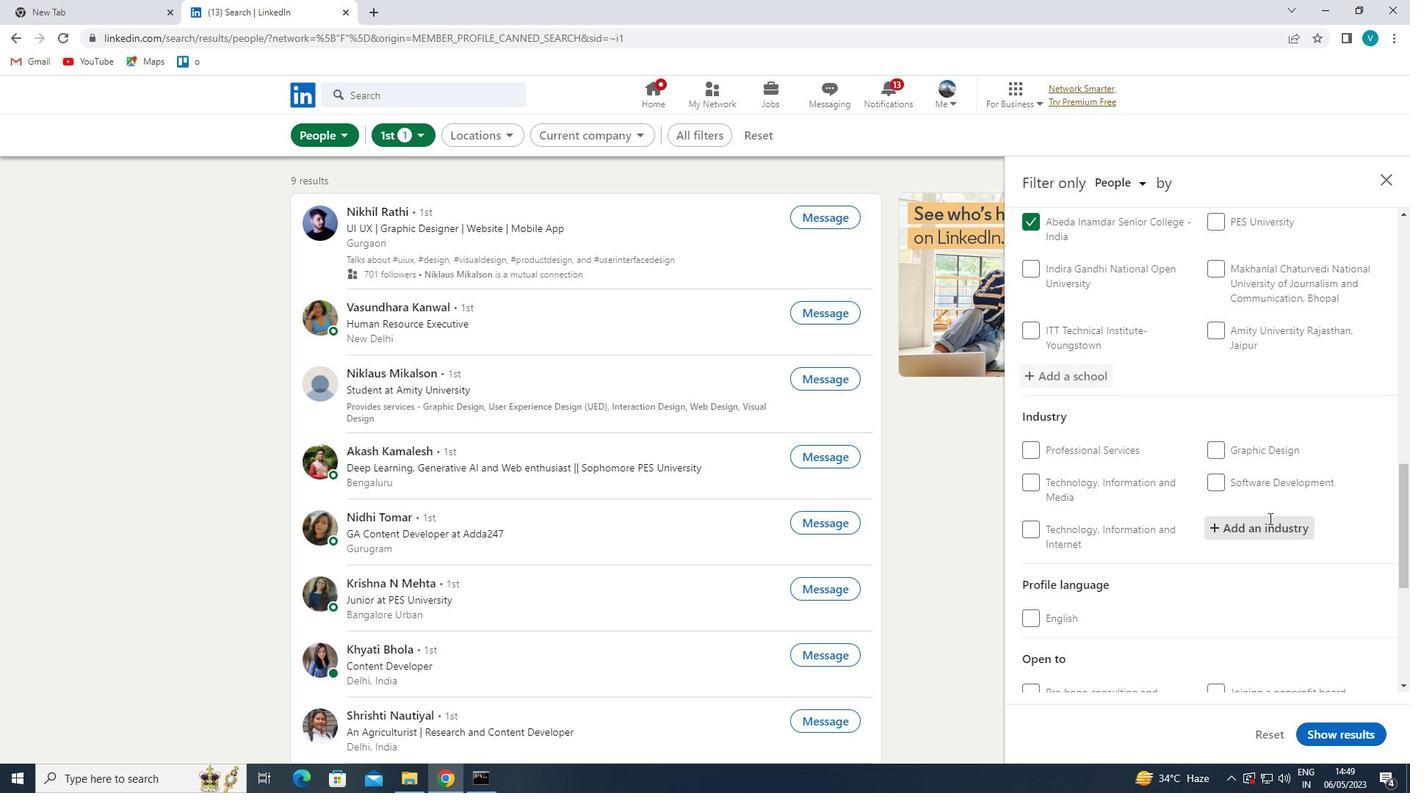 
Action: Key pressed <Key.shift>
Screenshot: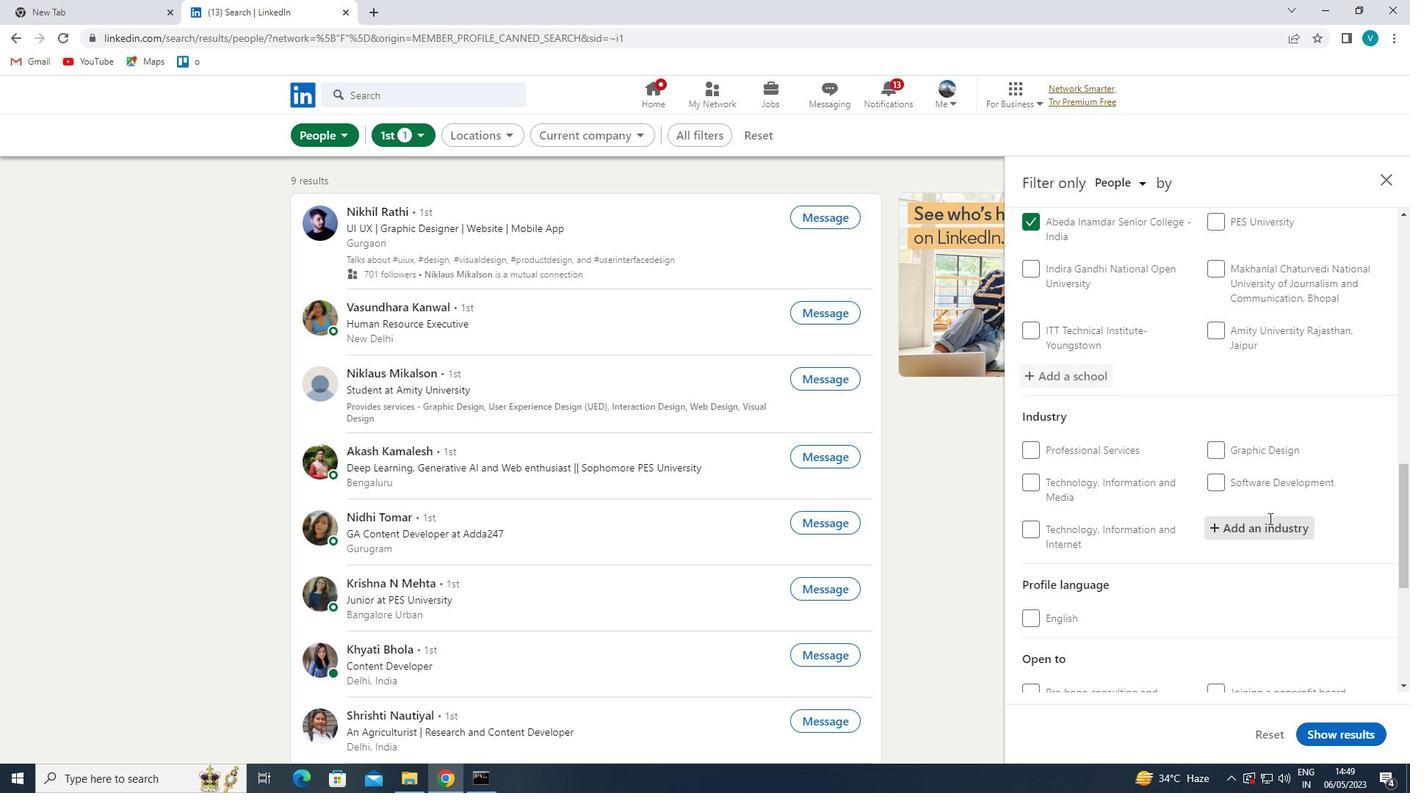 
Action: Mouse moved to (1211, 490)
Screenshot: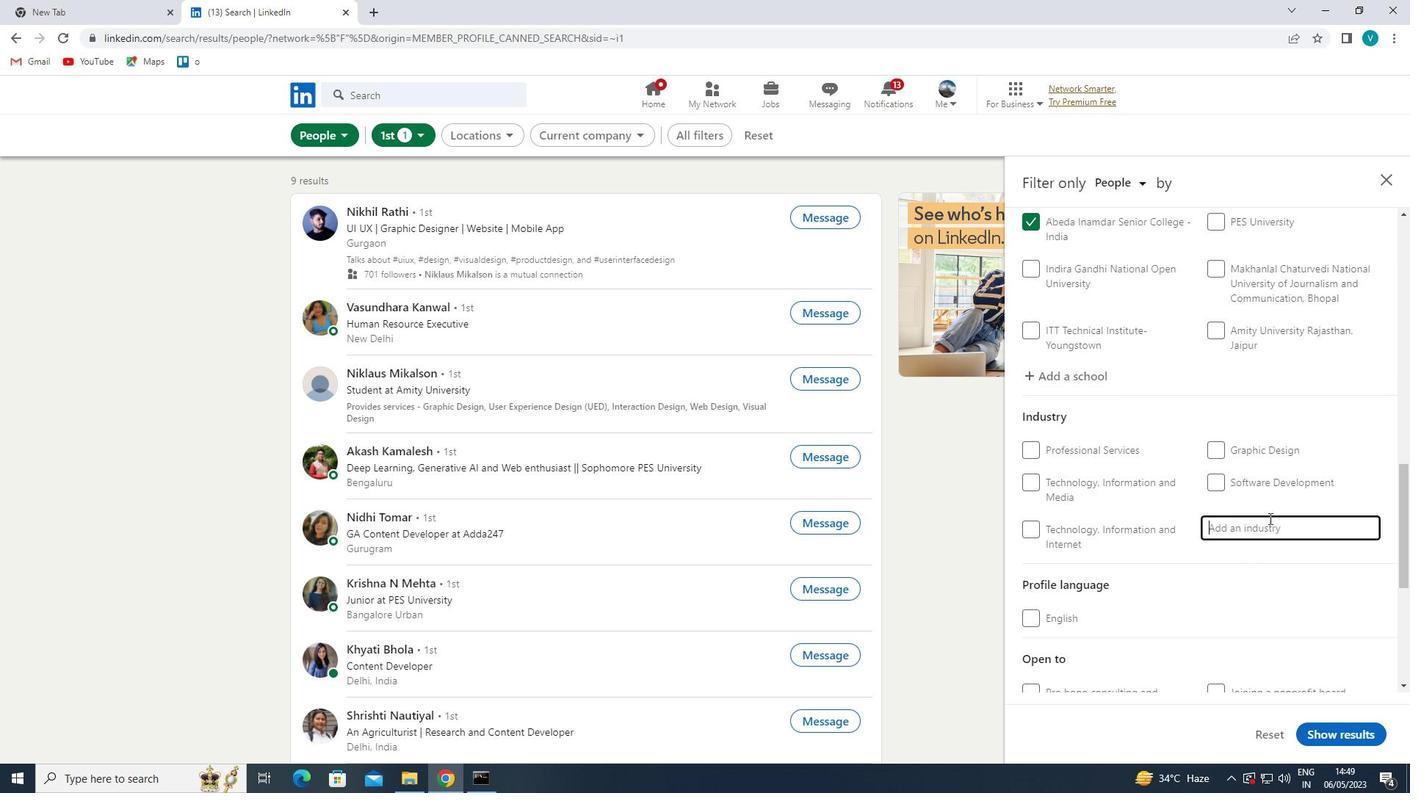 
Action: Key pressed FREIGHT
Screenshot: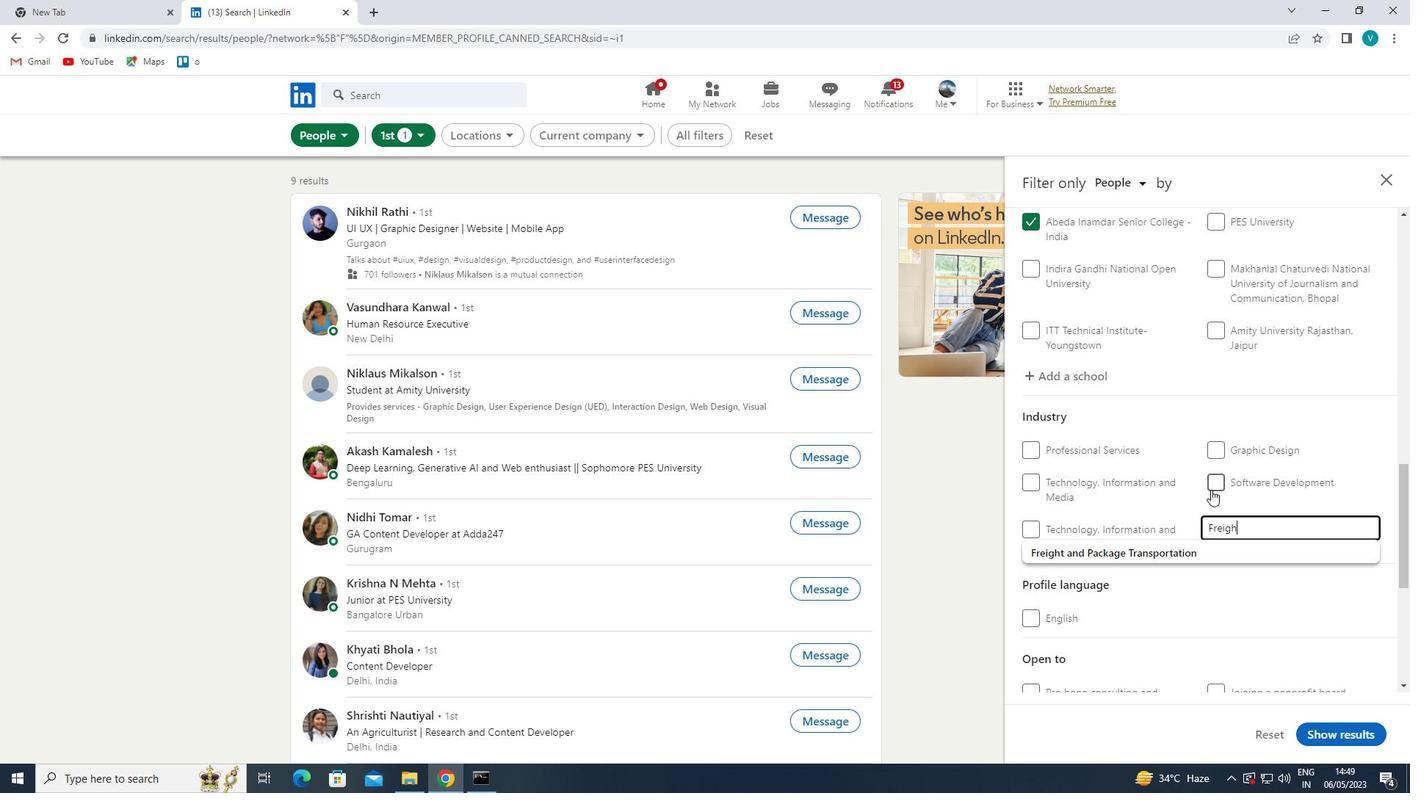 
Action: Mouse moved to (1212, 554)
Screenshot: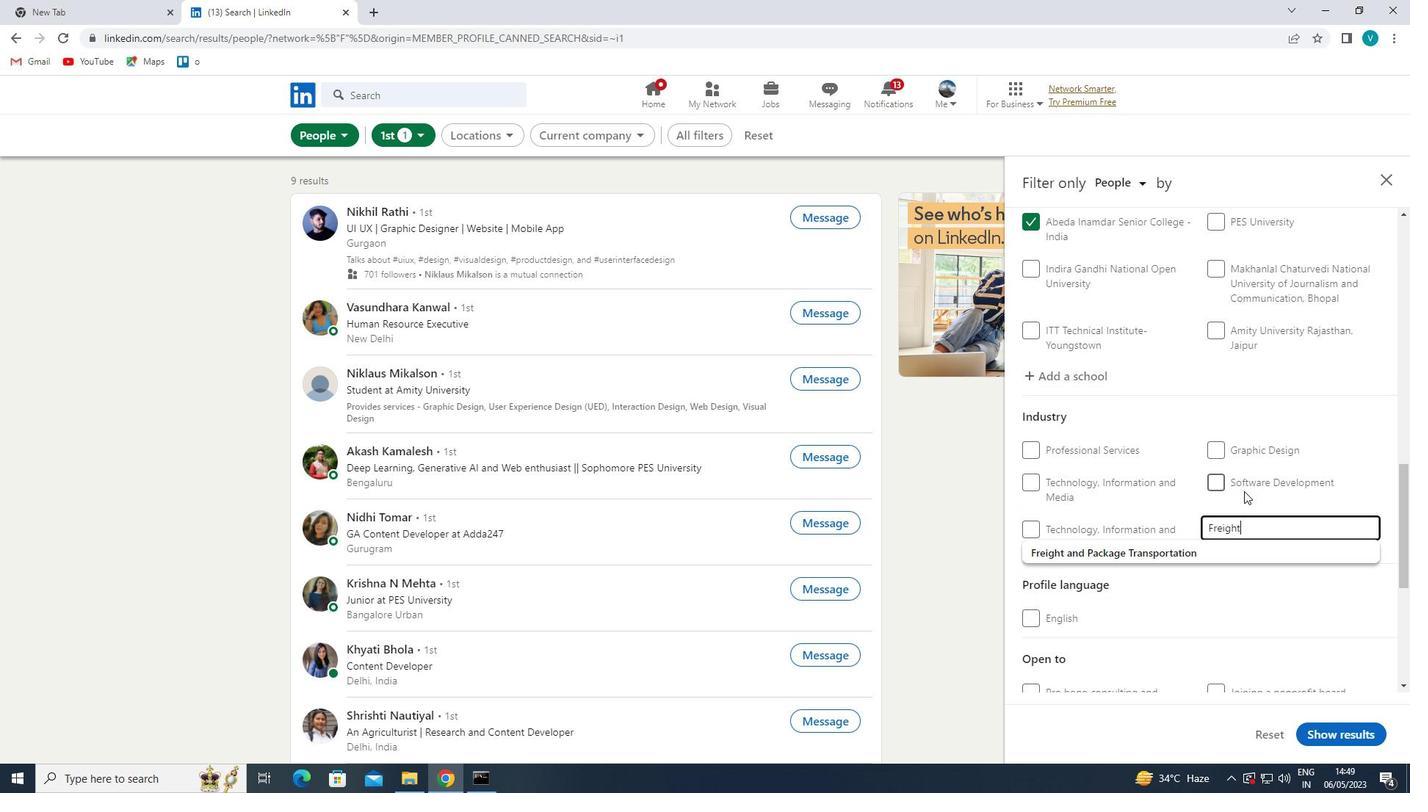 
Action: Mouse pressed left at (1212, 554)
Screenshot: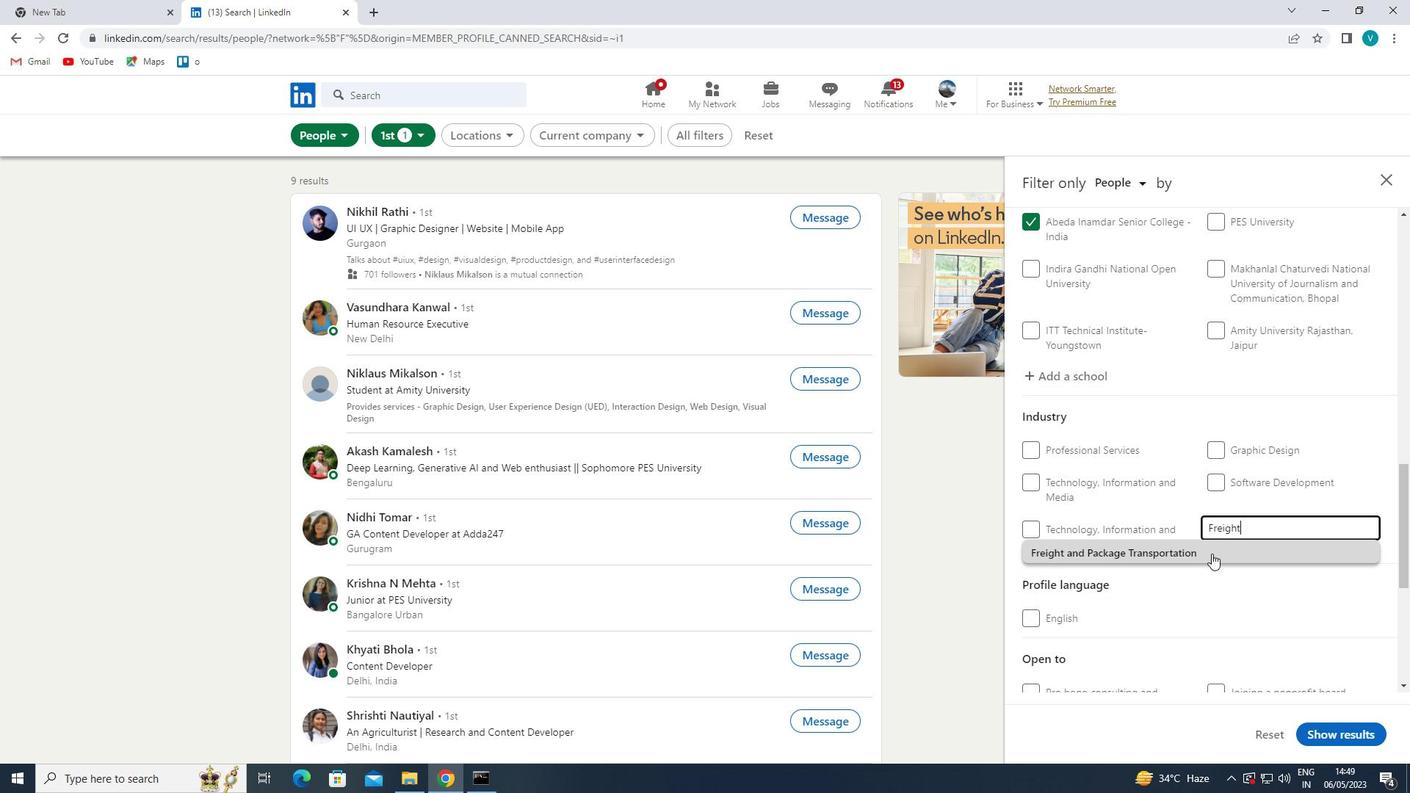 
Action: Mouse moved to (1214, 551)
Screenshot: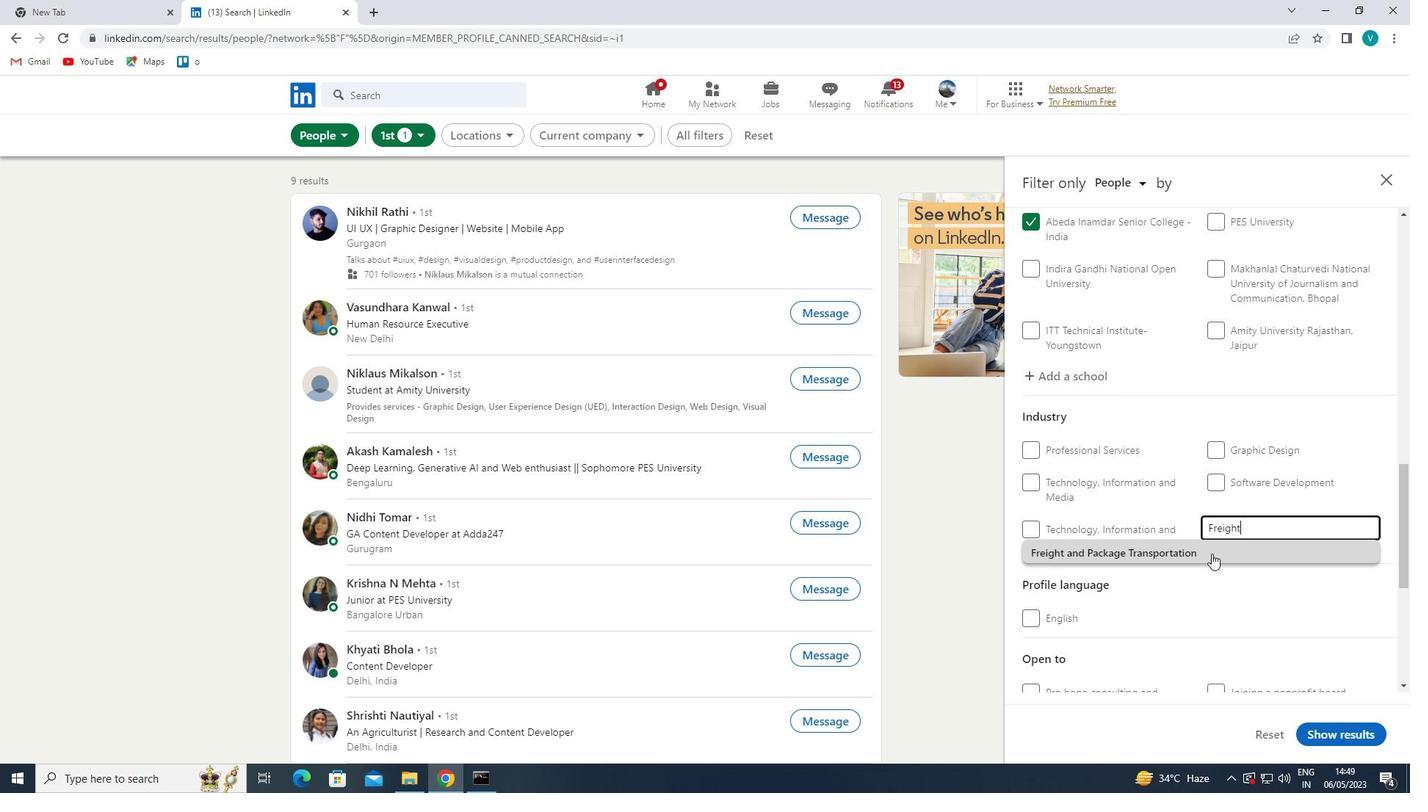 
Action: Mouse scrolled (1214, 551) with delta (0, 0)
Screenshot: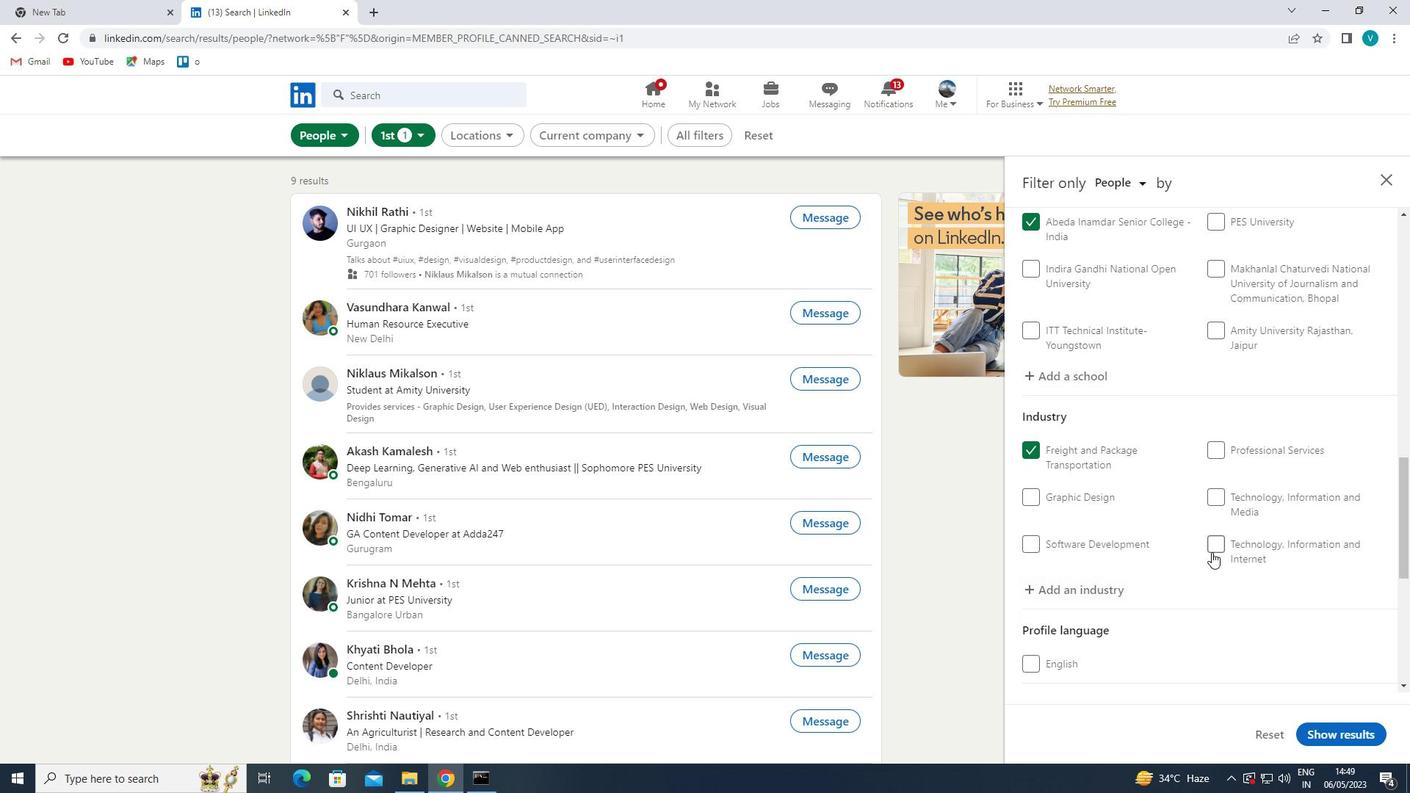 
Action: Mouse scrolled (1214, 551) with delta (0, 0)
Screenshot: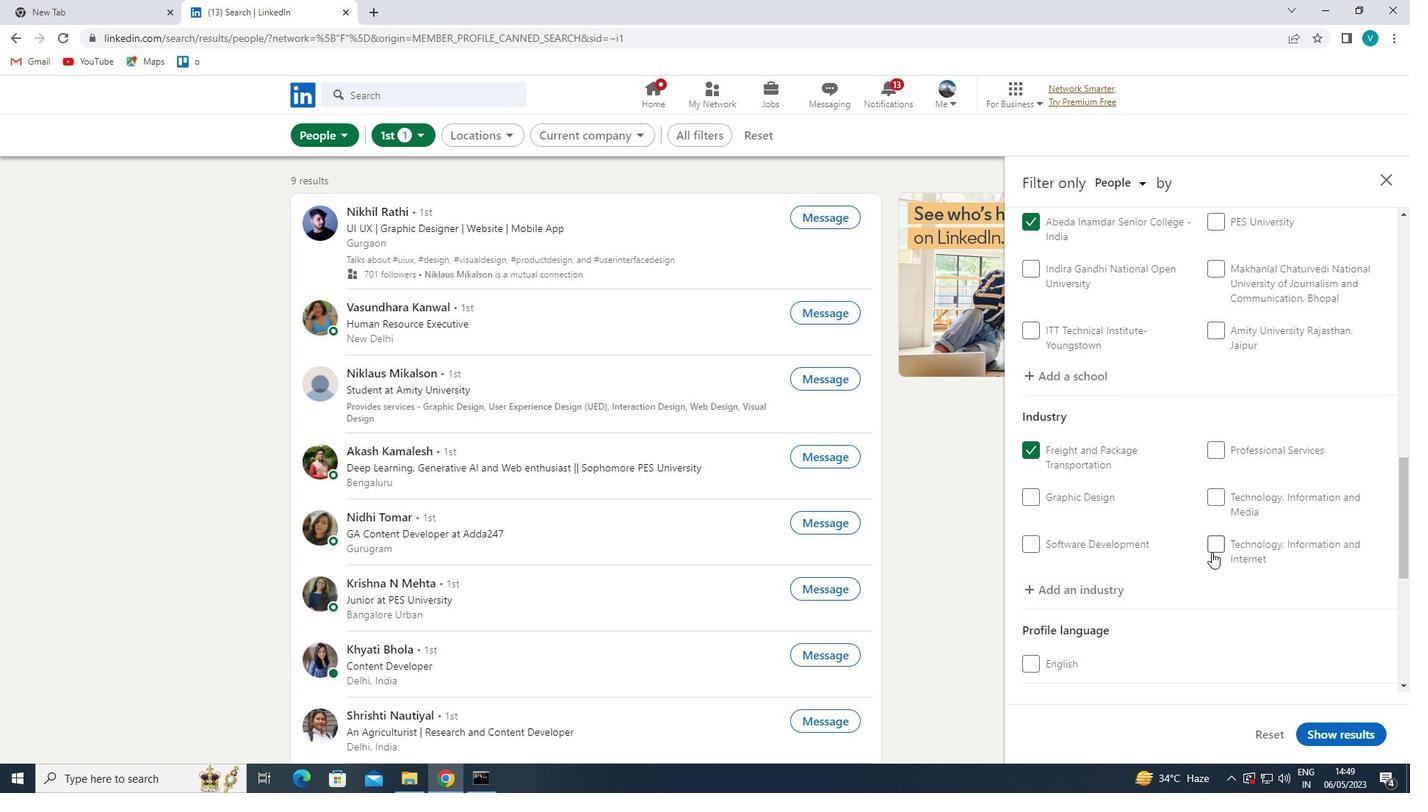 
Action: Mouse moved to (1216, 551)
Screenshot: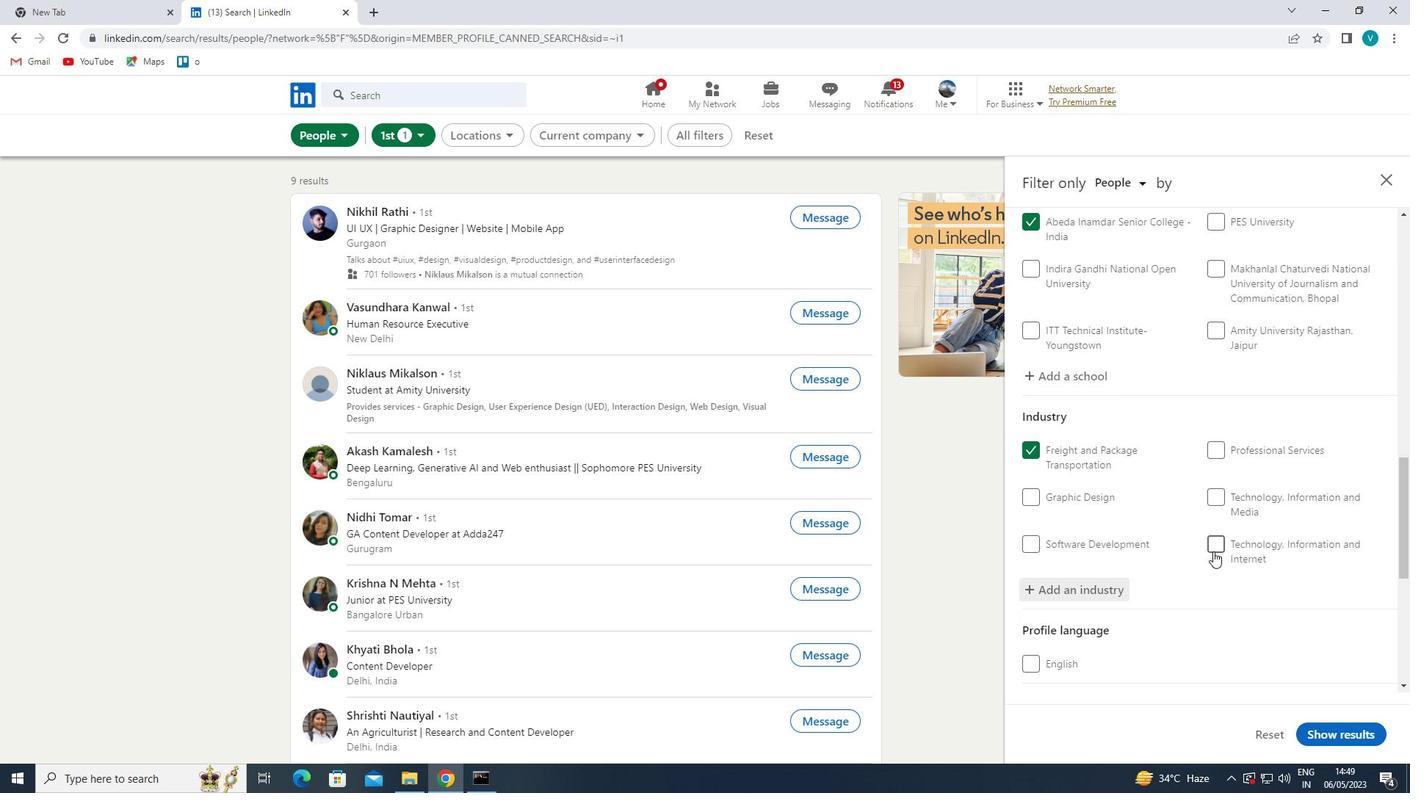 
Action: Mouse scrolled (1216, 551) with delta (0, 0)
Screenshot: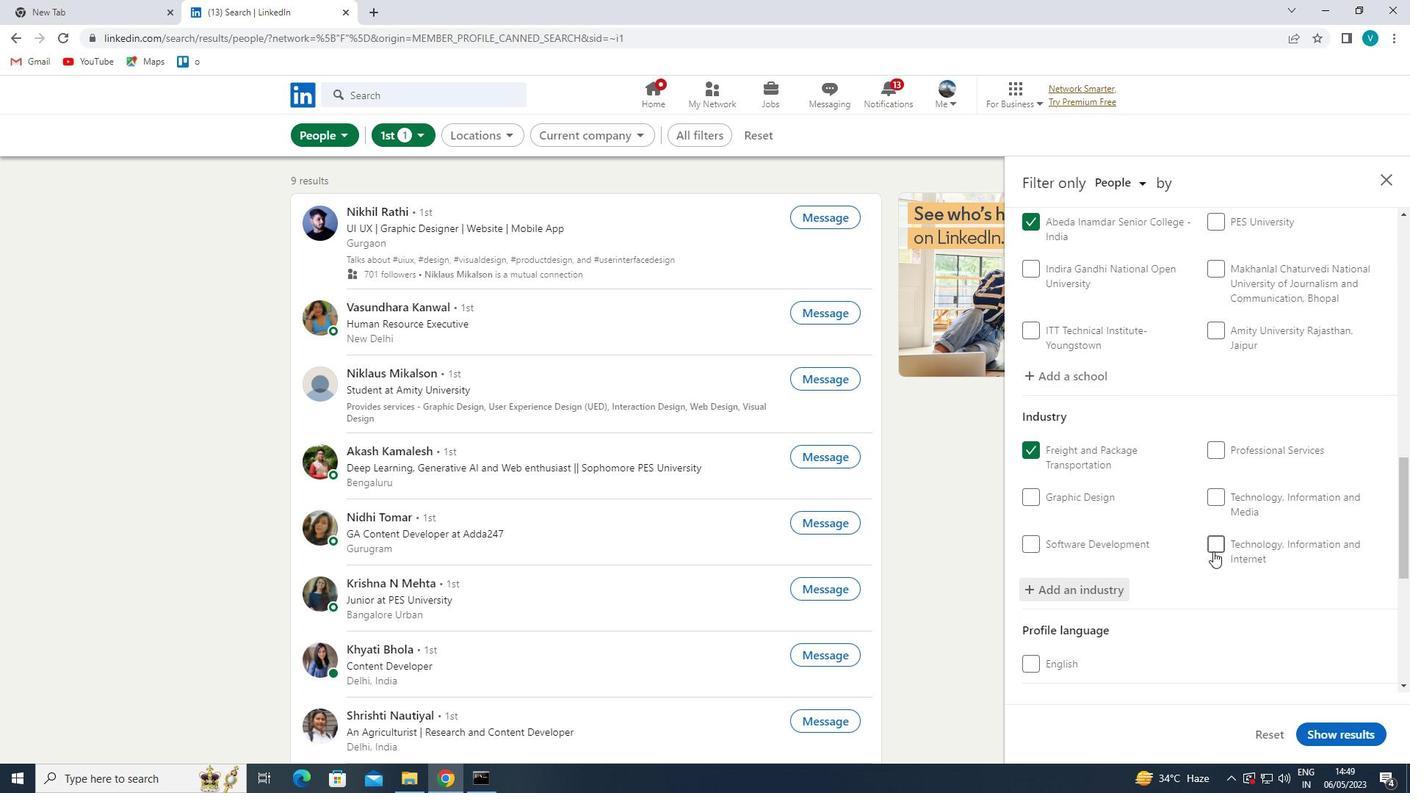 
Action: Mouse moved to (1218, 551)
Screenshot: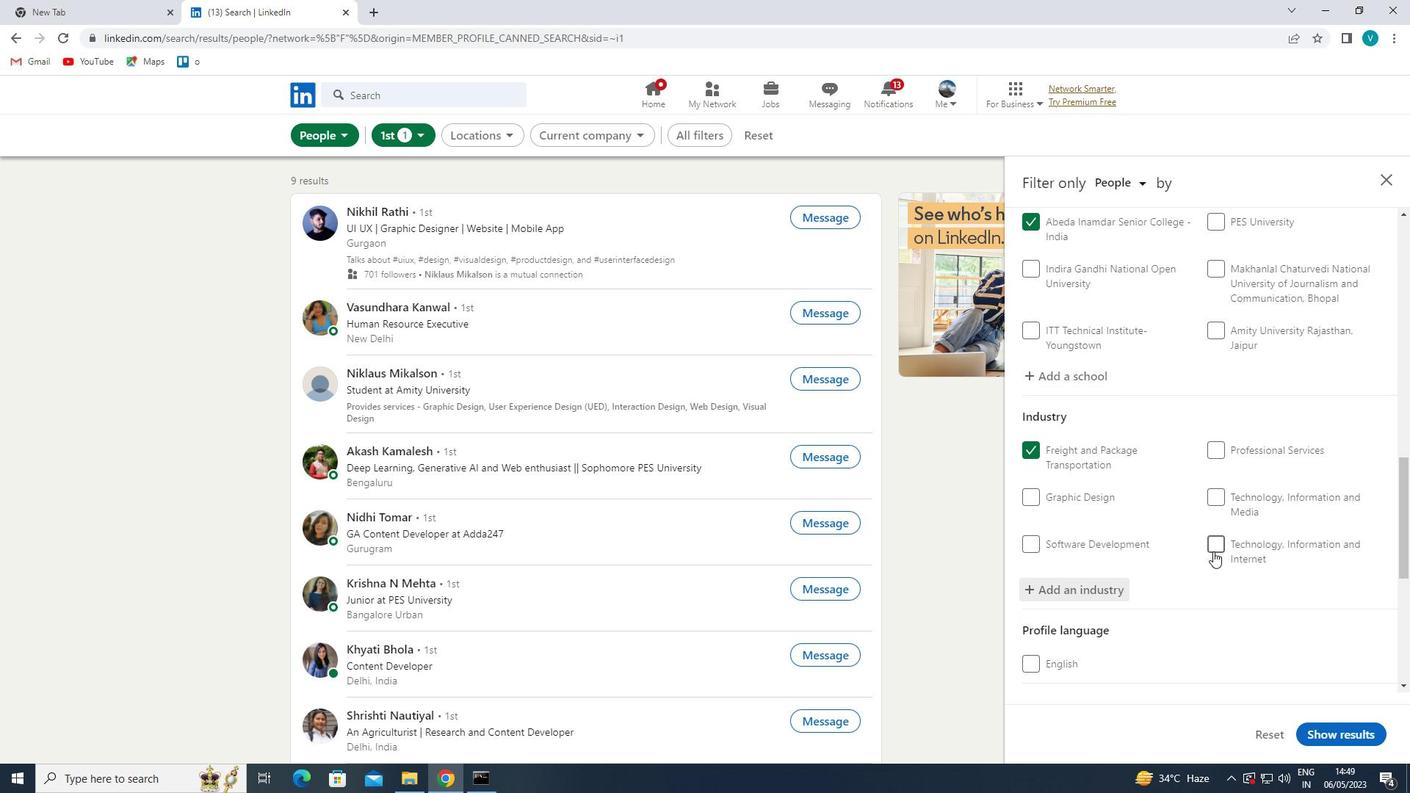 
Action: Mouse scrolled (1218, 551) with delta (0, 0)
Screenshot: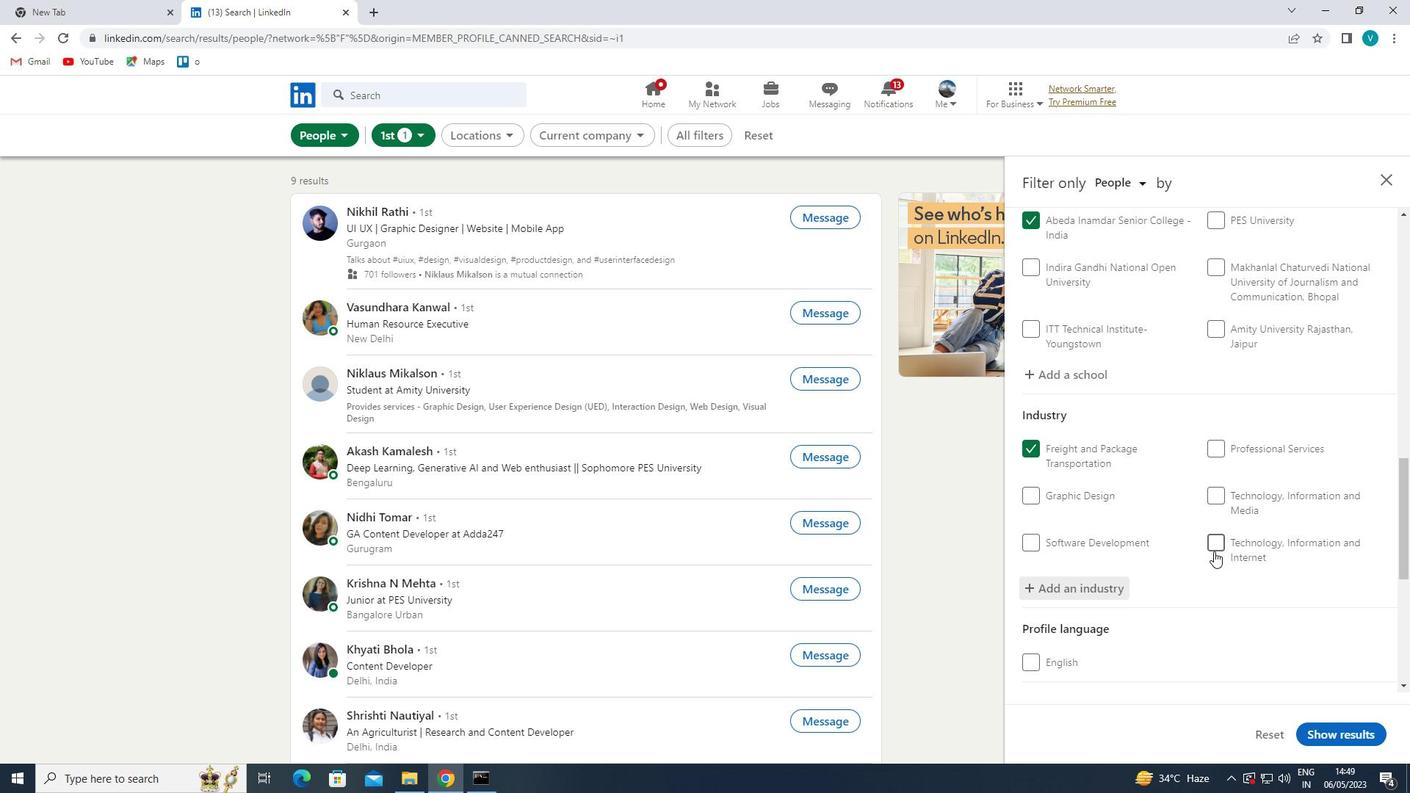 
Action: Mouse moved to (1239, 595)
Screenshot: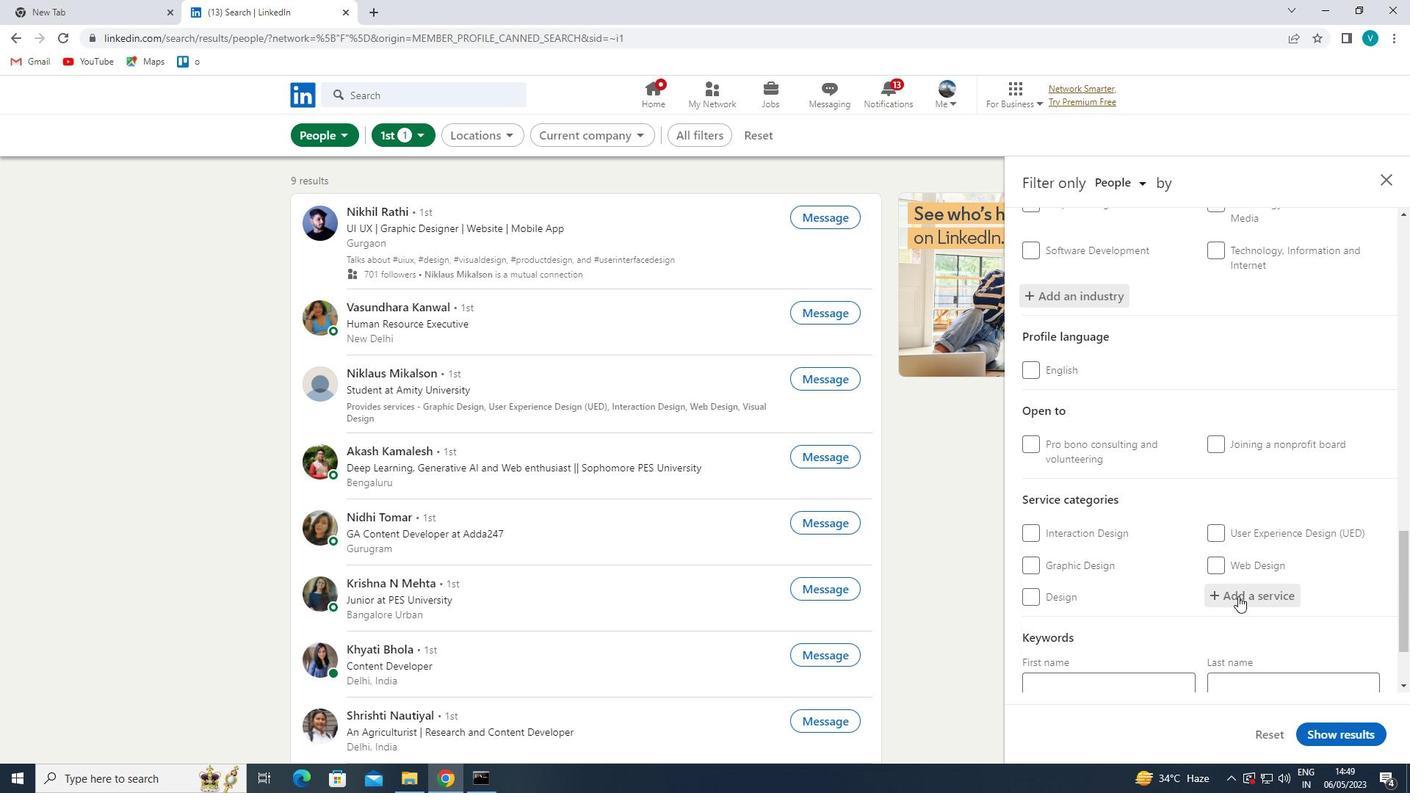 
Action: Mouse pressed left at (1239, 595)
Screenshot: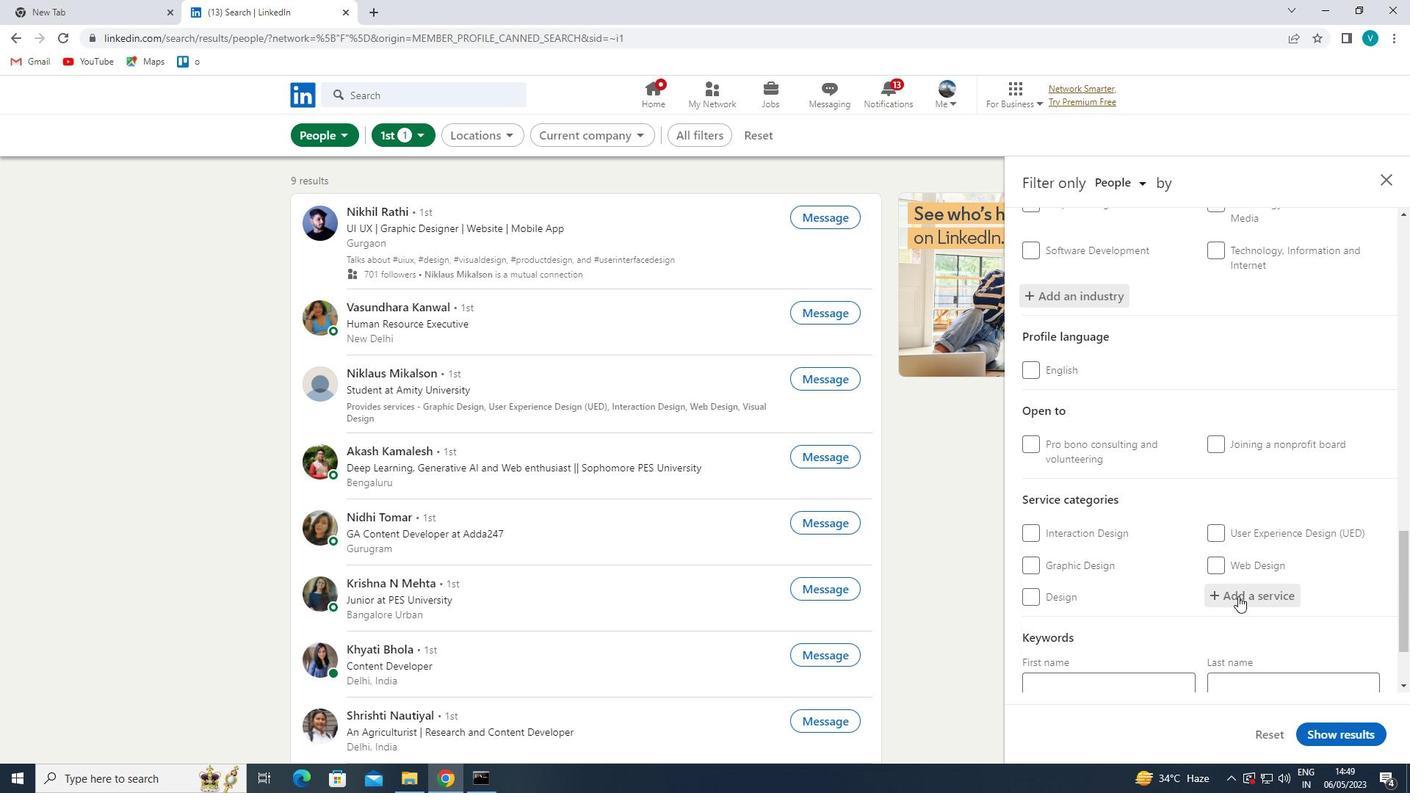 
Action: Mouse moved to (1271, 576)
Screenshot: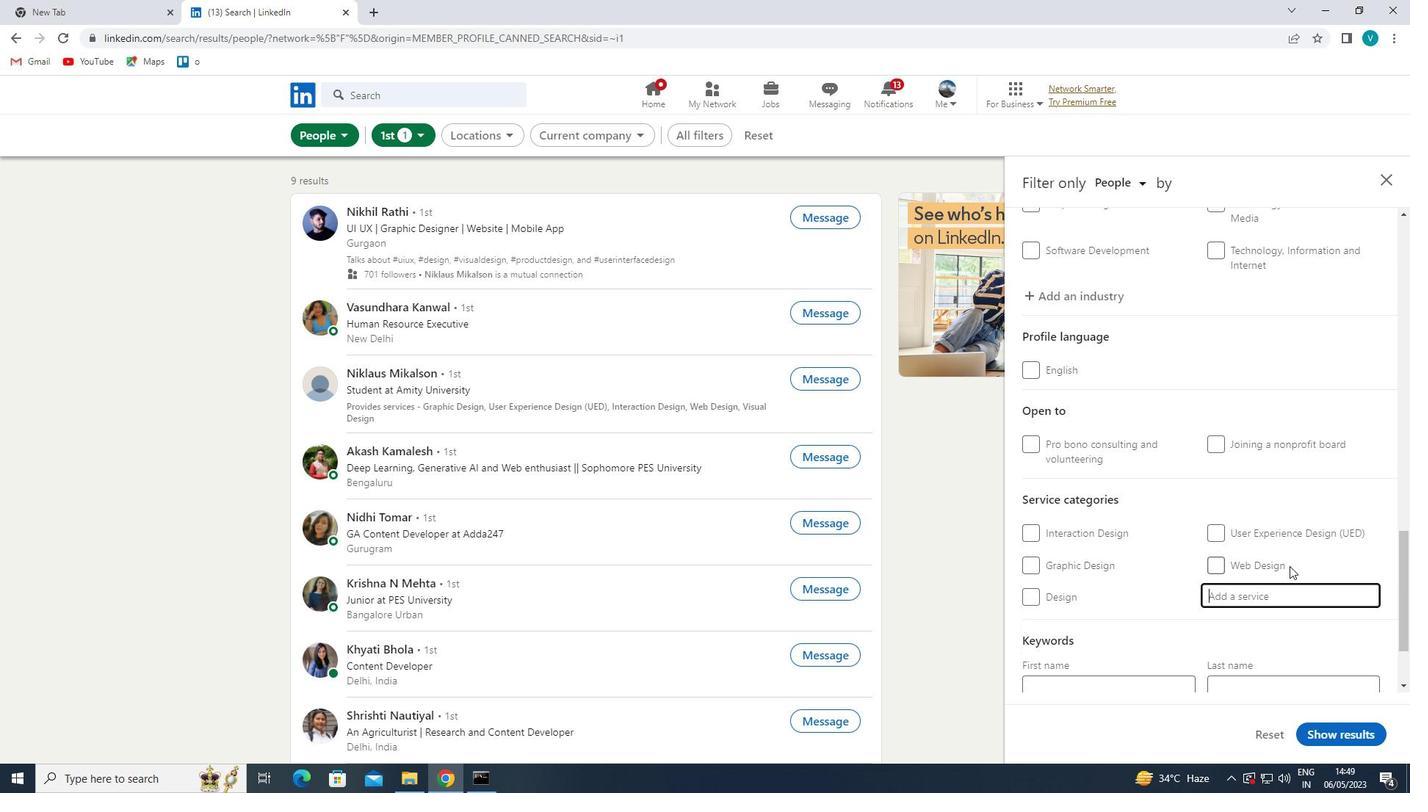 
Action: Key pressed <Key.shift>HUMAN<Key.space>
Screenshot: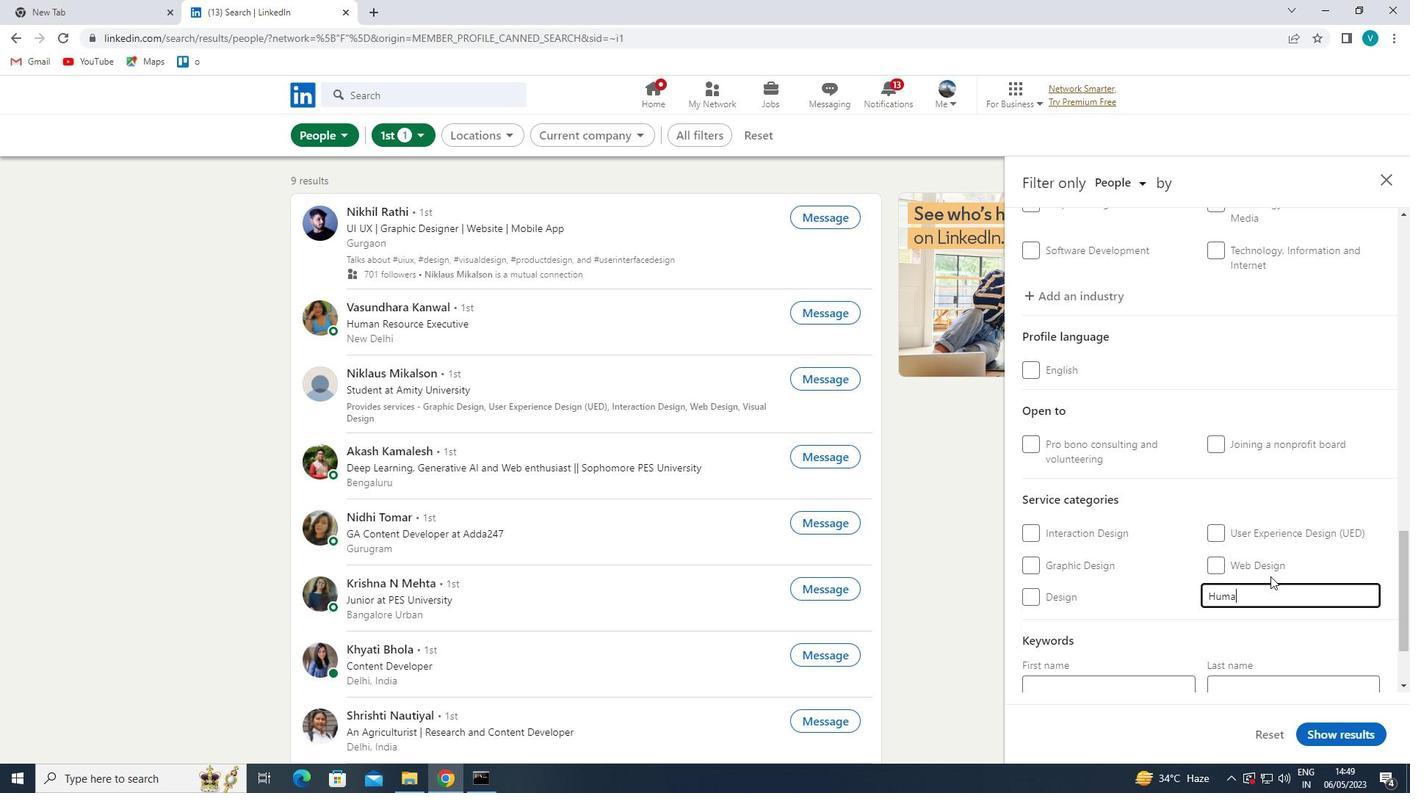 
Action: Mouse moved to (1225, 621)
Screenshot: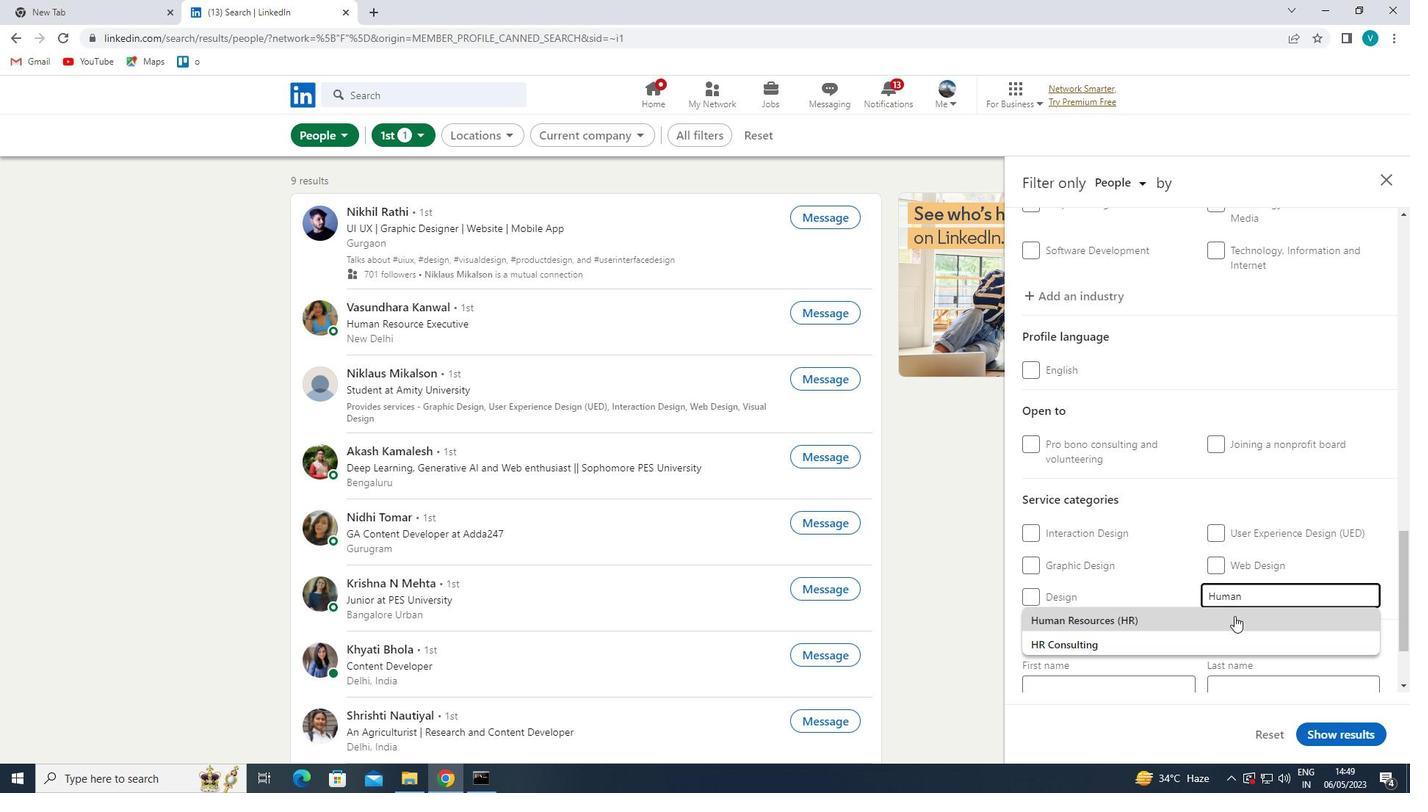 
Action: Mouse pressed left at (1225, 621)
Screenshot: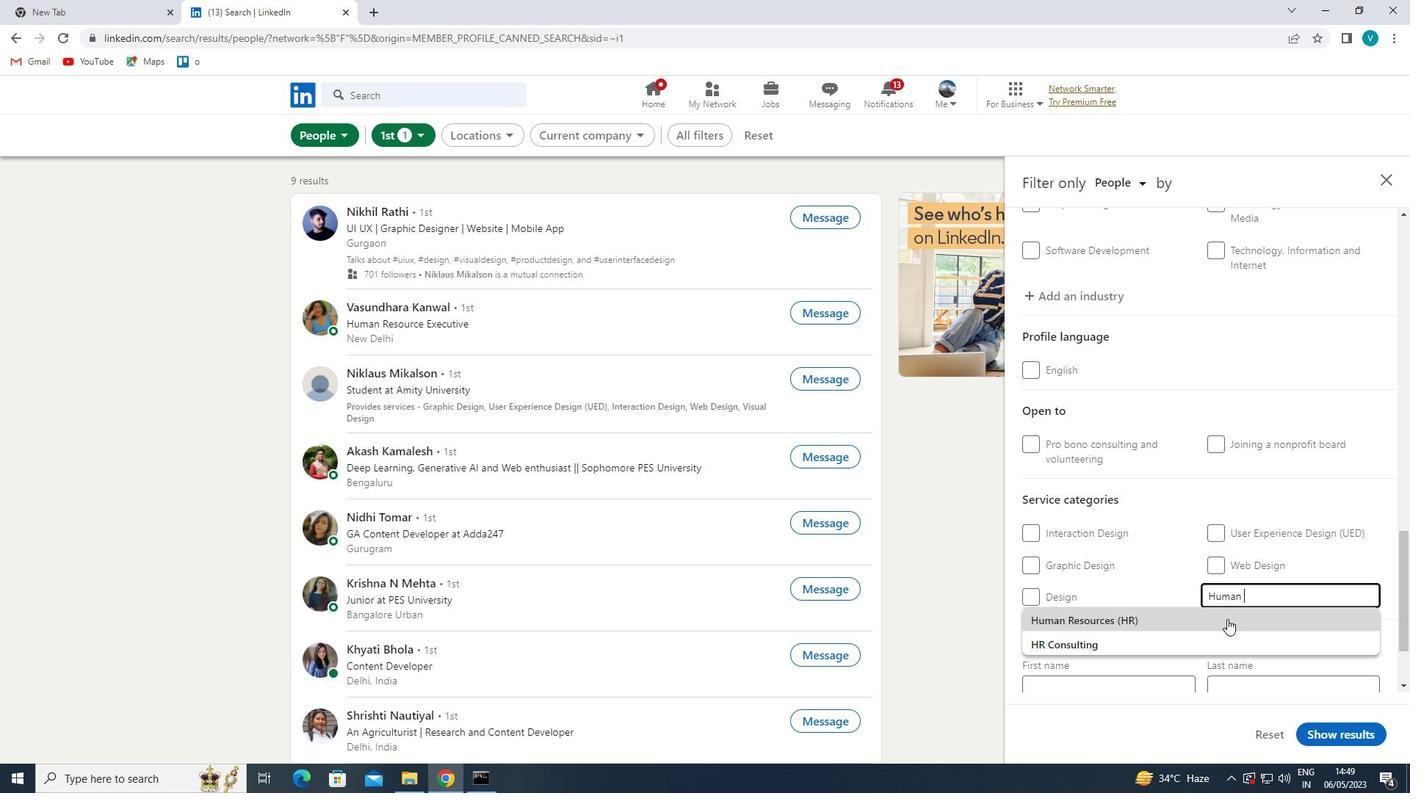 
Action: Mouse moved to (1235, 615)
Screenshot: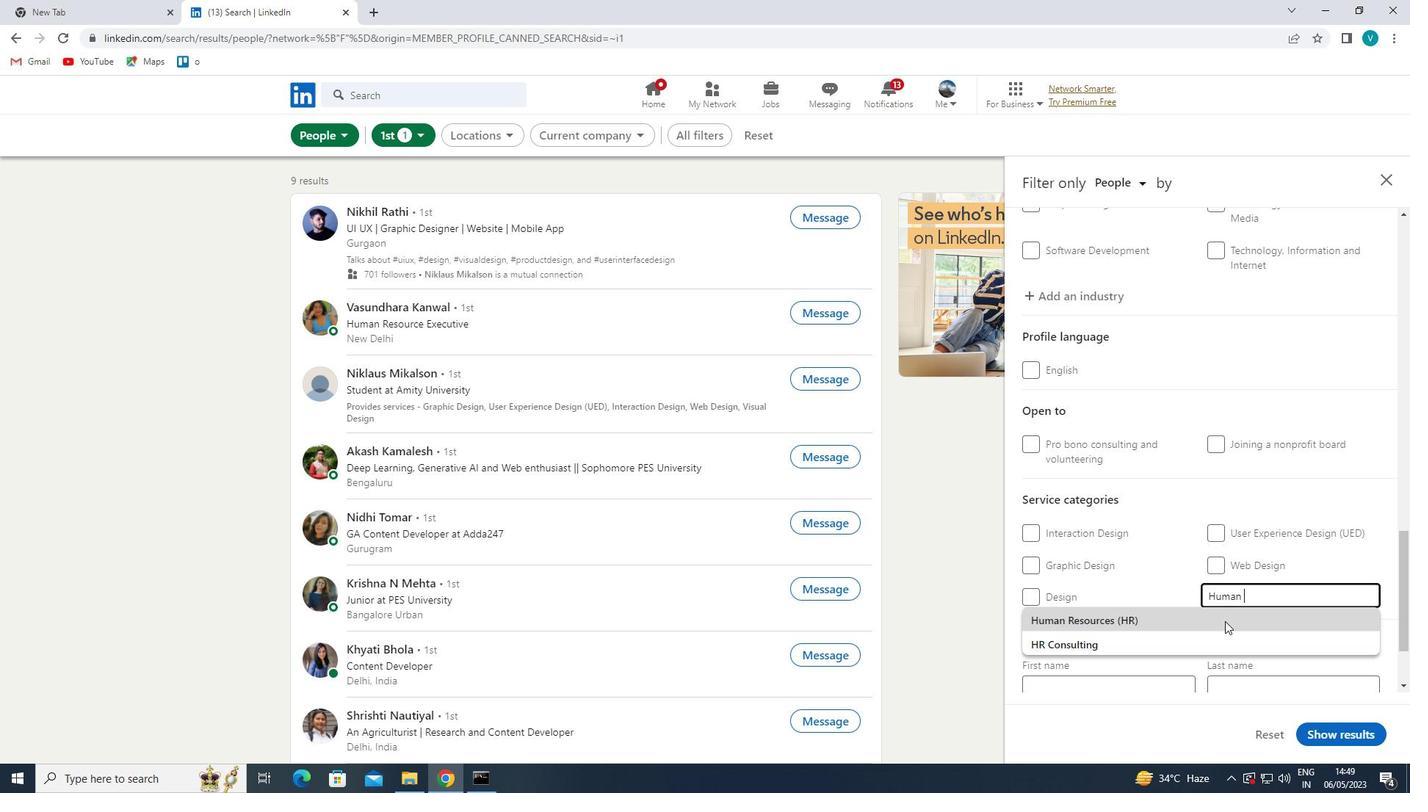 
Action: Mouse scrolled (1235, 614) with delta (0, 0)
Screenshot: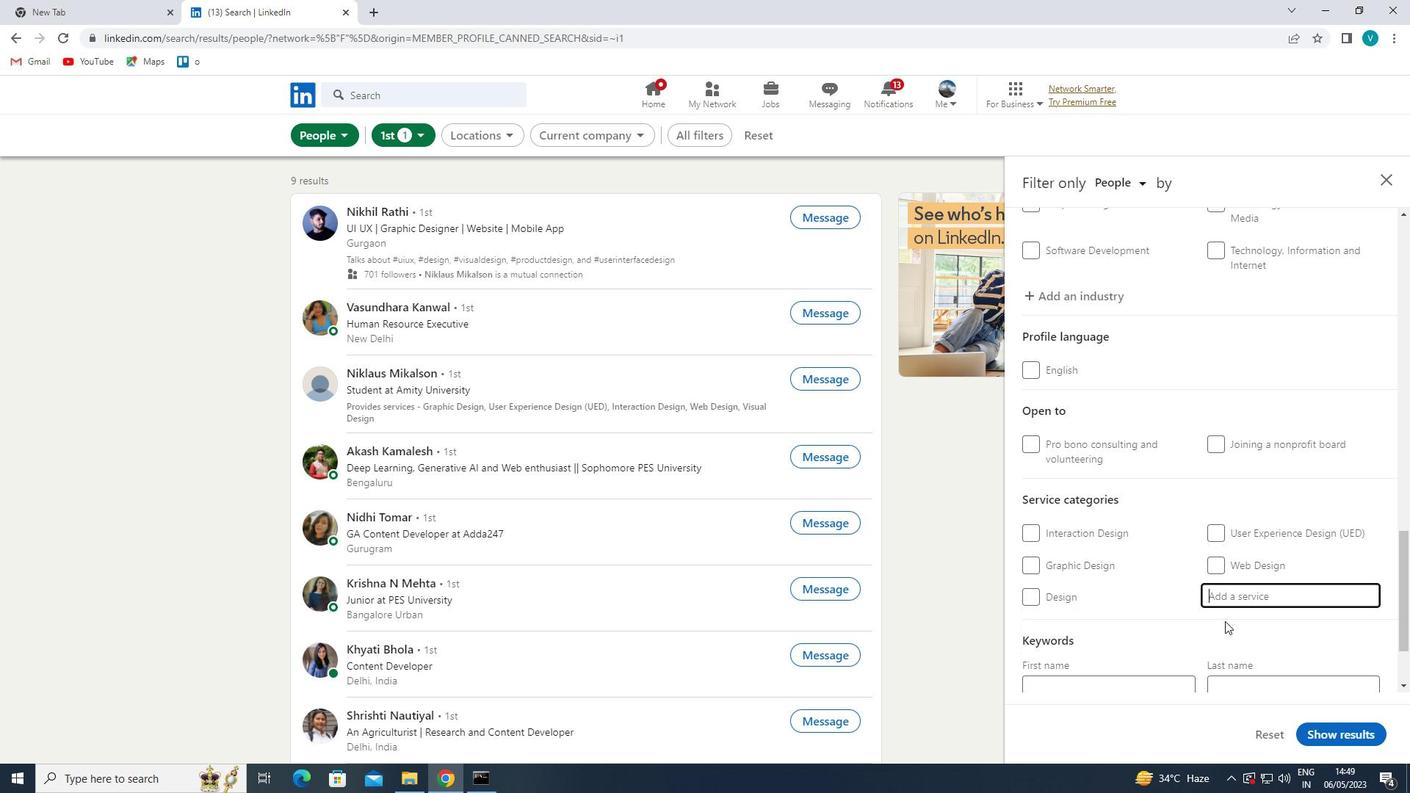 
Action: Mouse moved to (1233, 614)
Screenshot: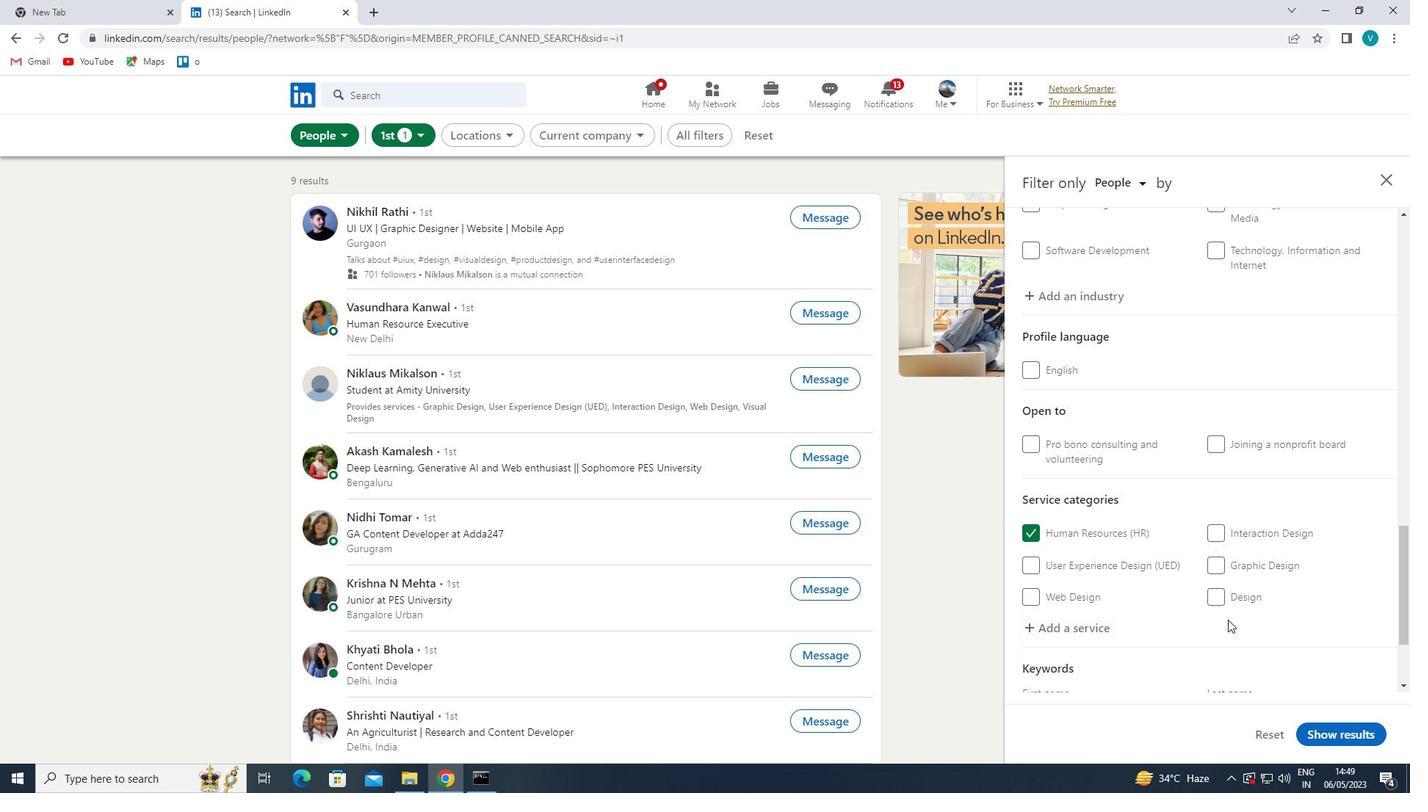 
Action: Mouse scrolled (1233, 613) with delta (0, 0)
Screenshot: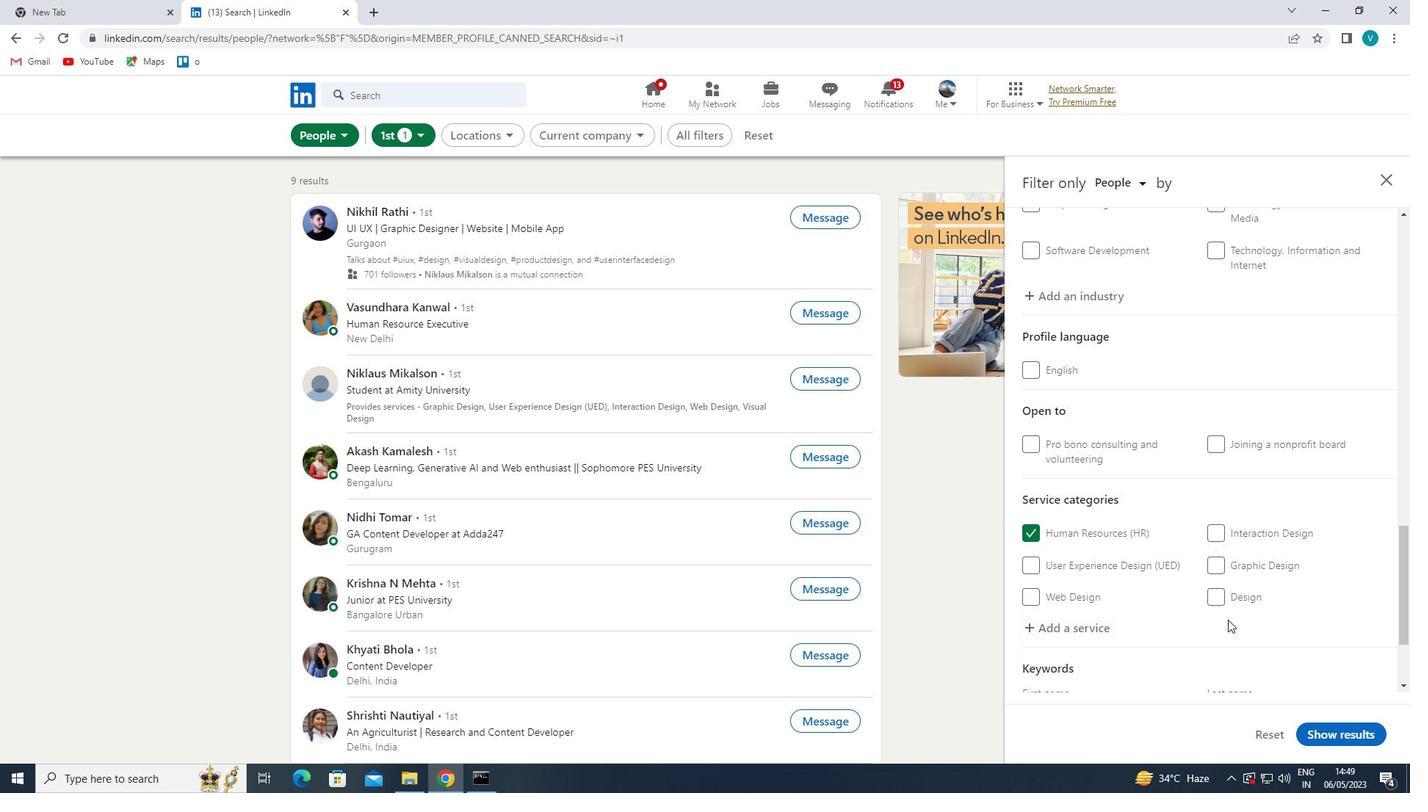 
Action: Mouse moved to (1231, 614)
Screenshot: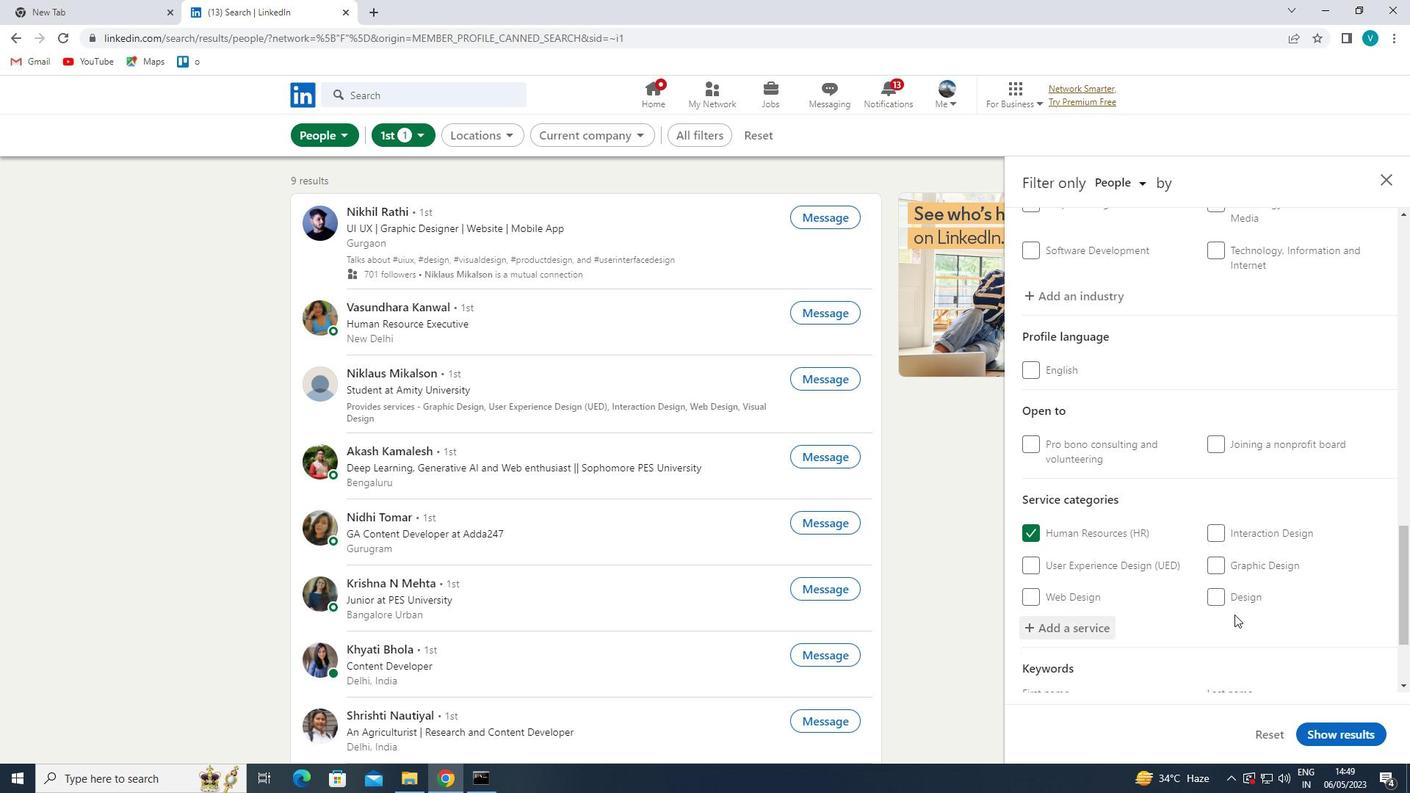 
Action: Mouse scrolled (1231, 613) with delta (0, 0)
Screenshot: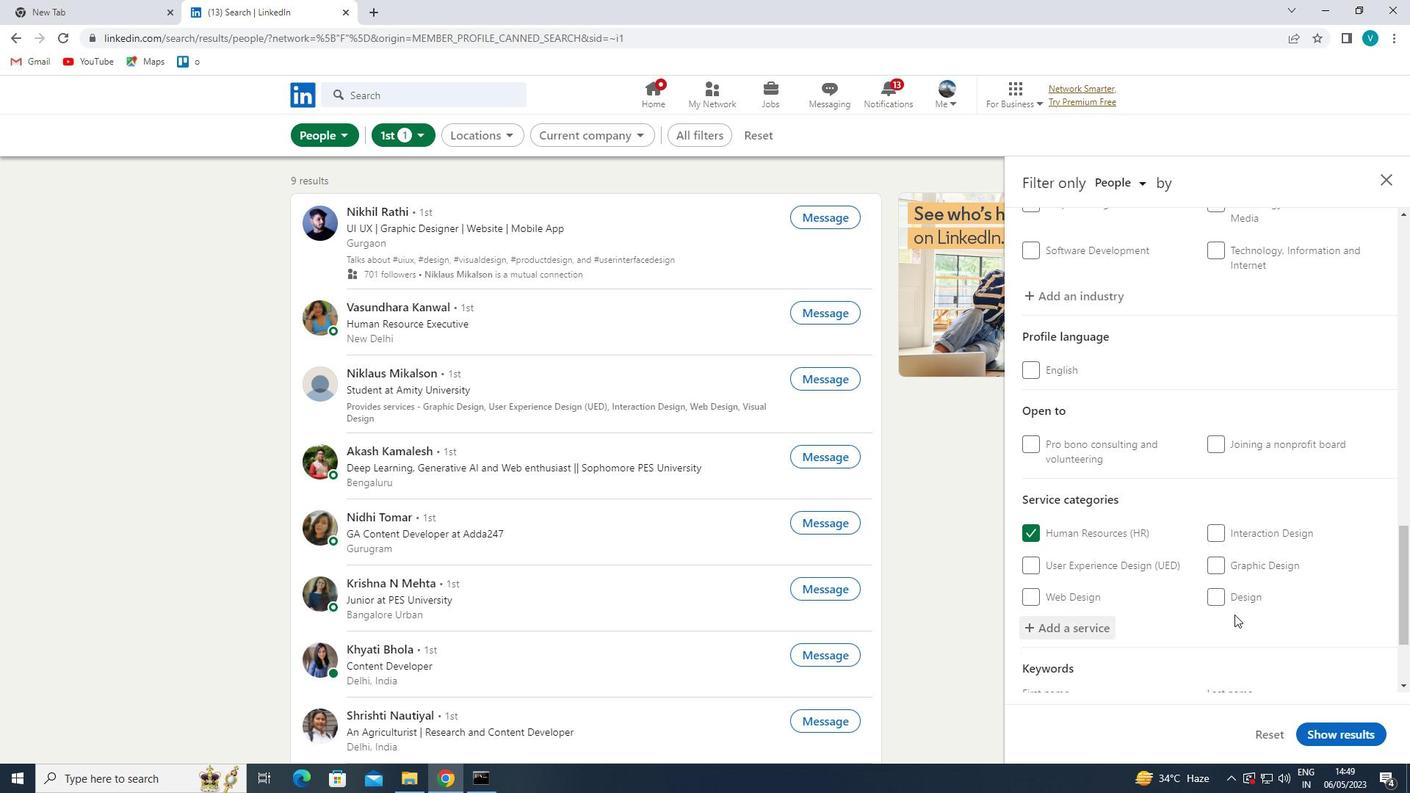 
Action: Mouse moved to (1229, 614)
Screenshot: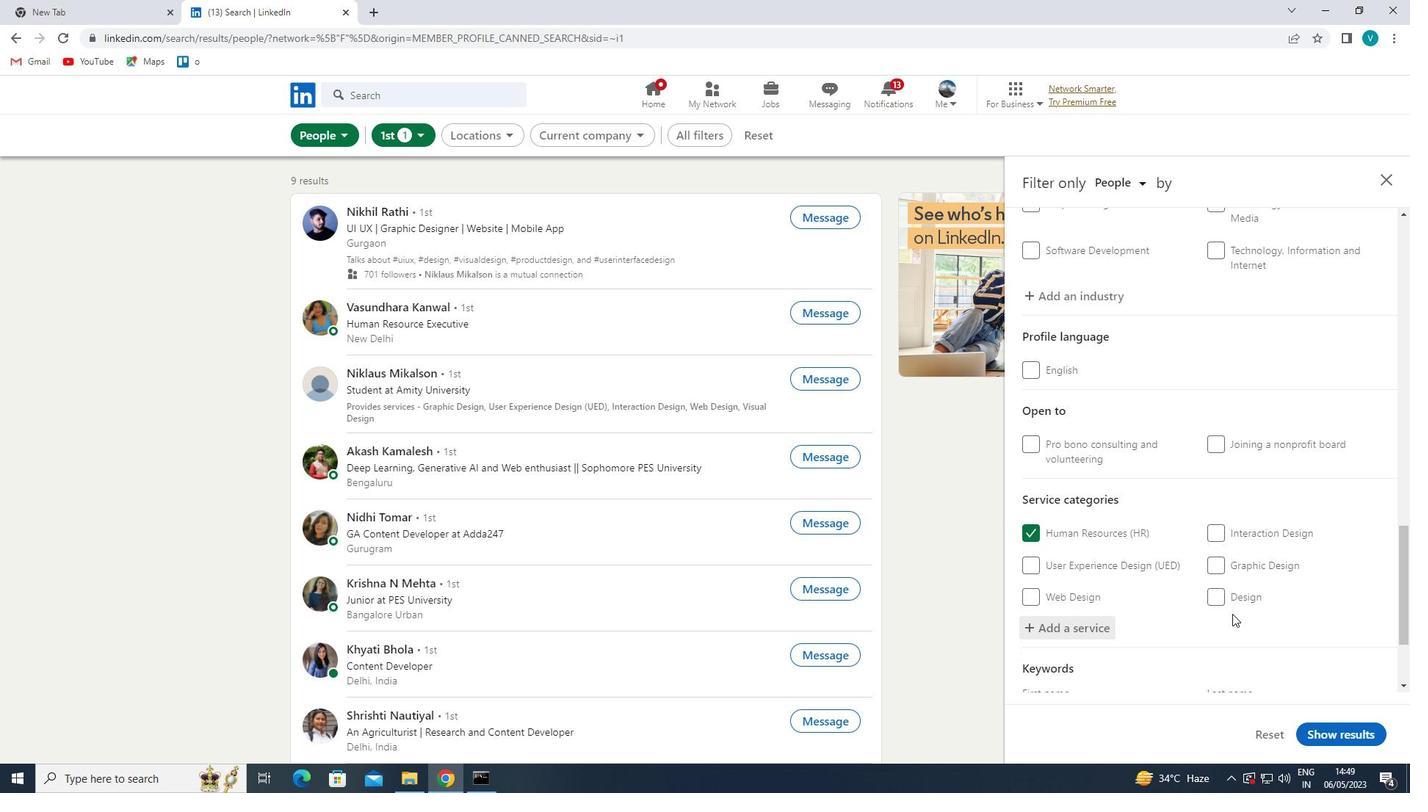 
Action: Mouse scrolled (1229, 613) with delta (0, 0)
Screenshot: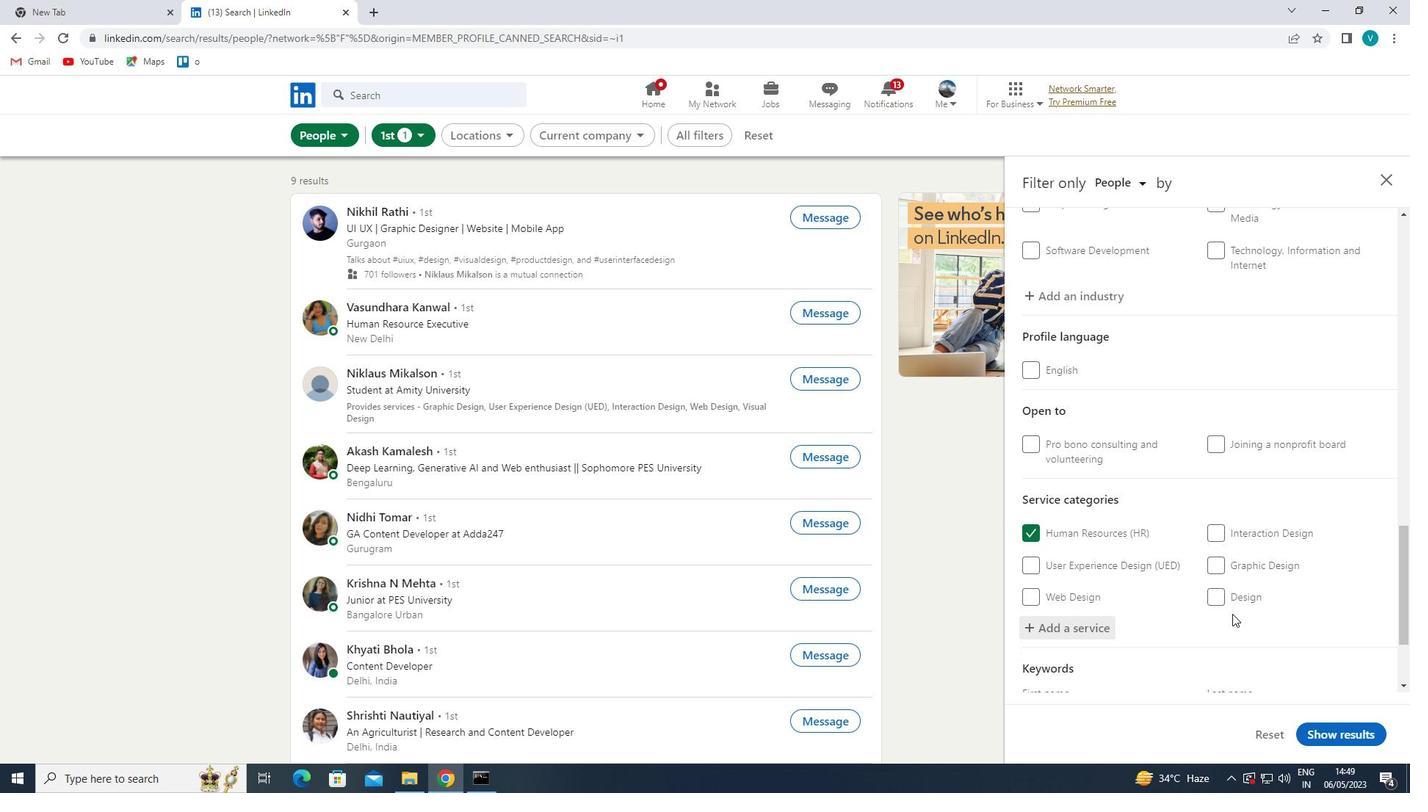 
Action: Mouse moved to (1226, 615)
Screenshot: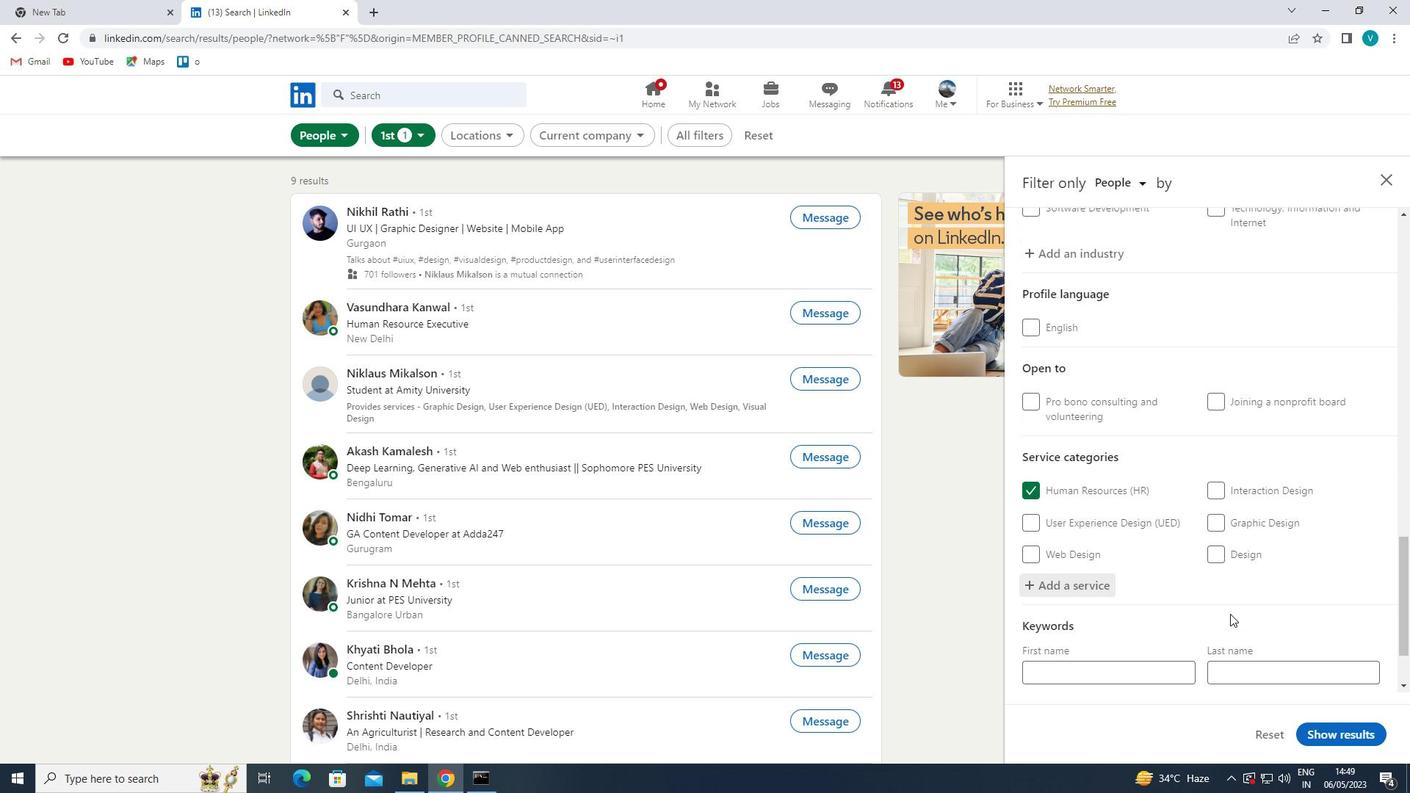 
Action: Mouse scrolled (1226, 615) with delta (0, 0)
Screenshot: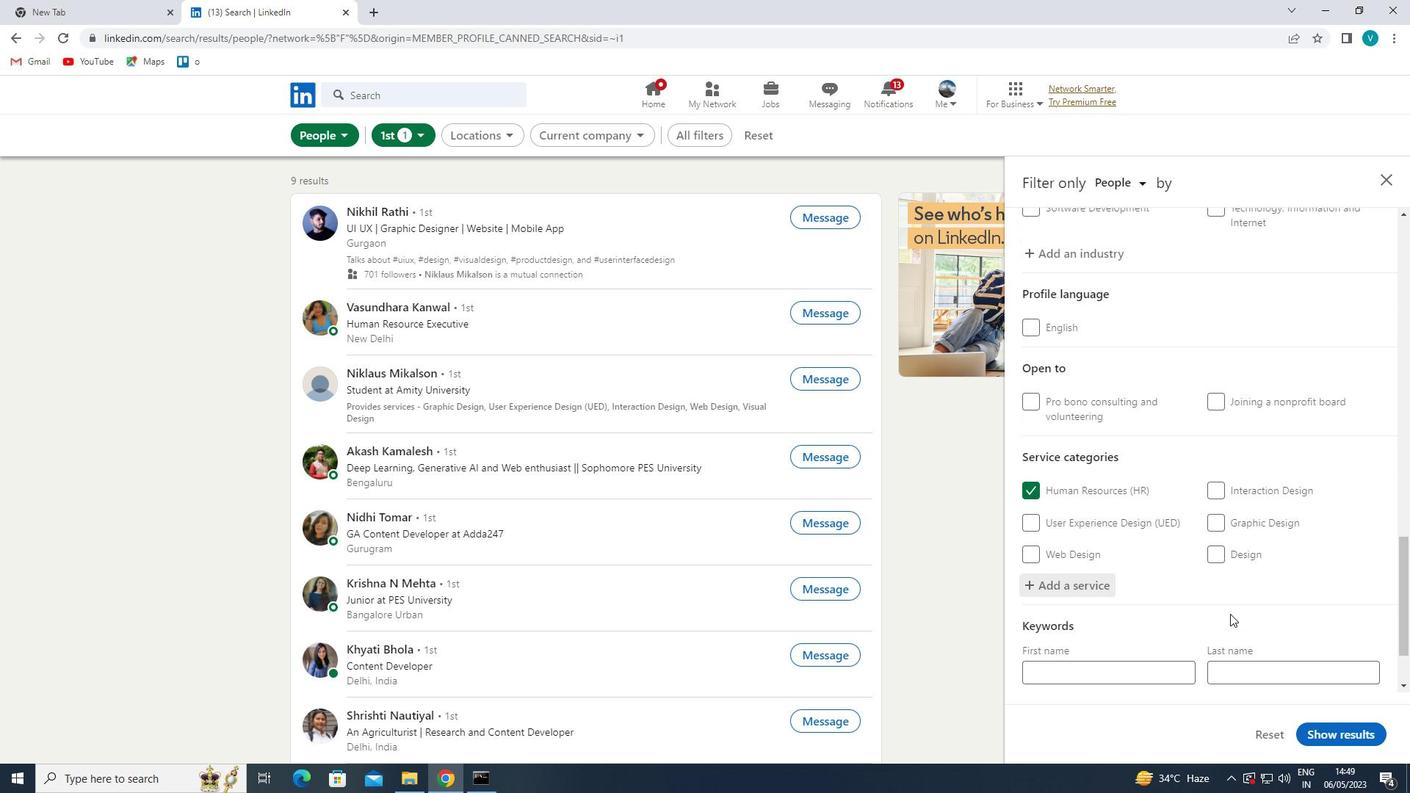 
Action: Mouse moved to (1178, 601)
Screenshot: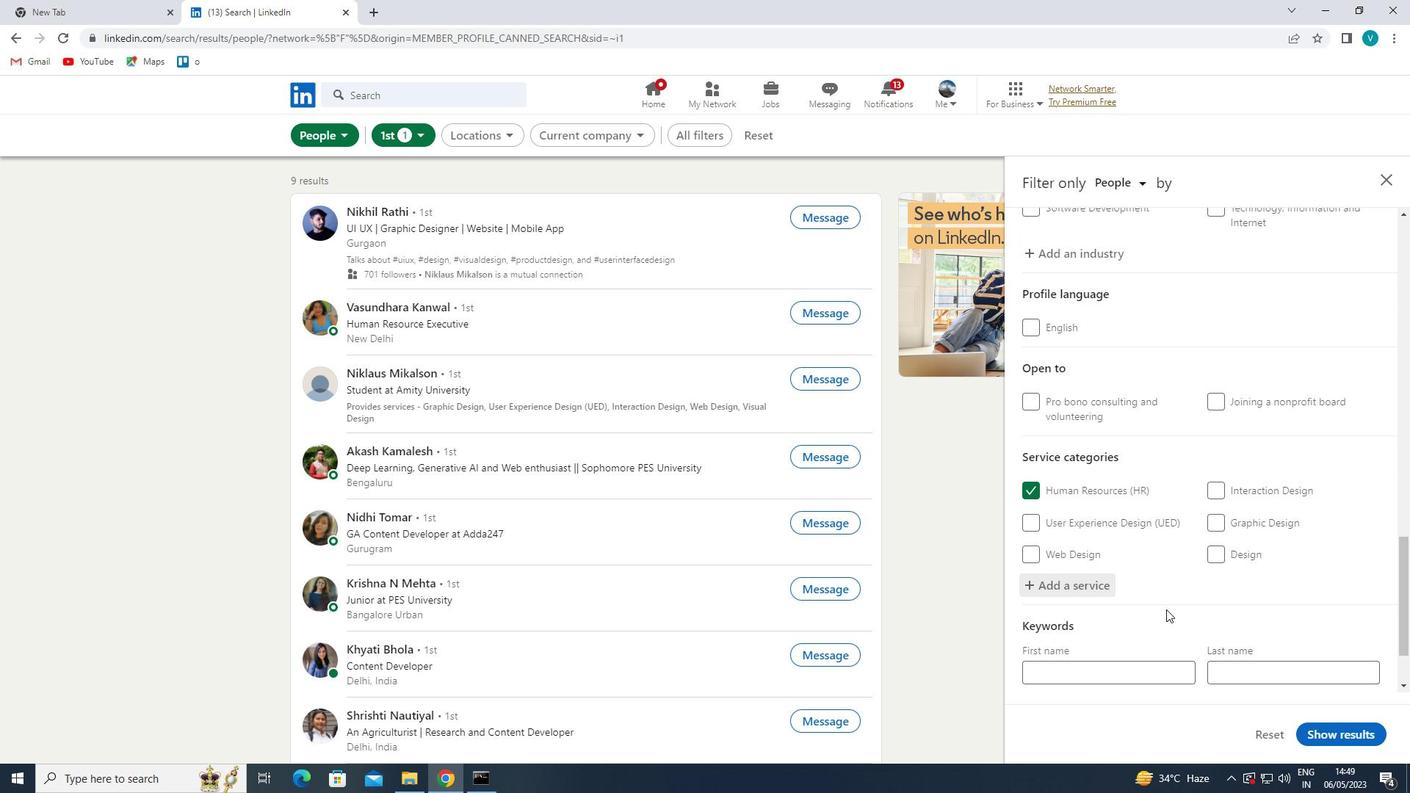 
Action: Mouse scrolled (1178, 600) with delta (0, 0)
Screenshot: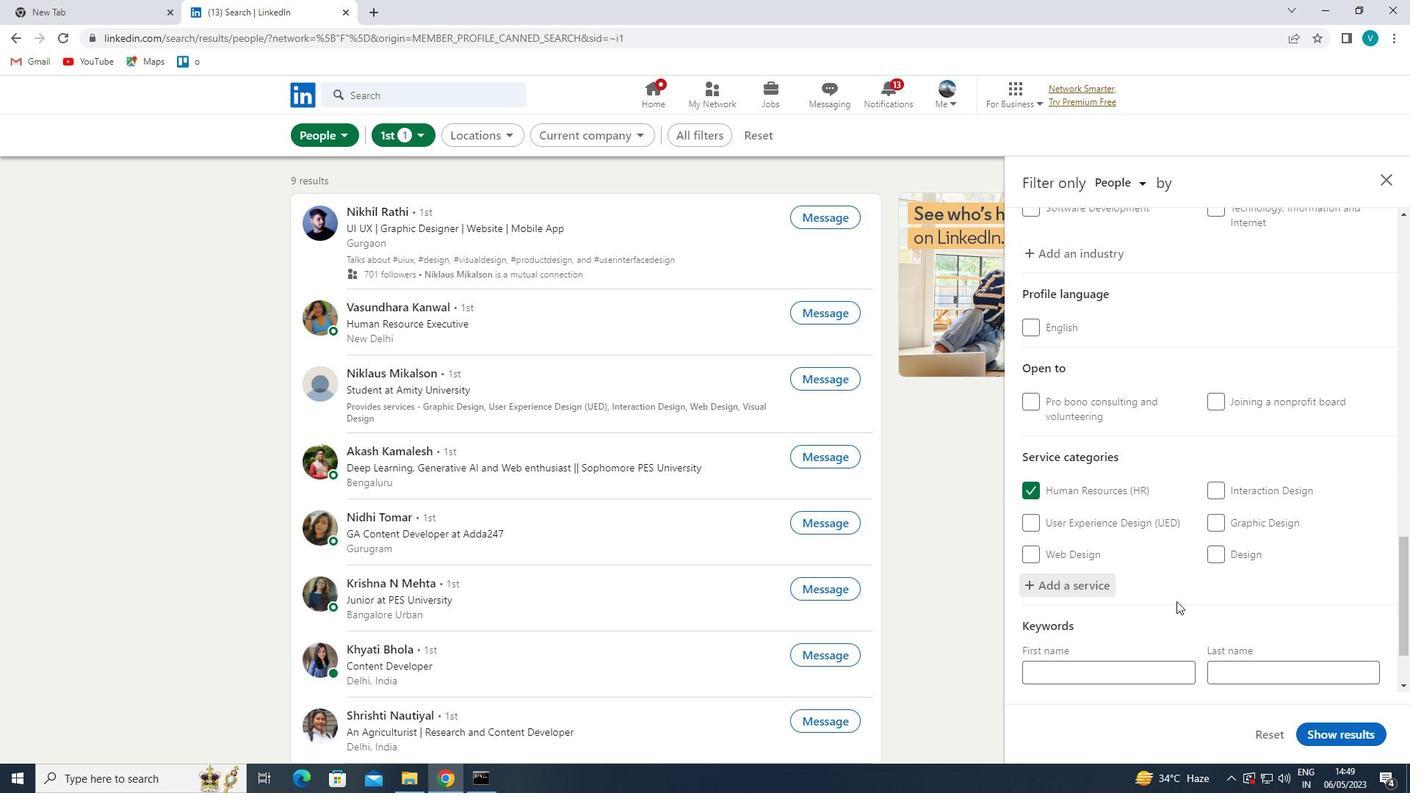 
Action: Mouse scrolled (1178, 600) with delta (0, 0)
Screenshot: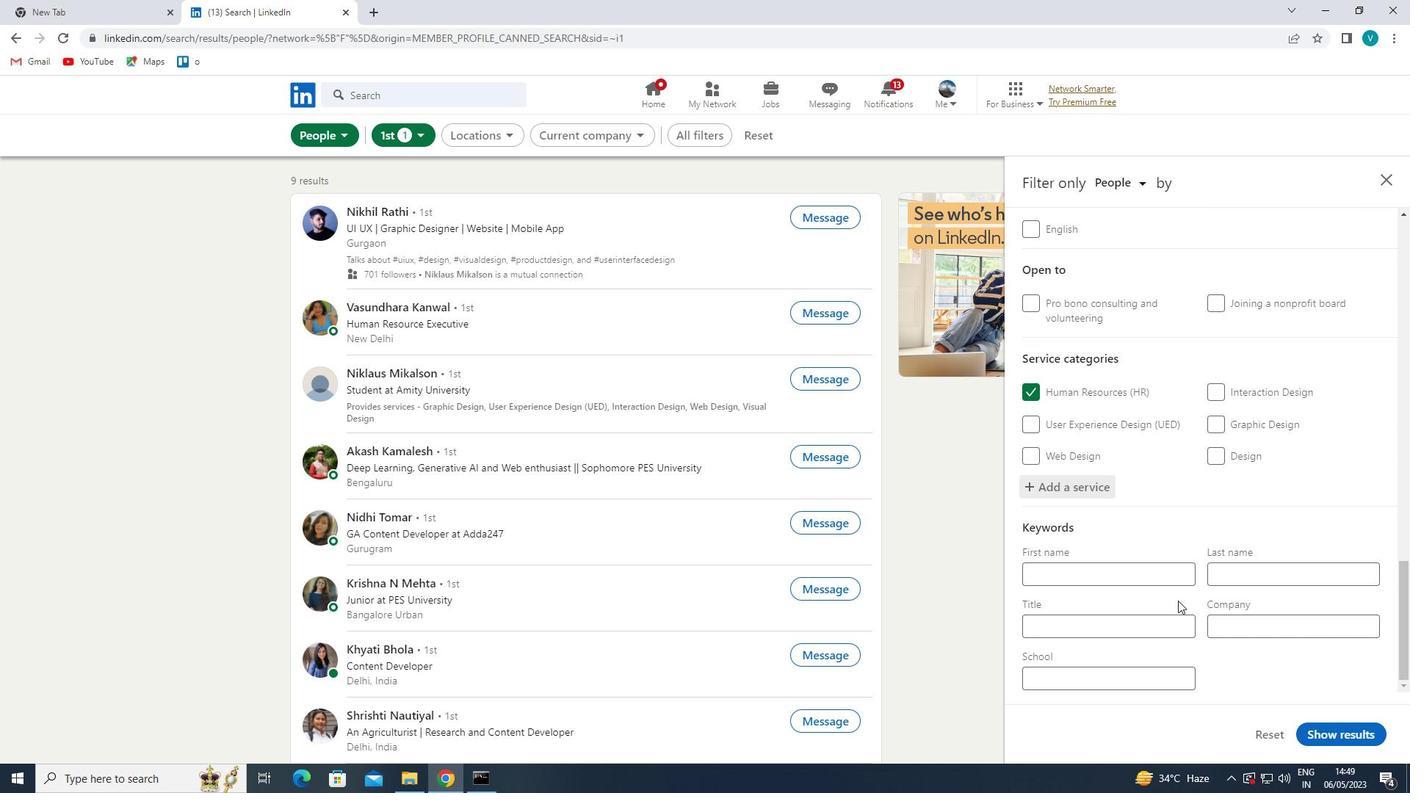 
Action: Mouse moved to (1159, 621)
Screenshot: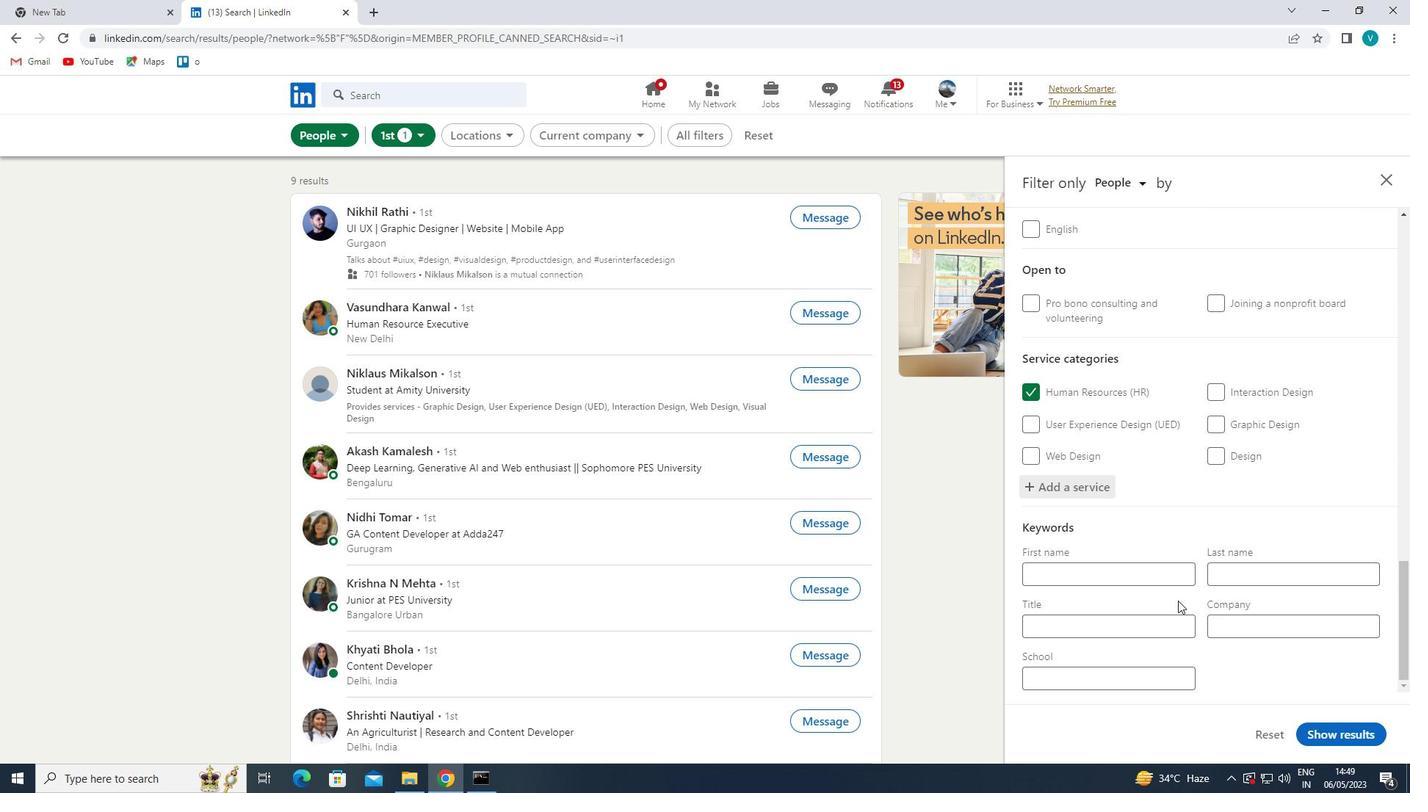 
Action: Mouse pressed left at (1159, 621)
Screenshot: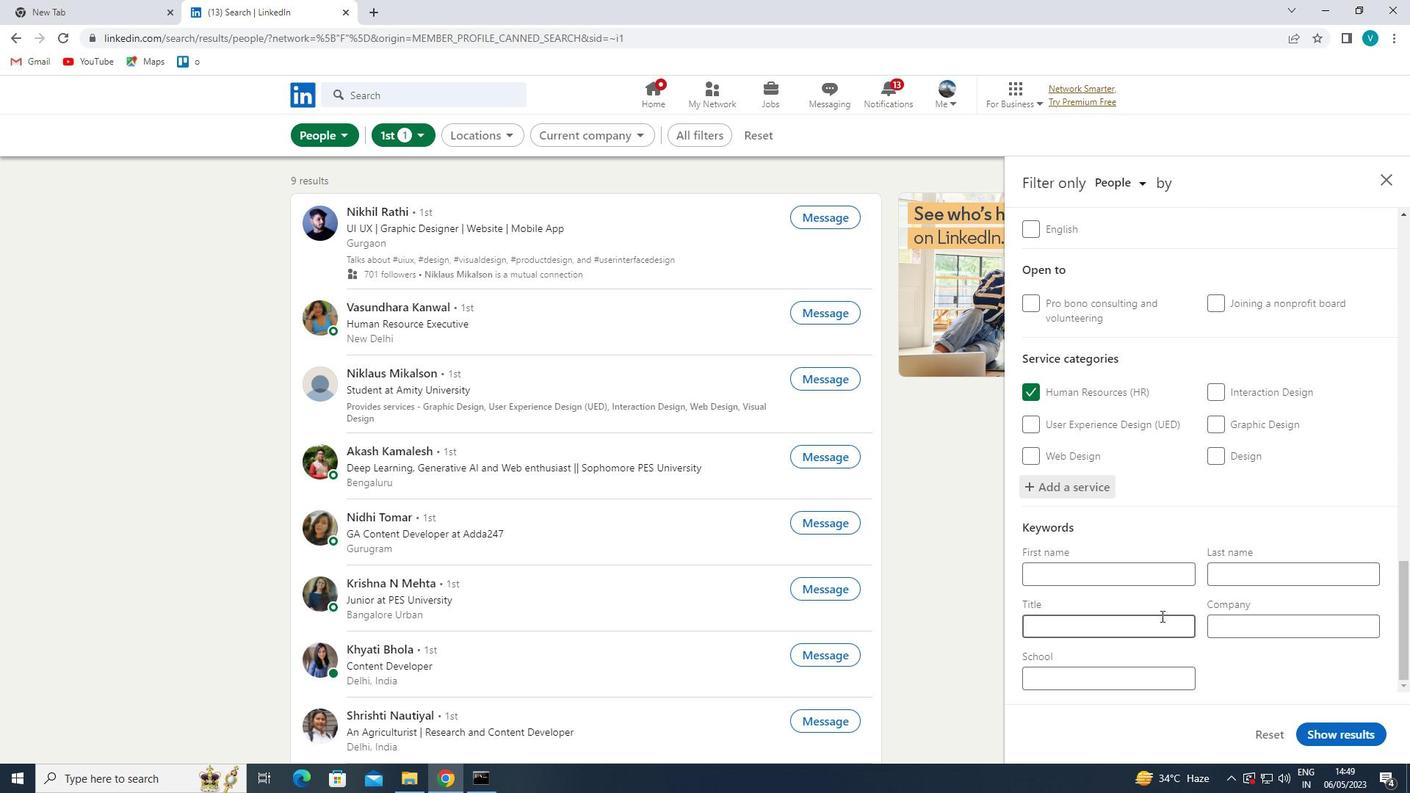 
Action: Key pressed <Key.shift>MOLECULAR<Key.space><Key.shift>SCIENTIST<Key.space>
Screenshot: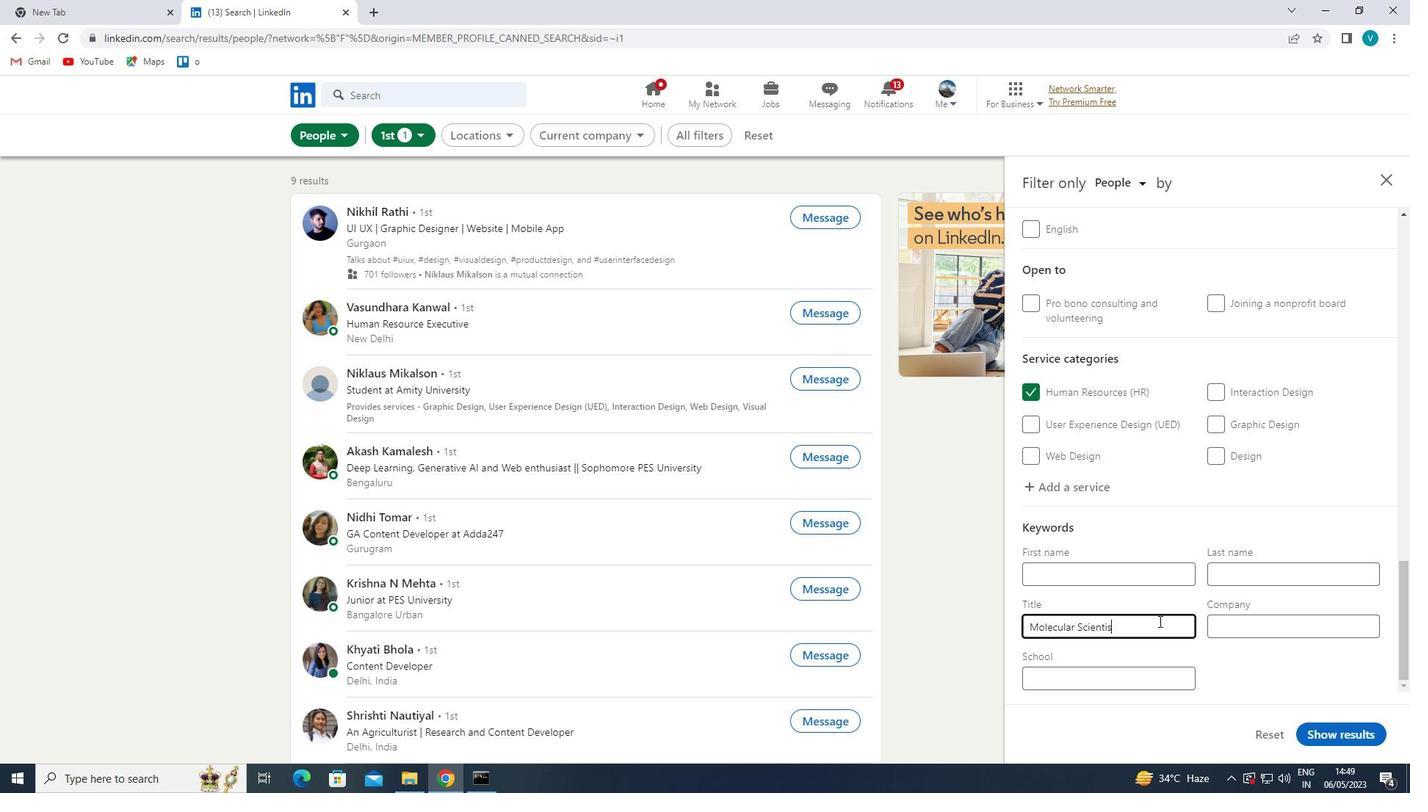 
Action: Mouse moved to (1328, 738)
Screenshot: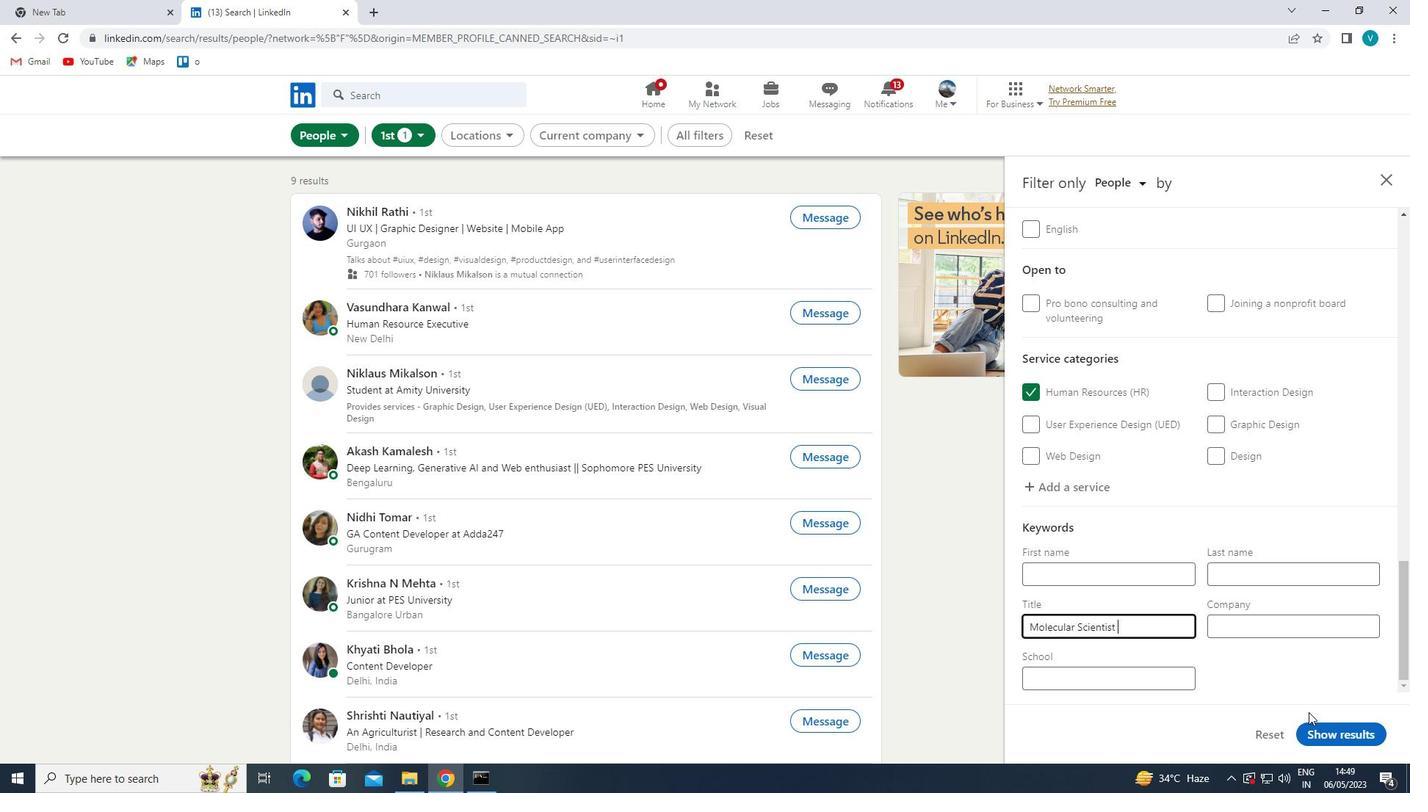 
Action: Mouse pressed left at (1328, 738)
Screenshot: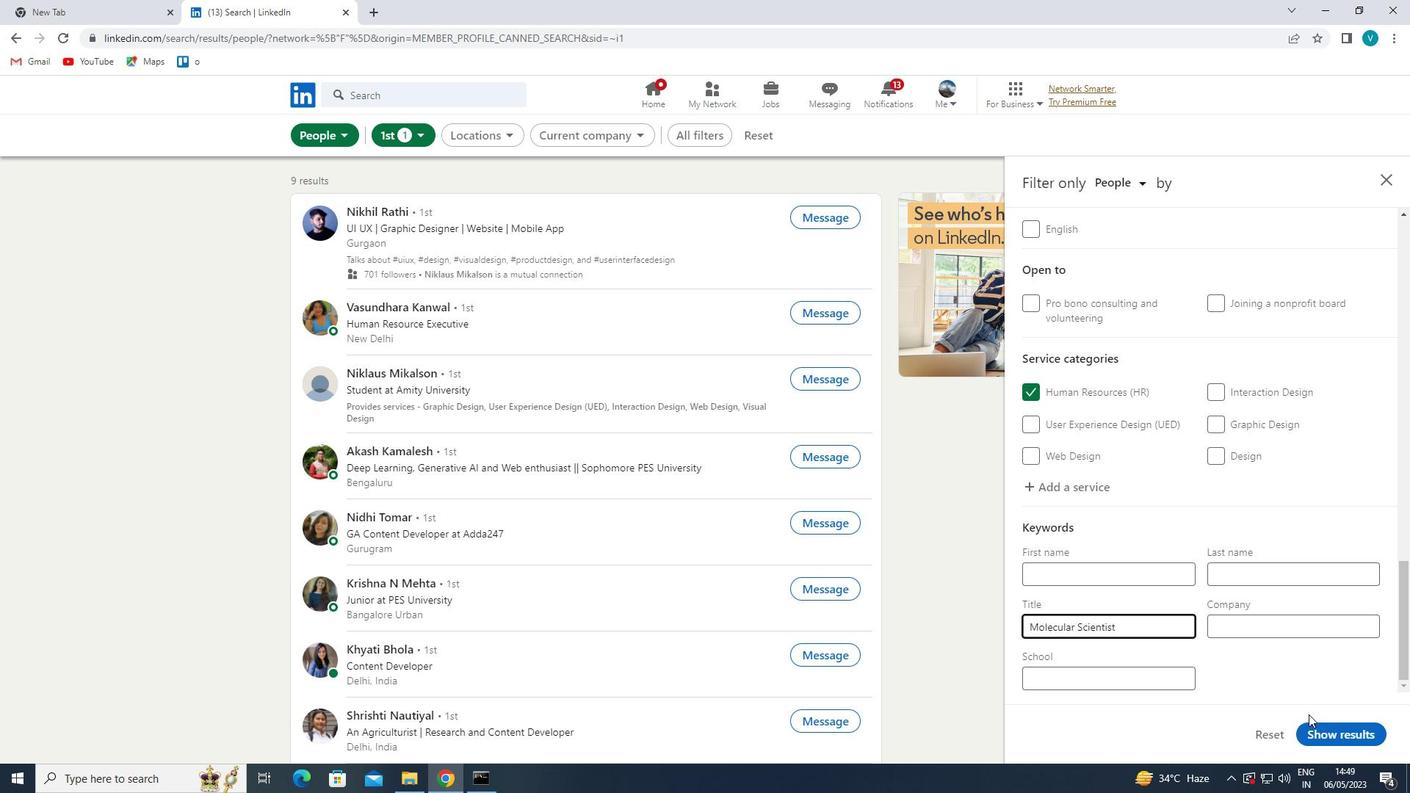 
